 Task: Look for Airbnb properties in Qeshm, Iran from 3rd December, 2023 to 17th December, 2023 for 3 adults, 1 child.3 bedrooms having 4 beds and 2 bathrooms. Property type can be house. Amenities needed are: washing machine. Booking option can be shelf check-in. Look for 3 properties as per requirement.
Action: Mouse moved to (553, 169)
Screenshot: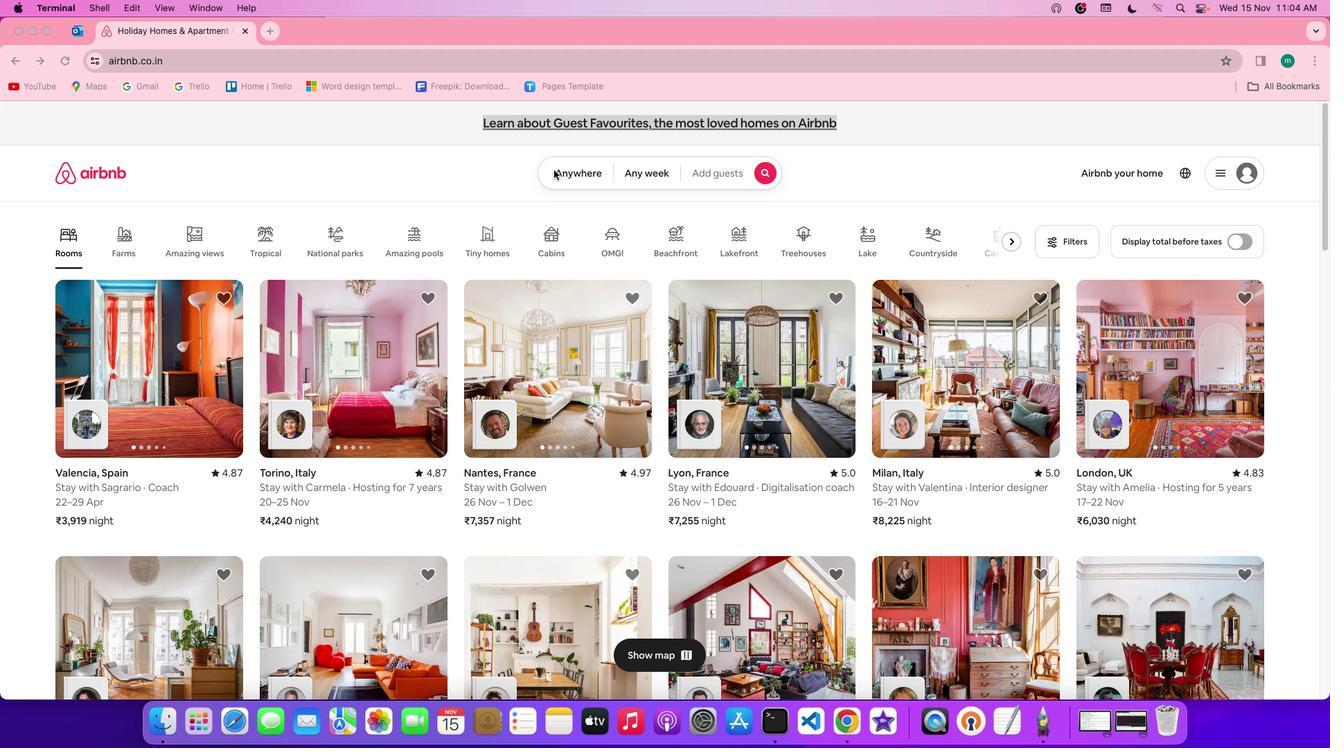 
Action: Mouse pressed left at (553, 169)
Screenshot: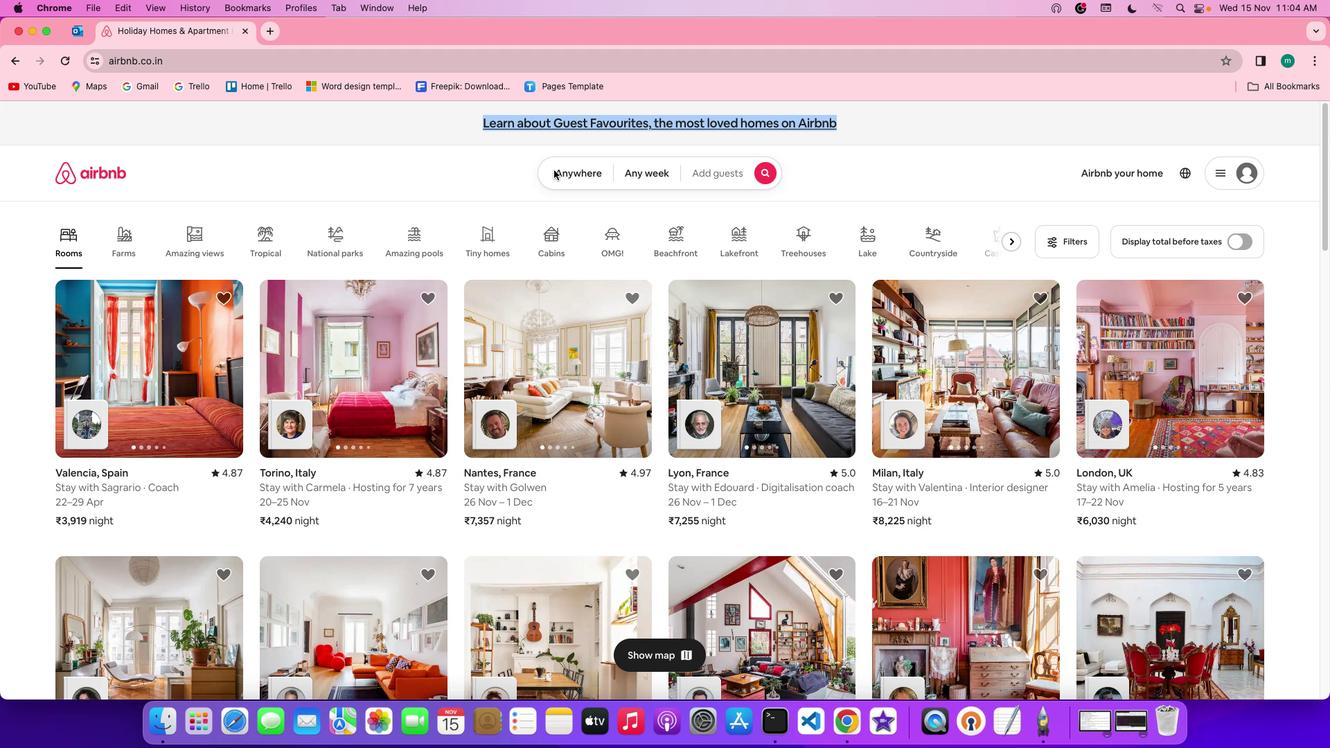 
Action: Mouse pressed left at (553, 169)
Screenshot: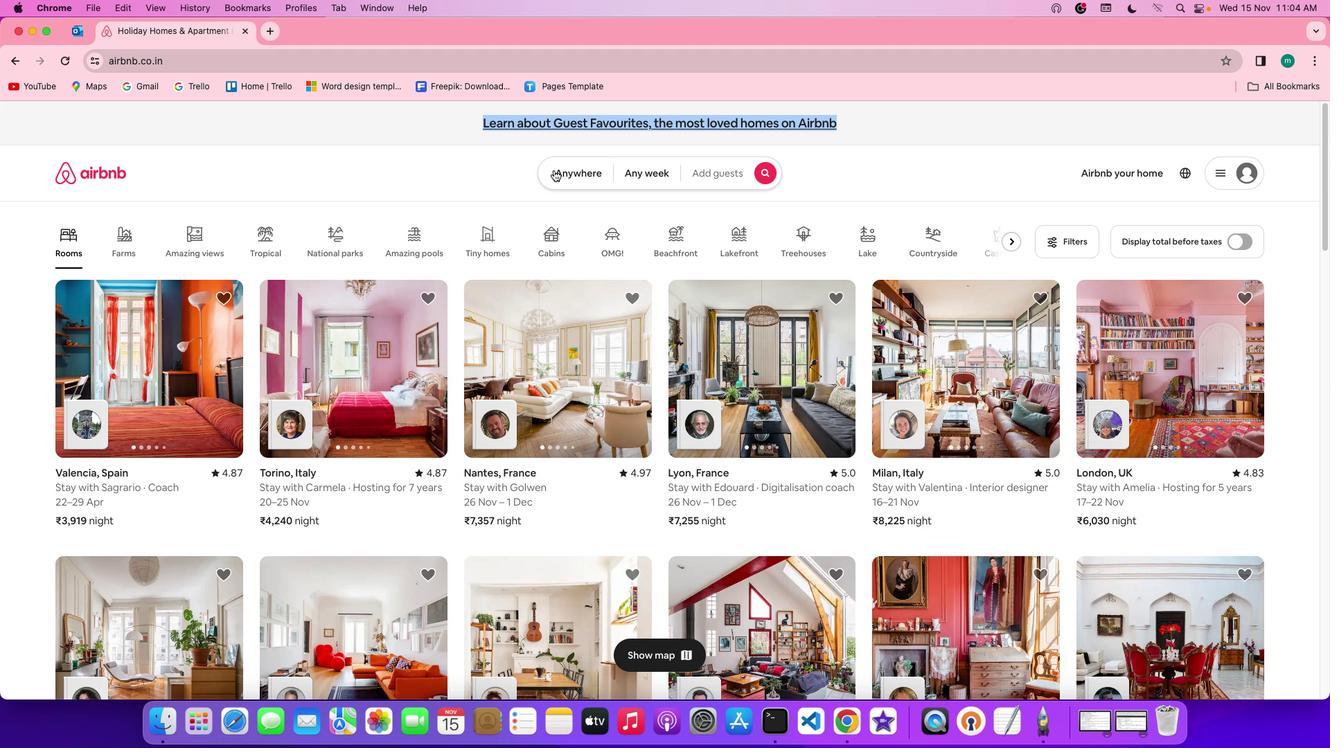 
Action: Mouse moved to (541, 220)
Screenshot: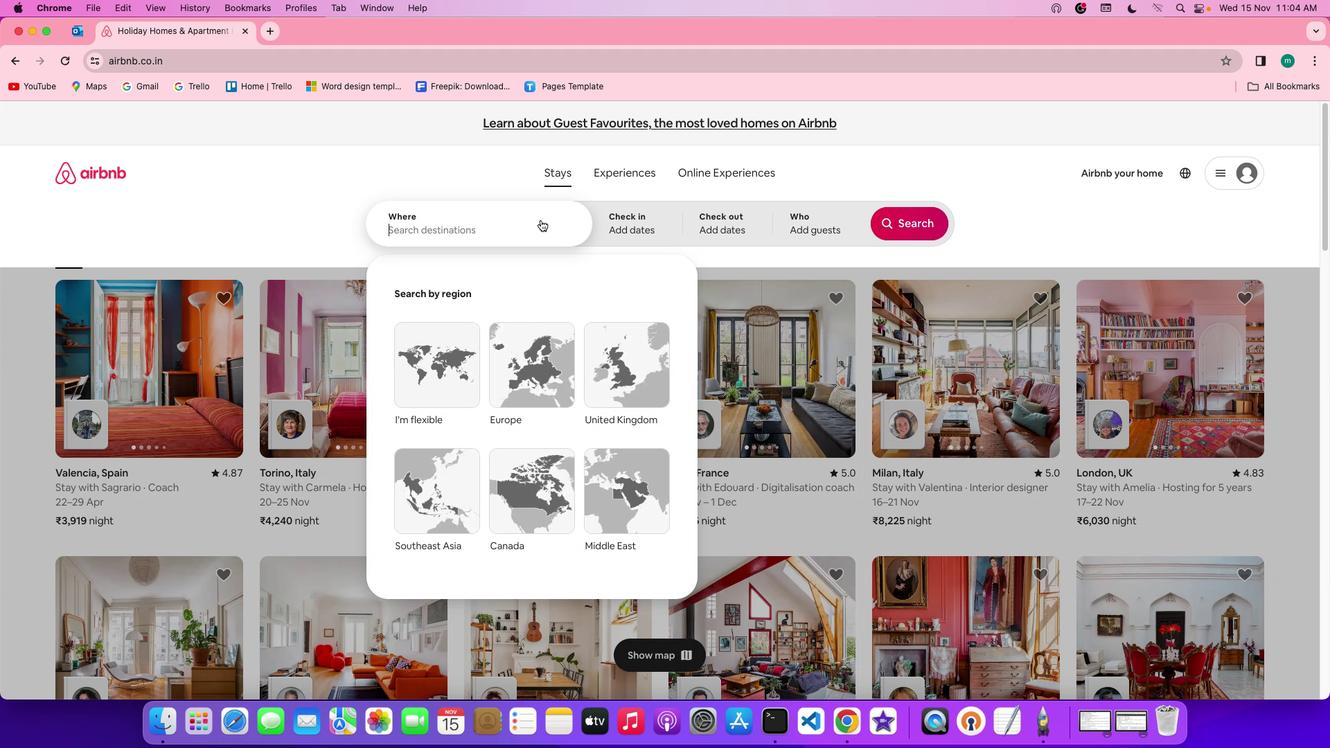 
Action: Mouse pressed left at (541, 220)
Screenshot: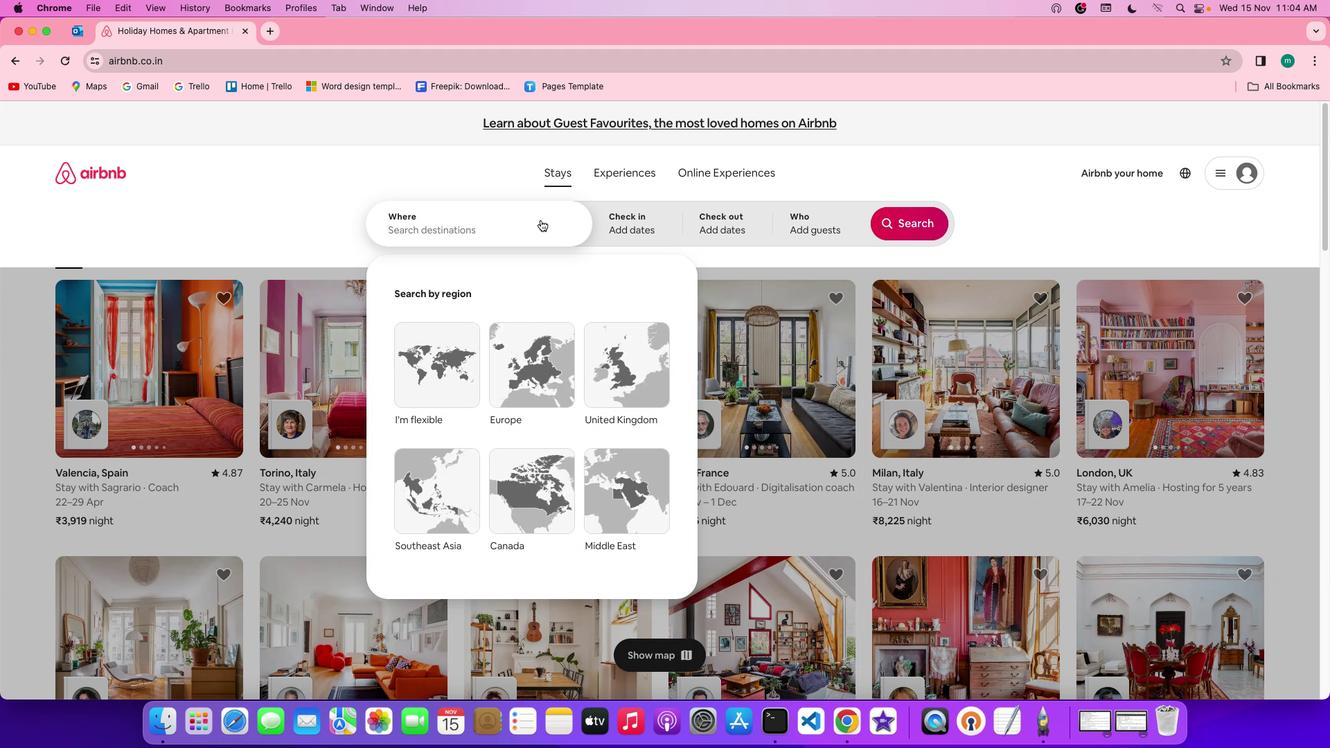 
Action: Mouse moved to (539, 220)
Screenshot: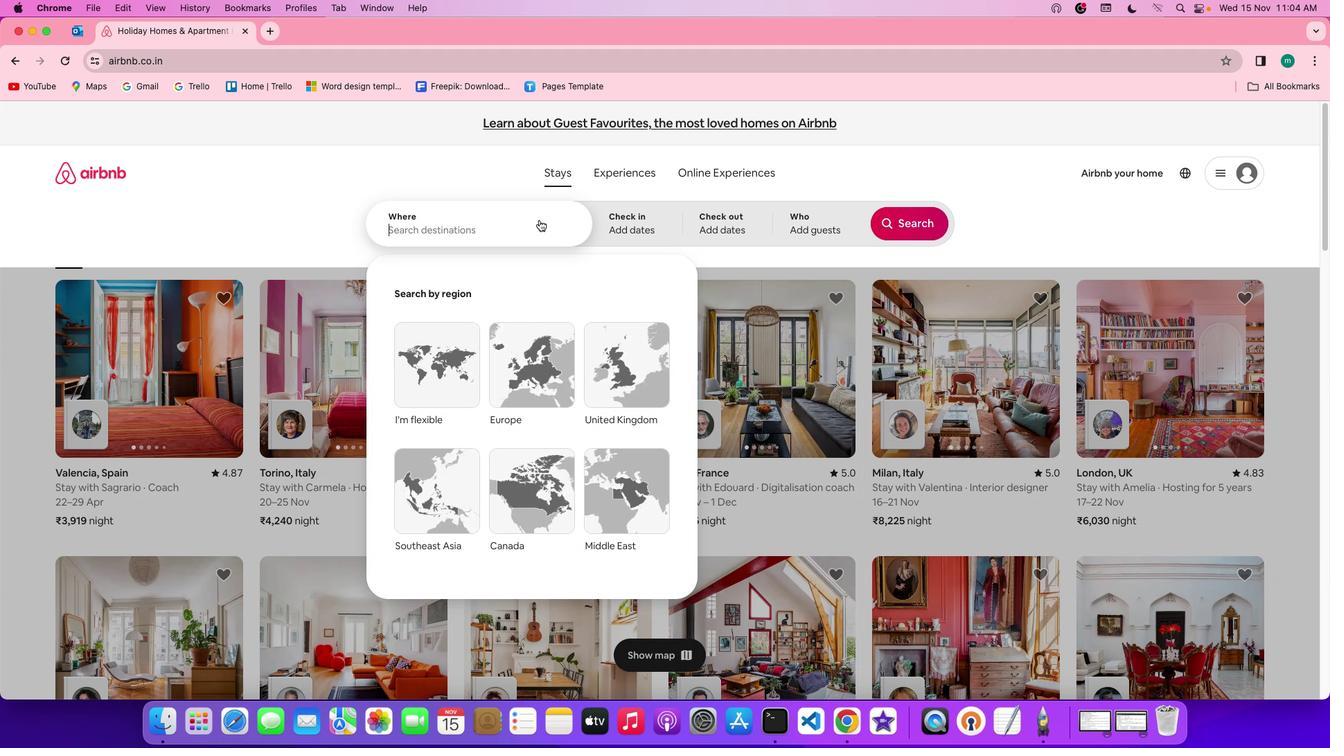 
Action: Key pressed Key.shift'Q''e''s''h''m'','Key.spaceKey.shift'i''r''a''n'
Screenshot: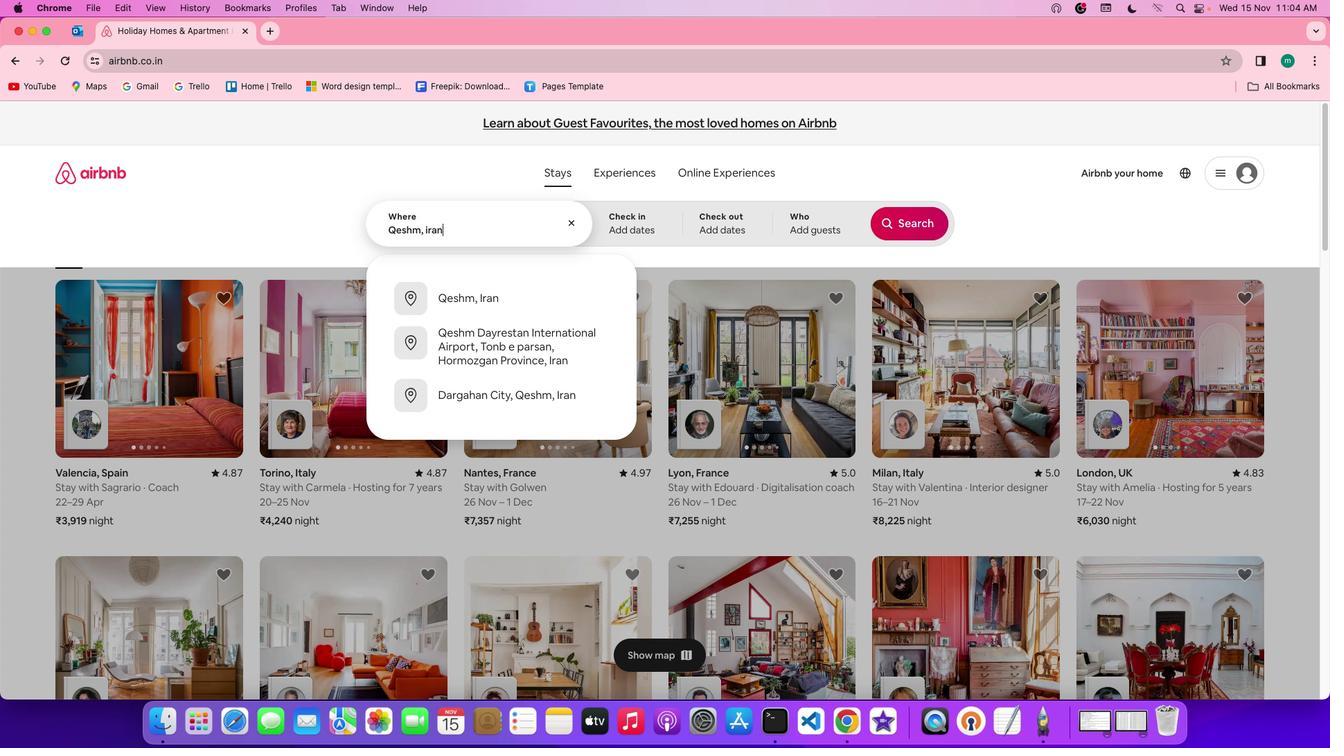 
Action: Mouse moved to (652, 217)
Screenshot: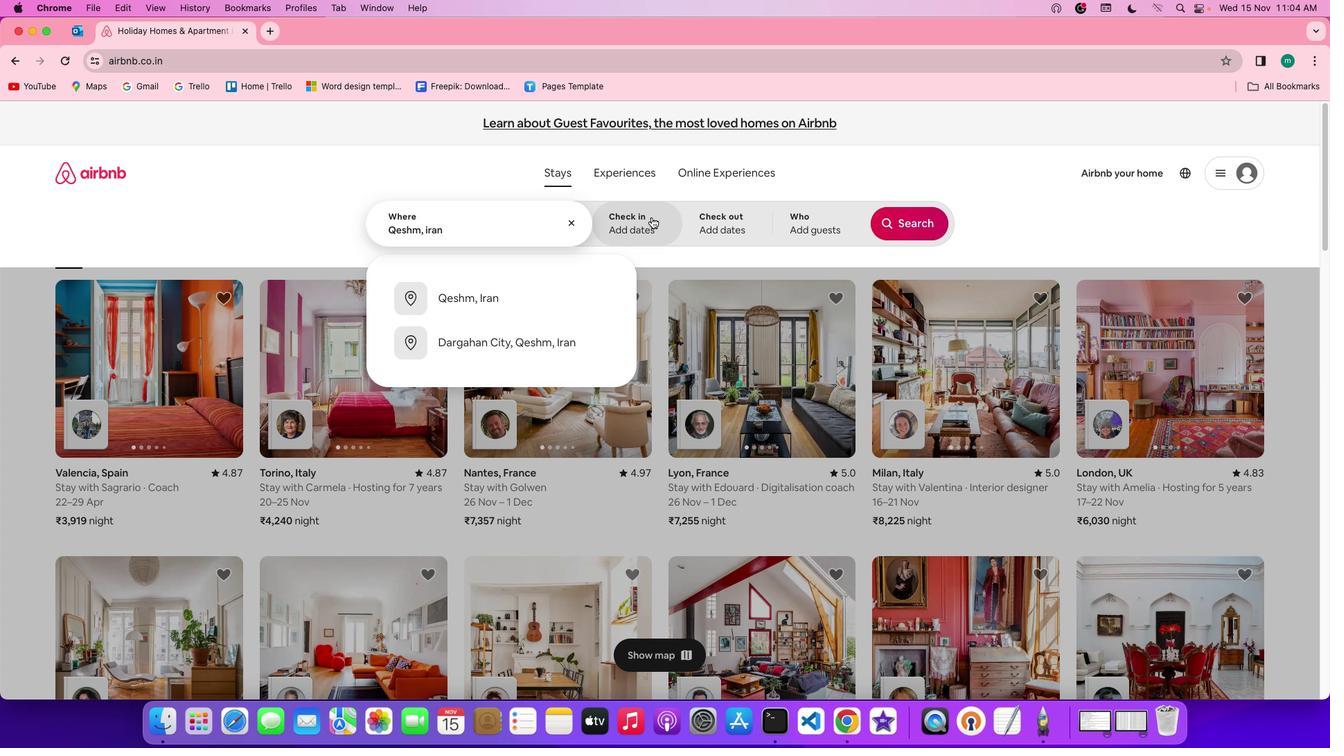 
Action: Mouse pressed left at (652, 217)
Screenshot: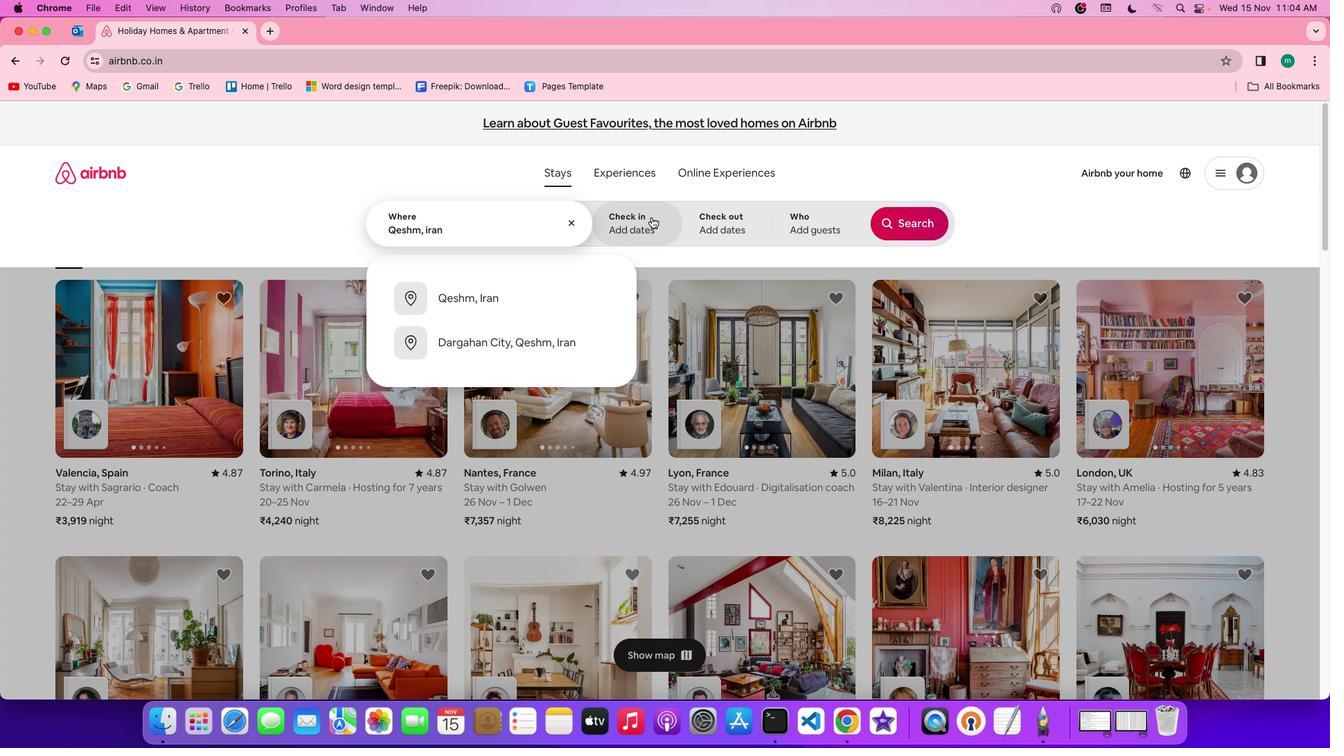 
Action: Mouse moved to (704, 428)
Screenshot: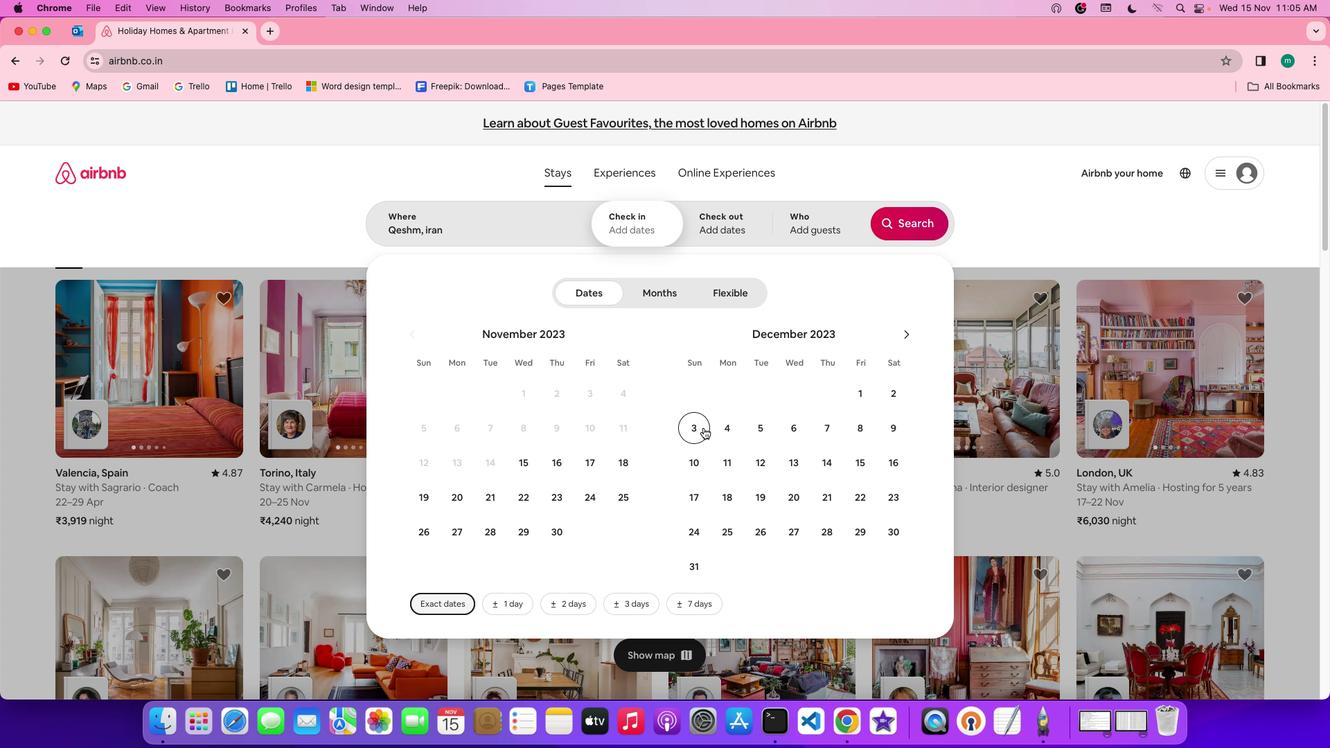 
Action: Mouse pressed left at (704, 428)
Screenshot: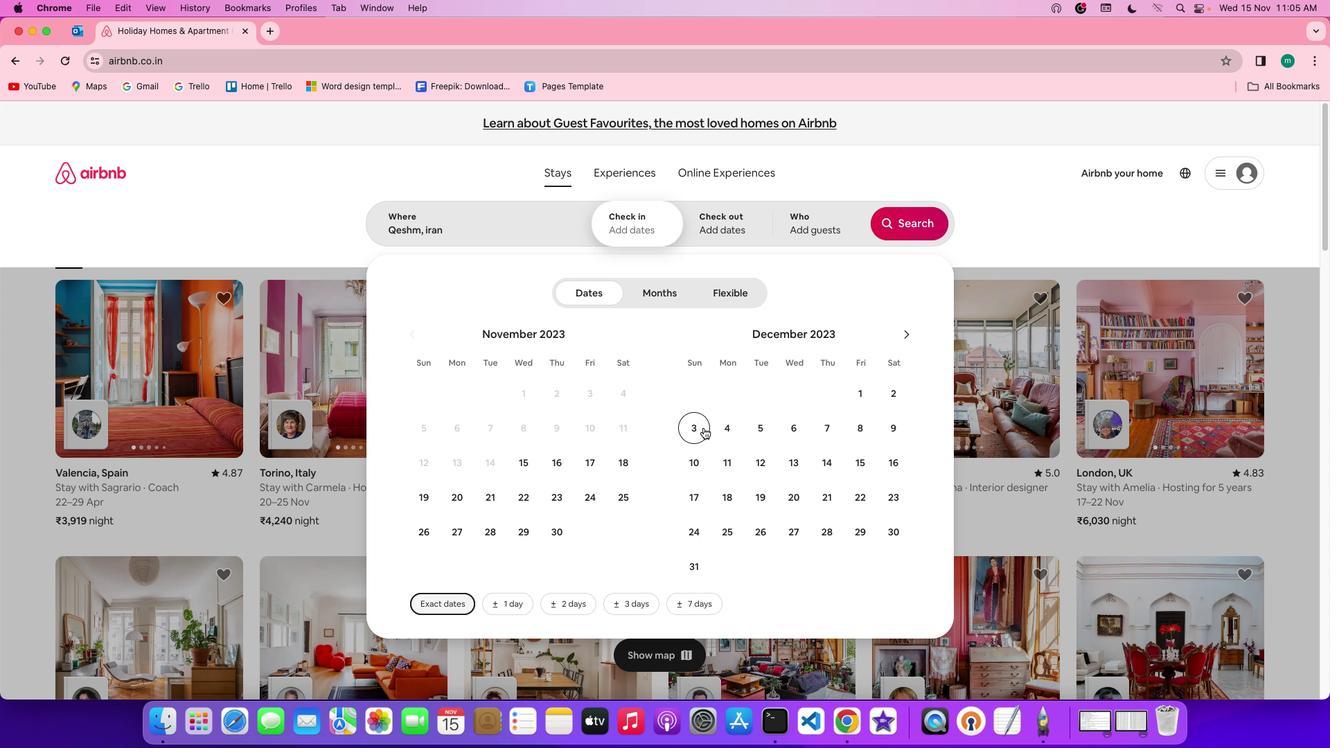 
Action: Mouse moved to (698, 490)
Screenshot: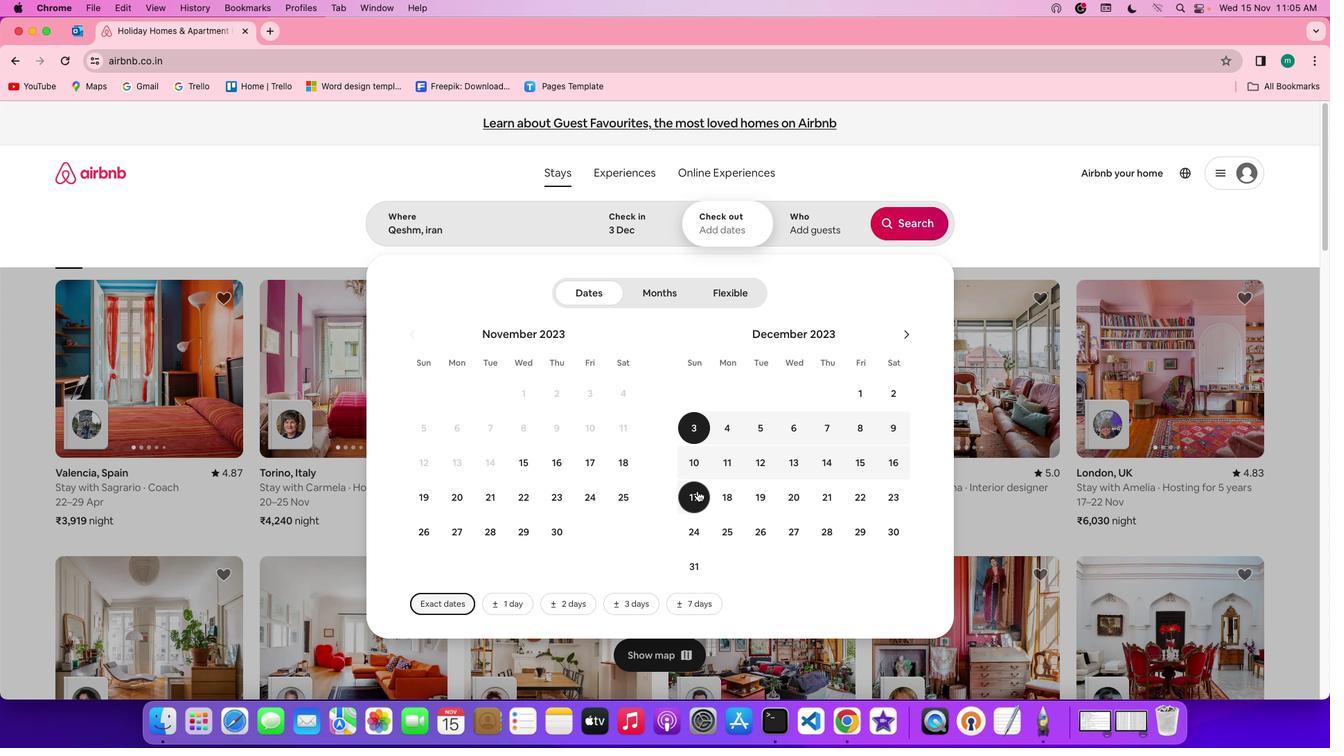
Action: Mouse pressed left at (698, 490)
Screenshot: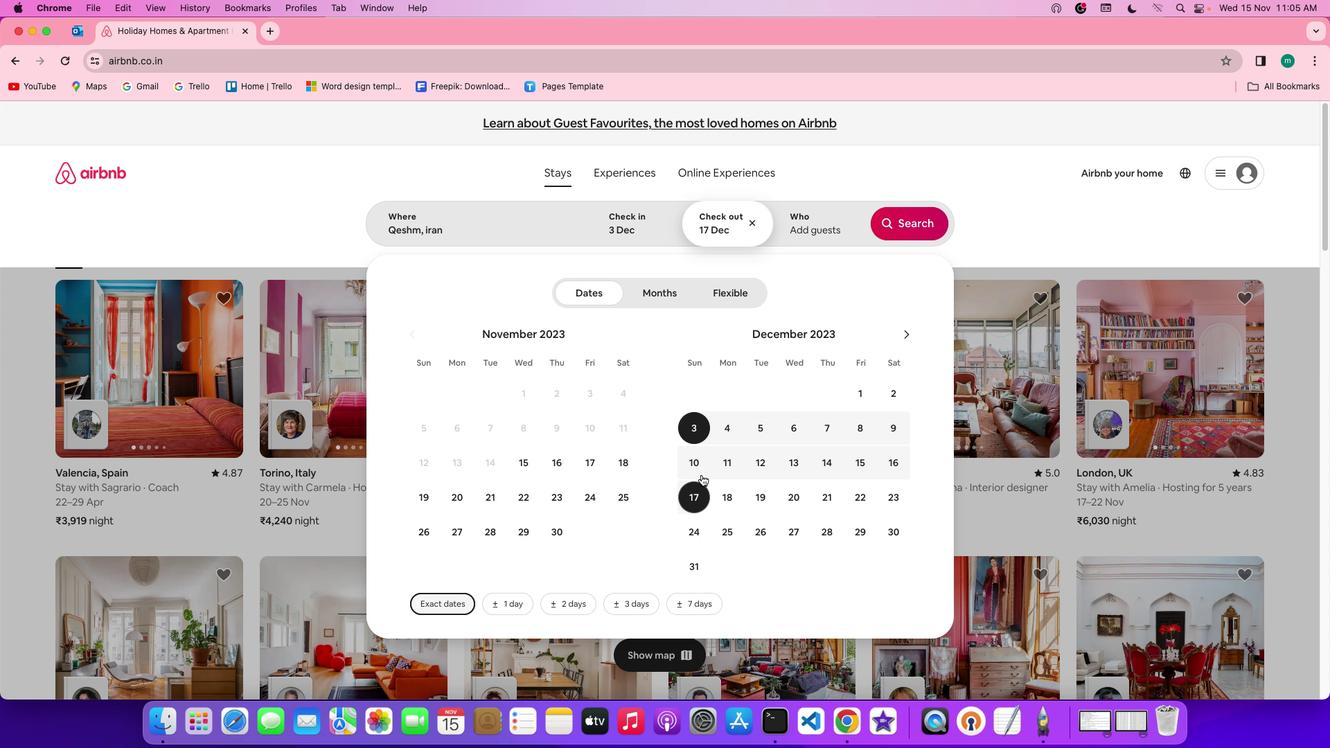 
Action: Mouse moved to (815, 219)
Screenshot: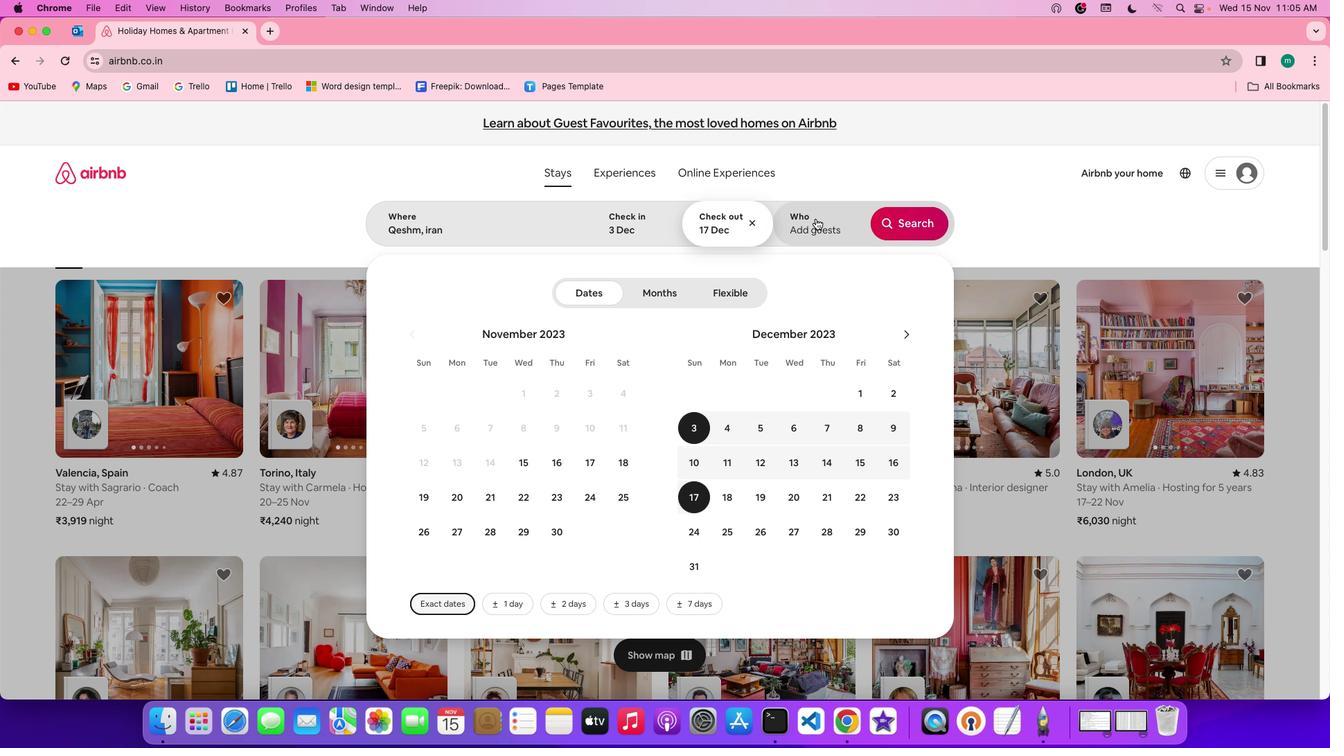 
Action: Mouse pressed left at (815, 219)
Screenshot: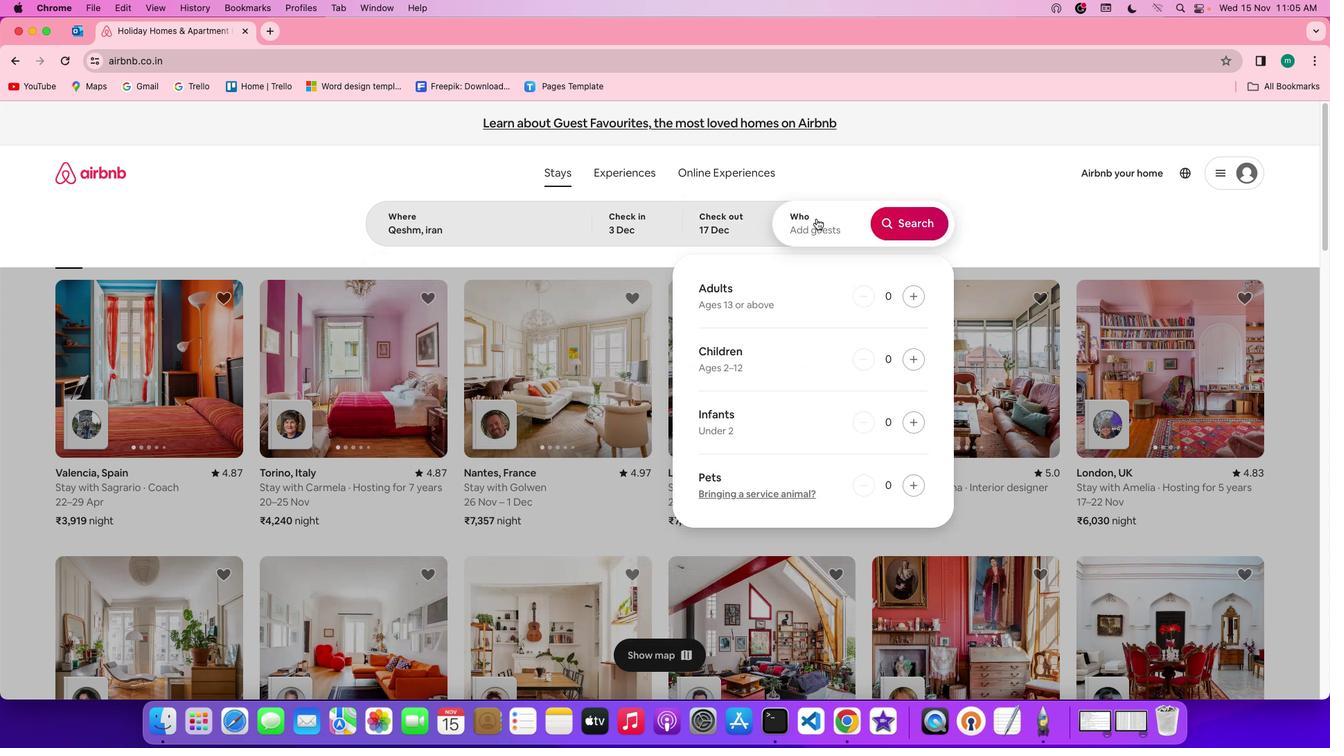 
Action: Mouse moved to (915, 299)
Screenshot: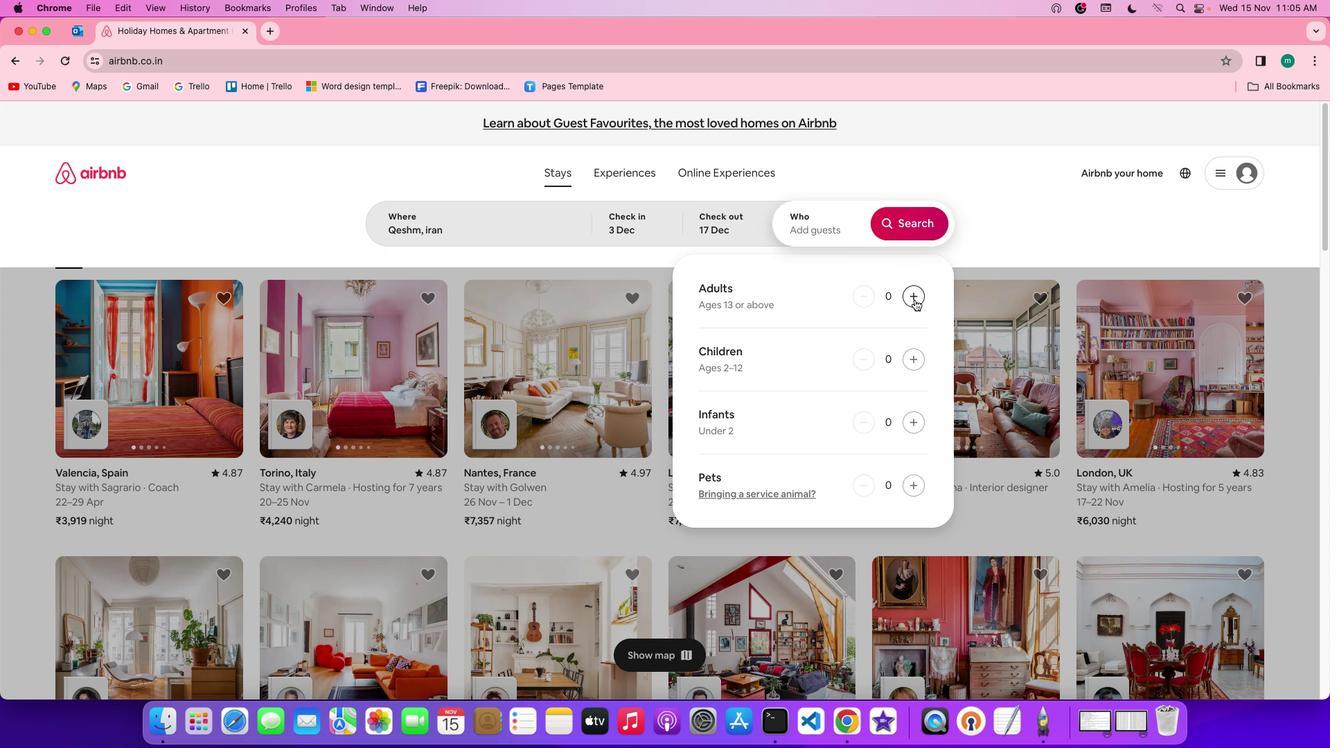 
Action: Mouse pressed left at (915, 299)
Screenshot: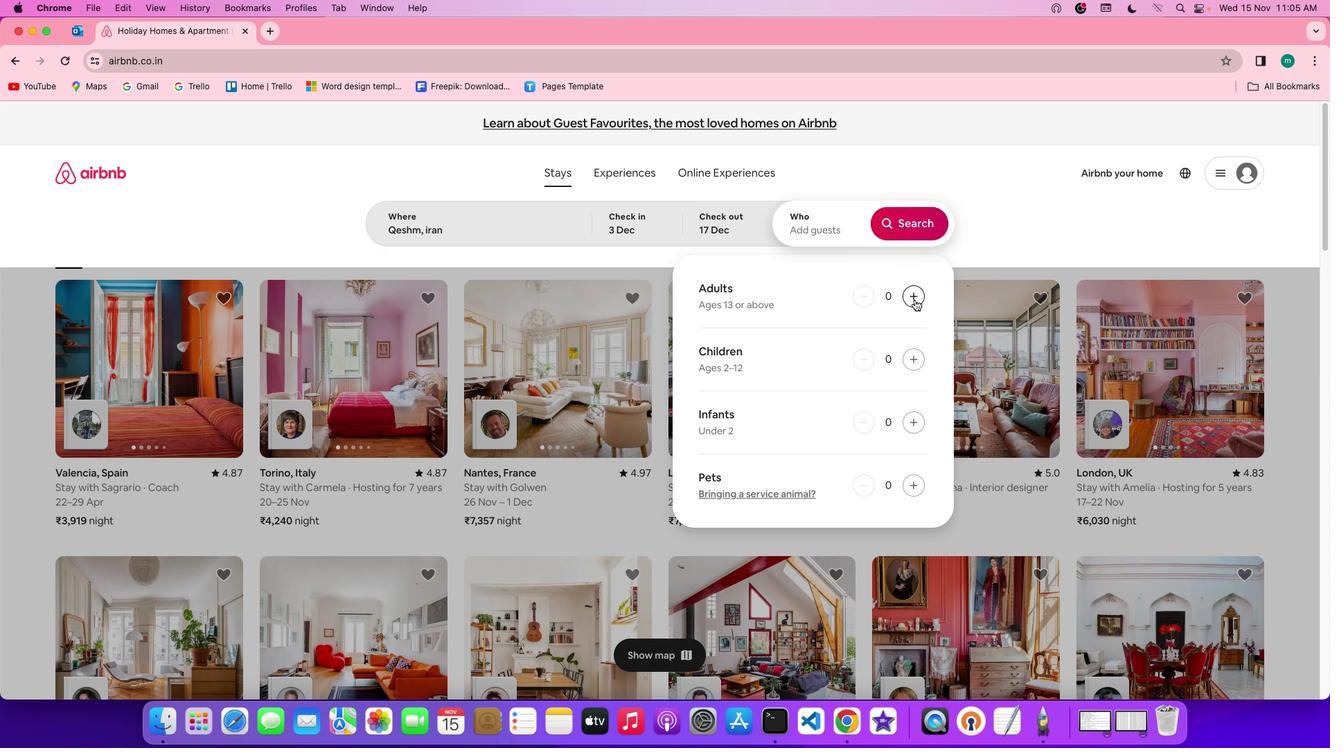 
Action: Mouse pressed left at (915, 299)
Screenshot: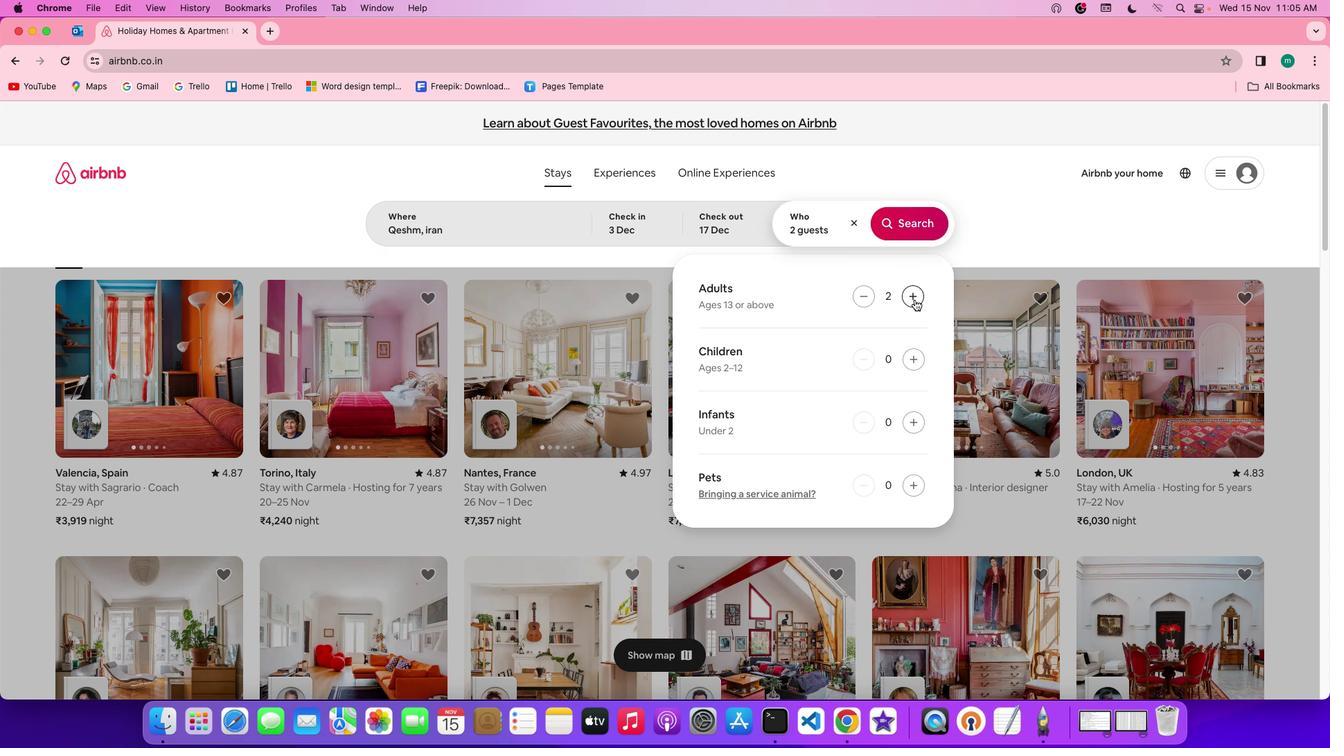 
Action: Mouse pressed left at (915, 299)
Screenshot: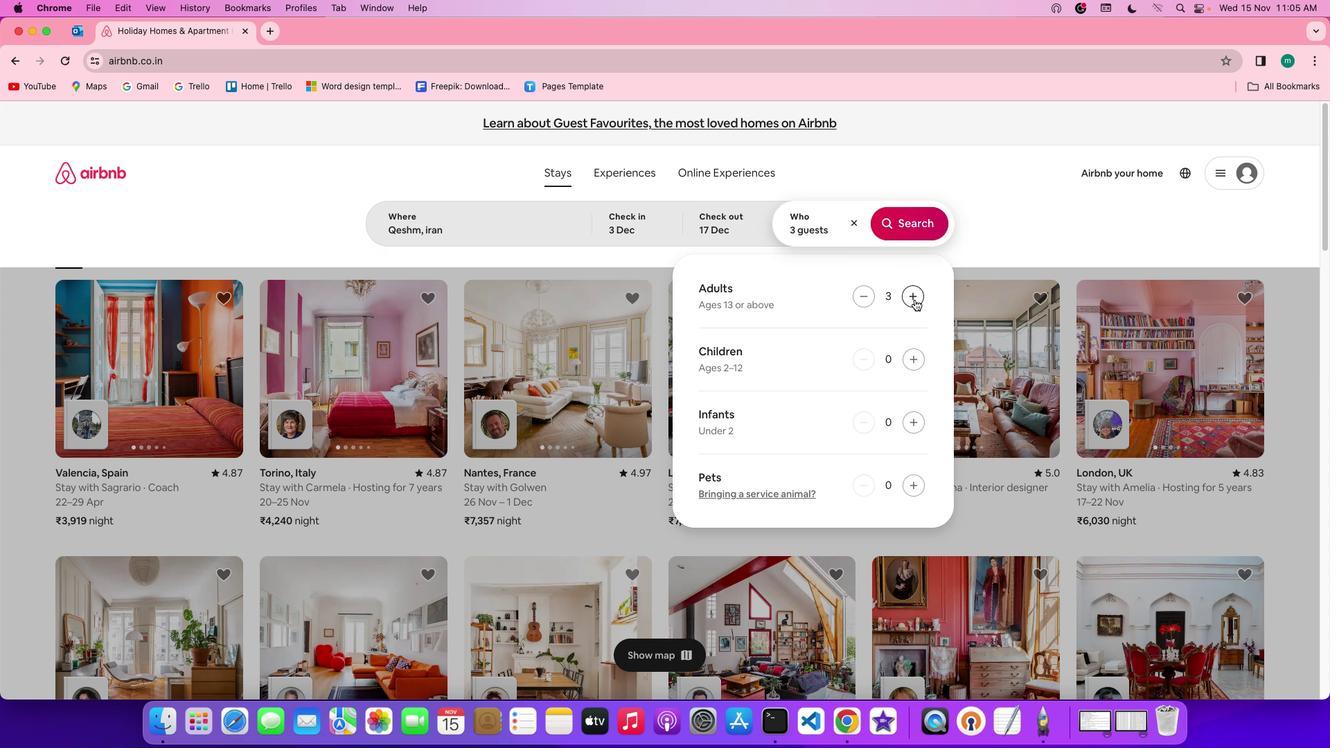 
Action: Mouse moved to (915, 354)
Screenshot: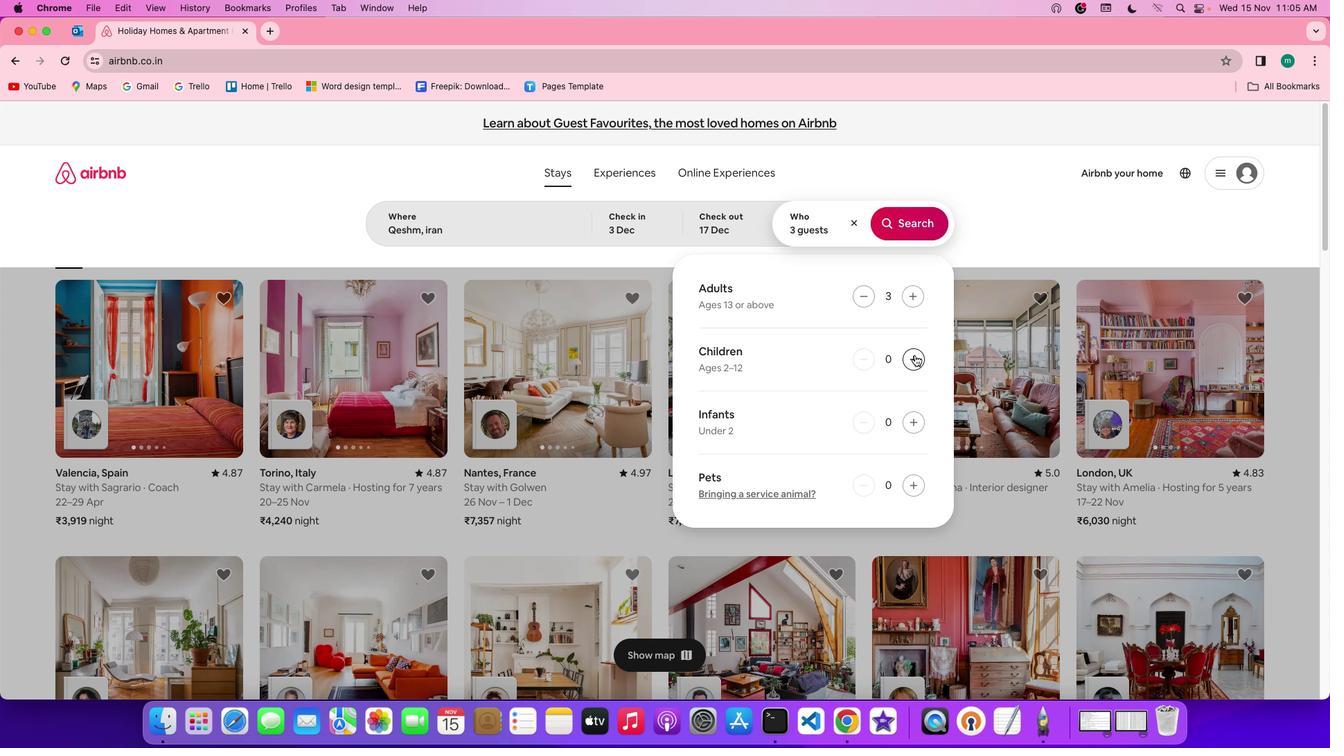 
Action: Mouse pressed left at (915, 354)
Screenshot: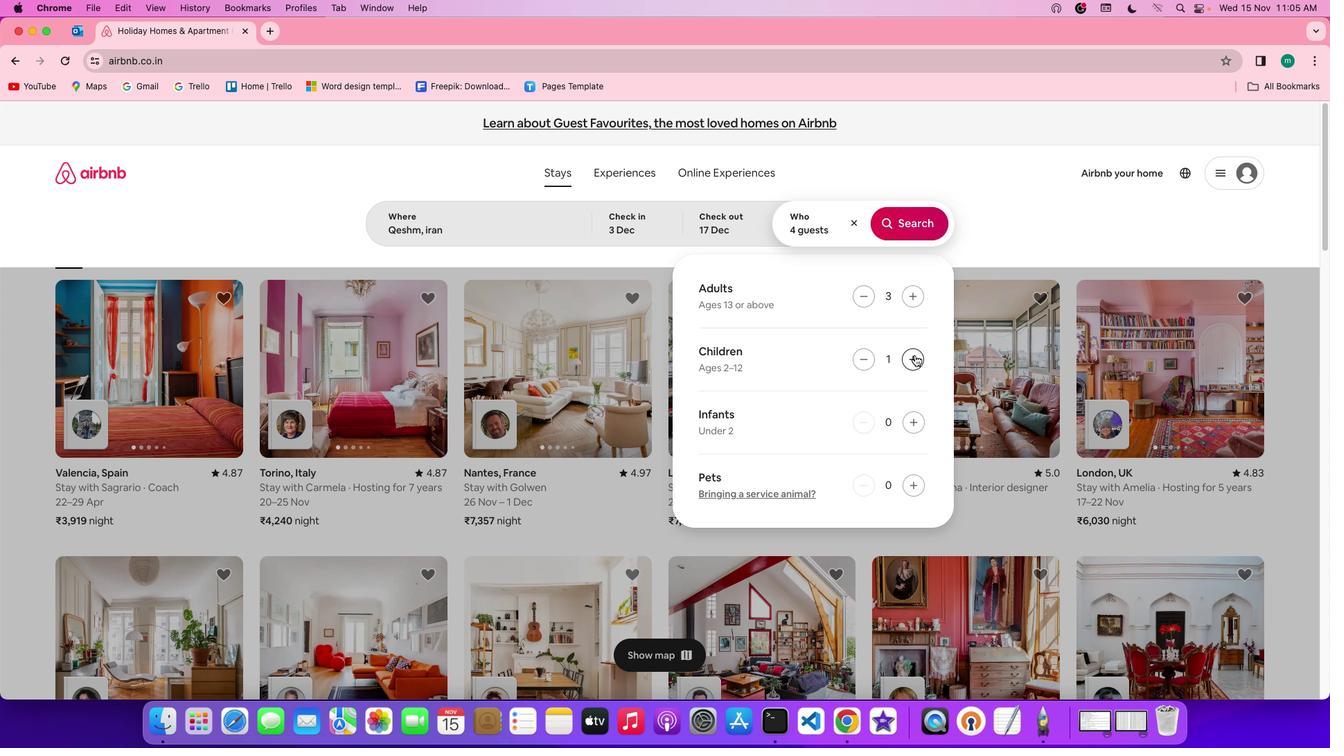 
Action: Mouse moved to (897, 215)
Screenshot: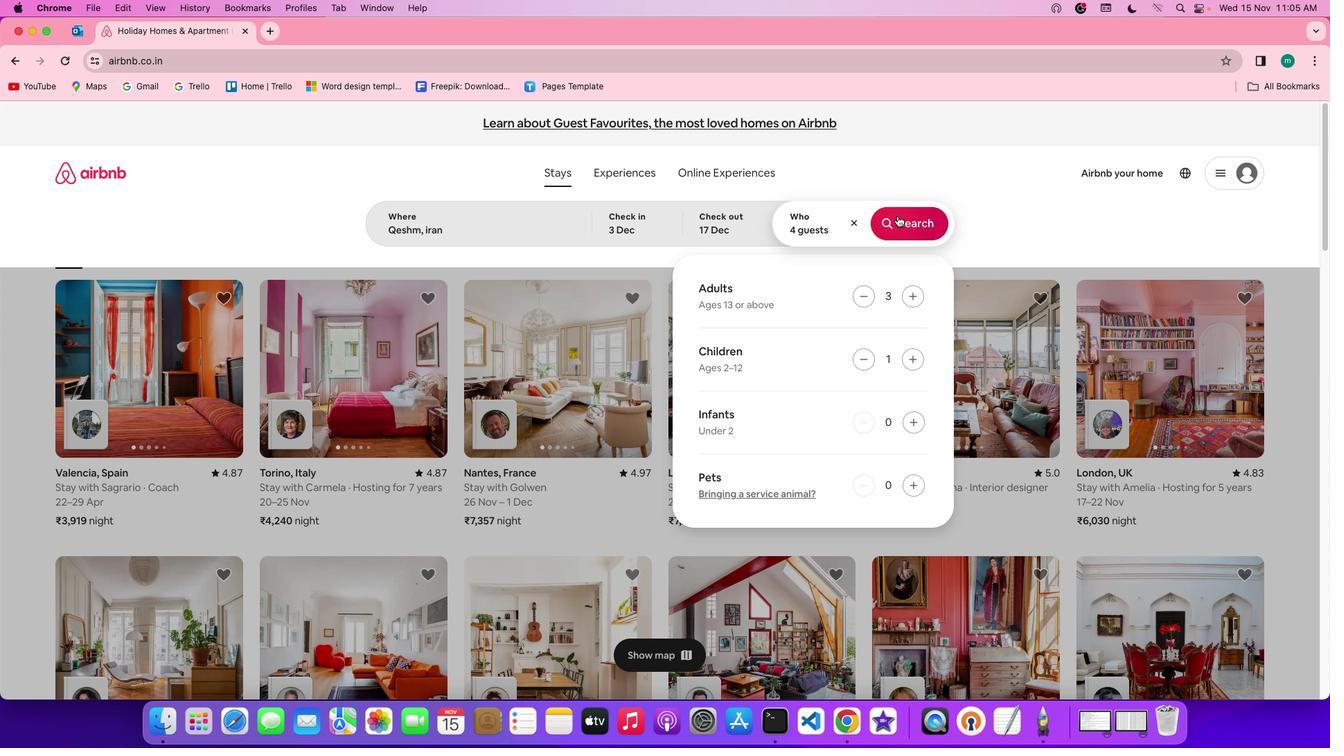 
Action: Mouse pressed left at (897, 215)
Screenshot: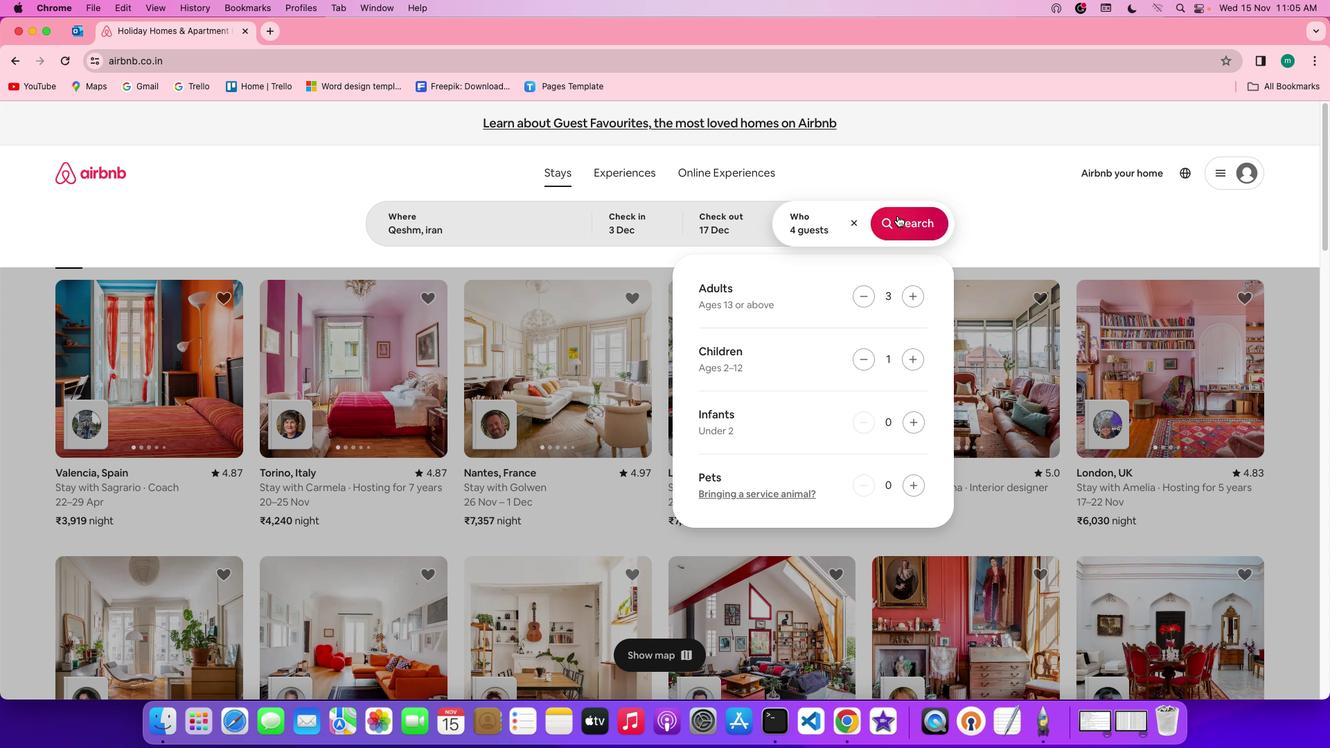 
Action: Mouse moved to (1110, 180)
Screenshot: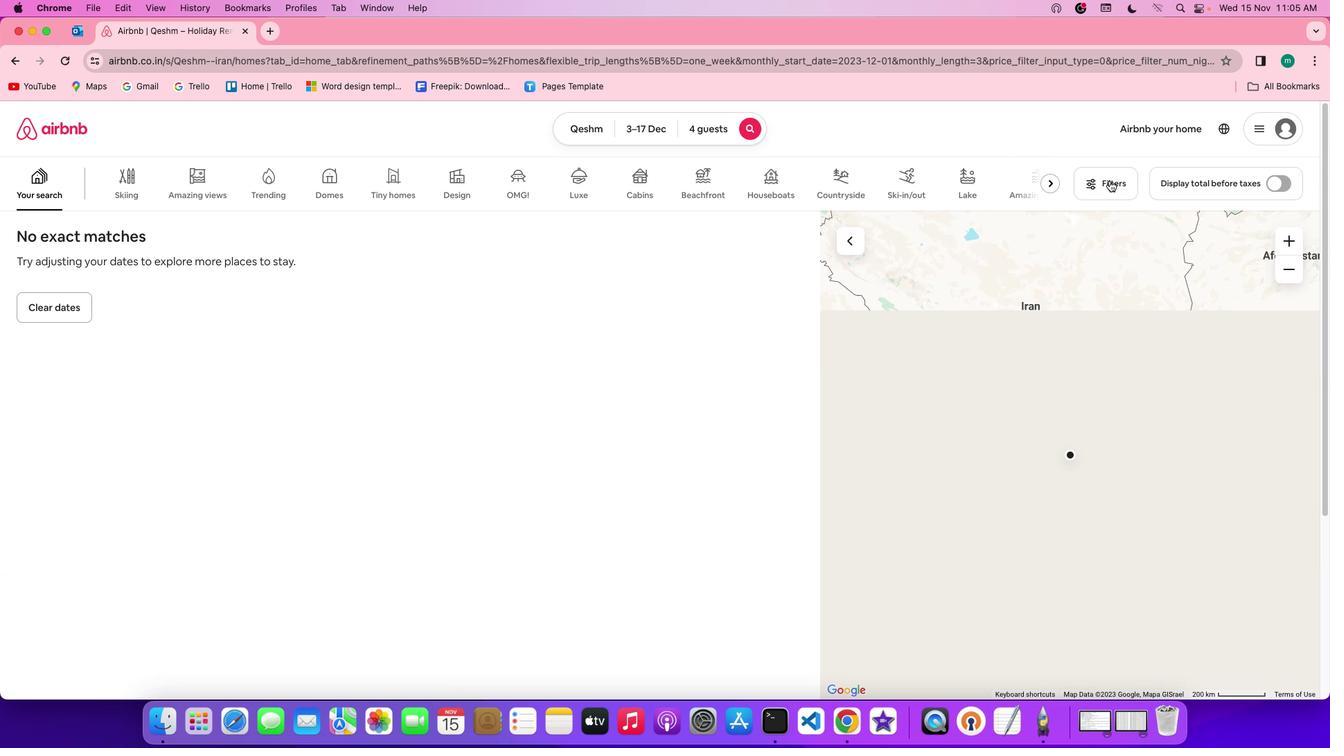 
Action: Mouse pressed left at (1110, 180)
Screenshot: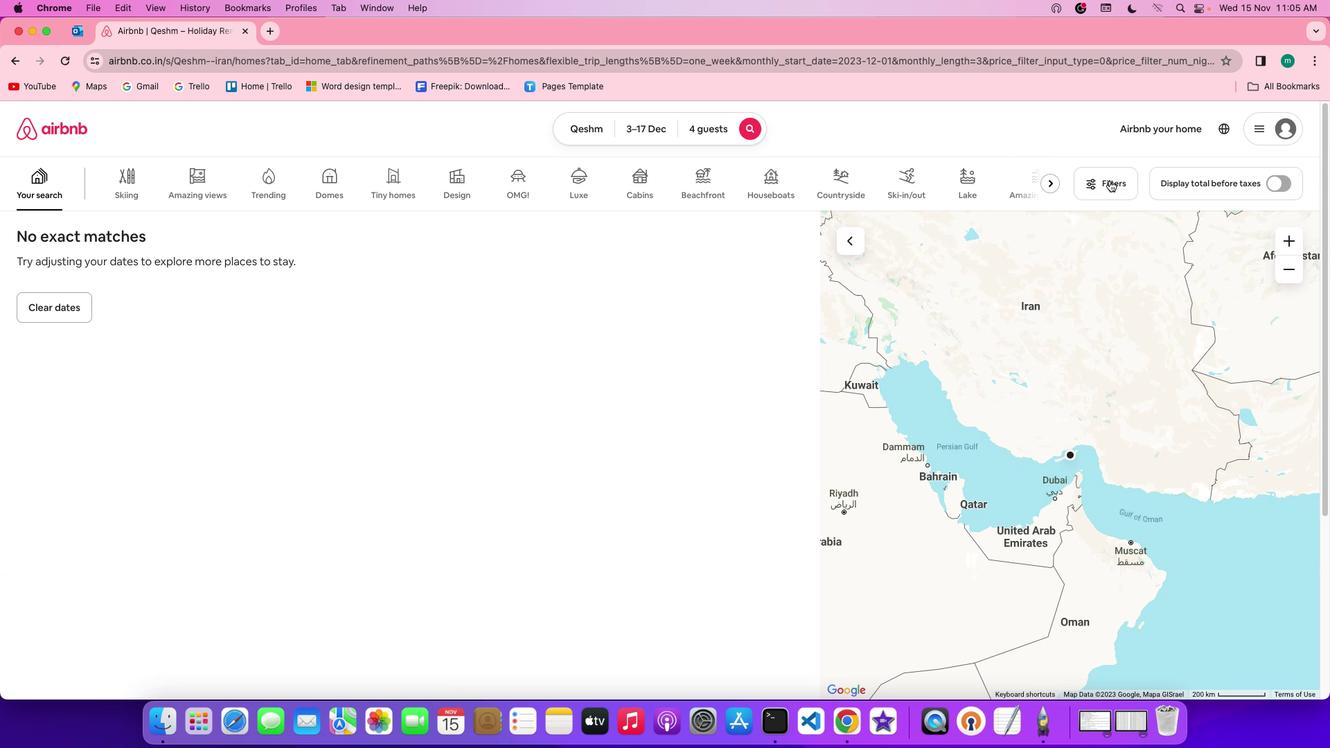 
Action: Mouse moved to (775, 284)
Screenshot: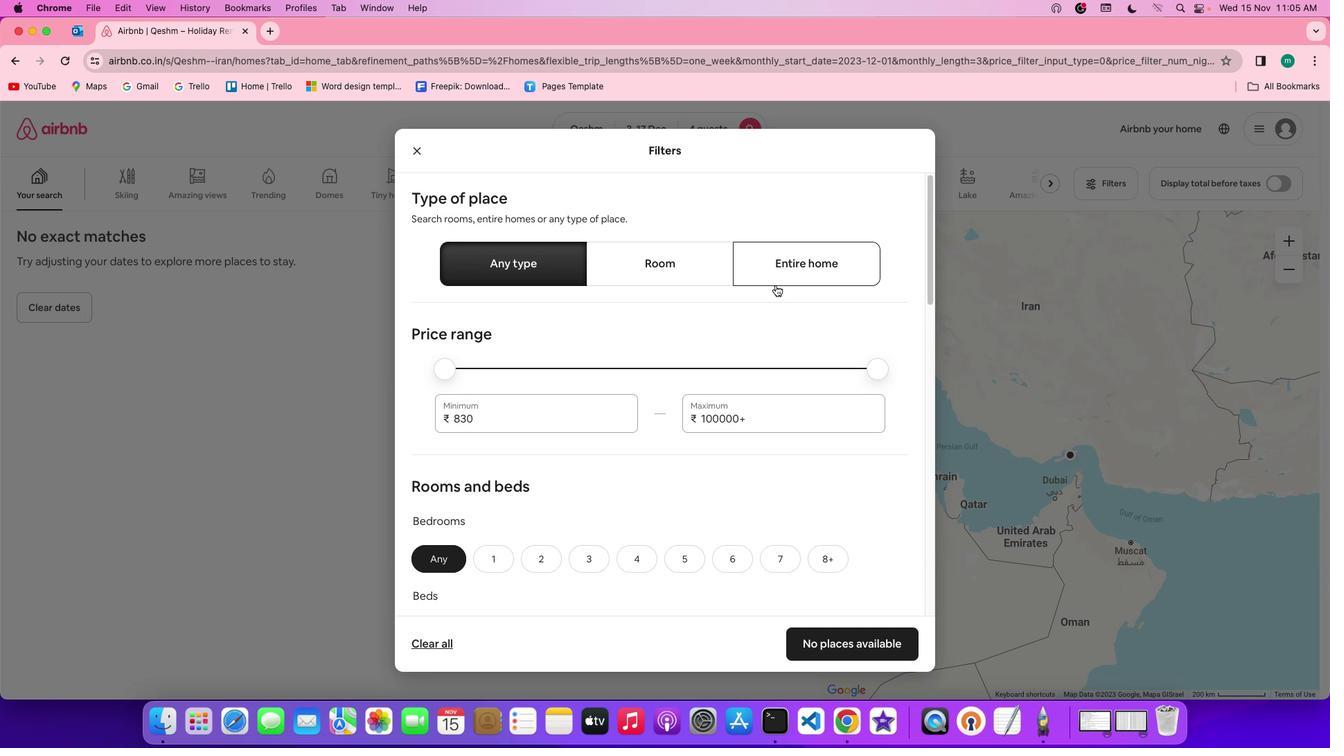 
Action: Mouse scrolled (775, 284) with delta (0, 0)
Screenshot: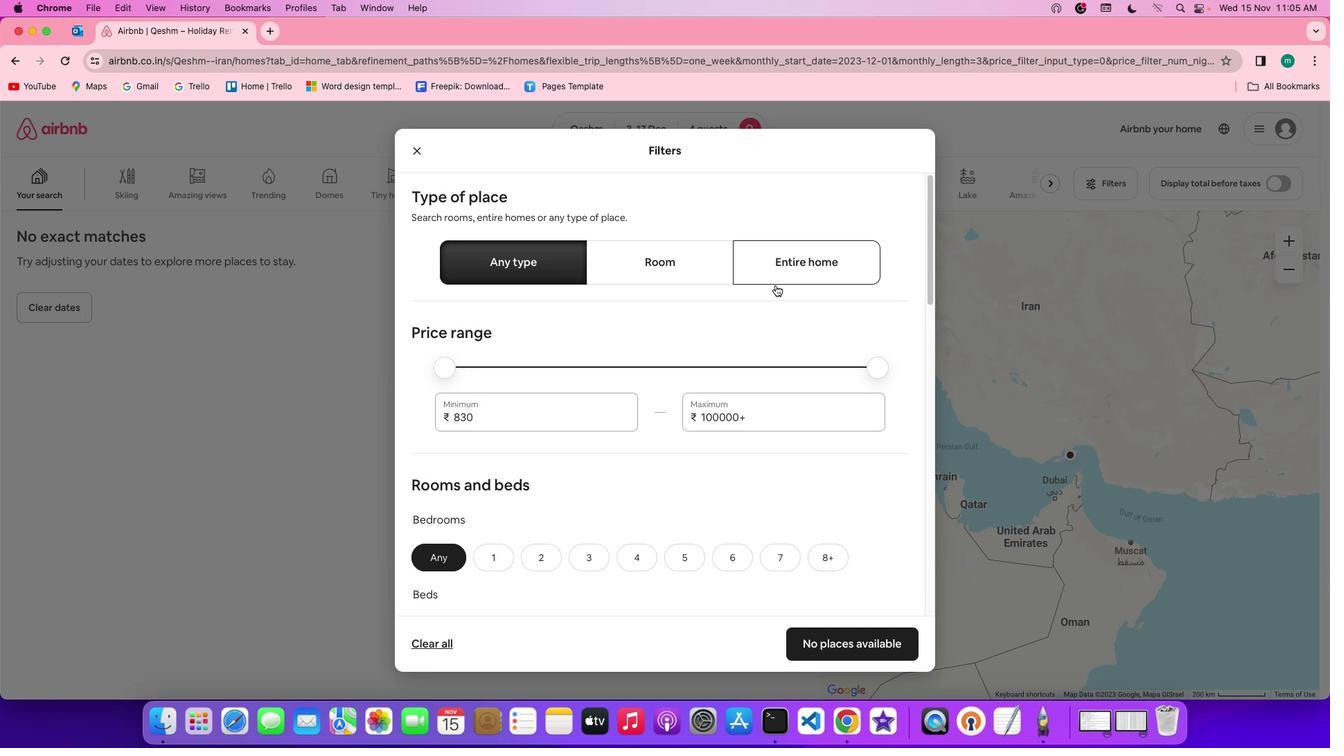 
Action: Mouse scrolled (775, 284) with delta (0, 0)
Screenshot: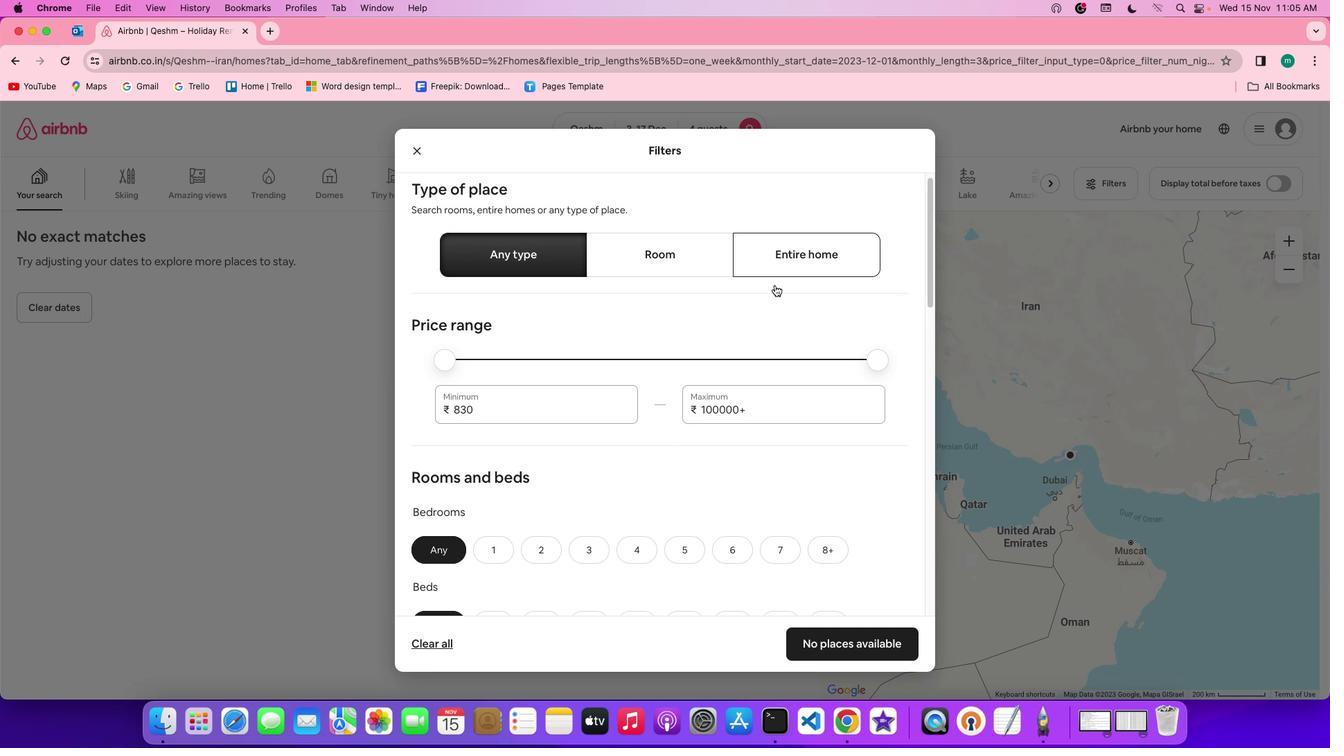 
Action: Mouse scrolled (775, 284) with delta (0, 0)
Screenshot: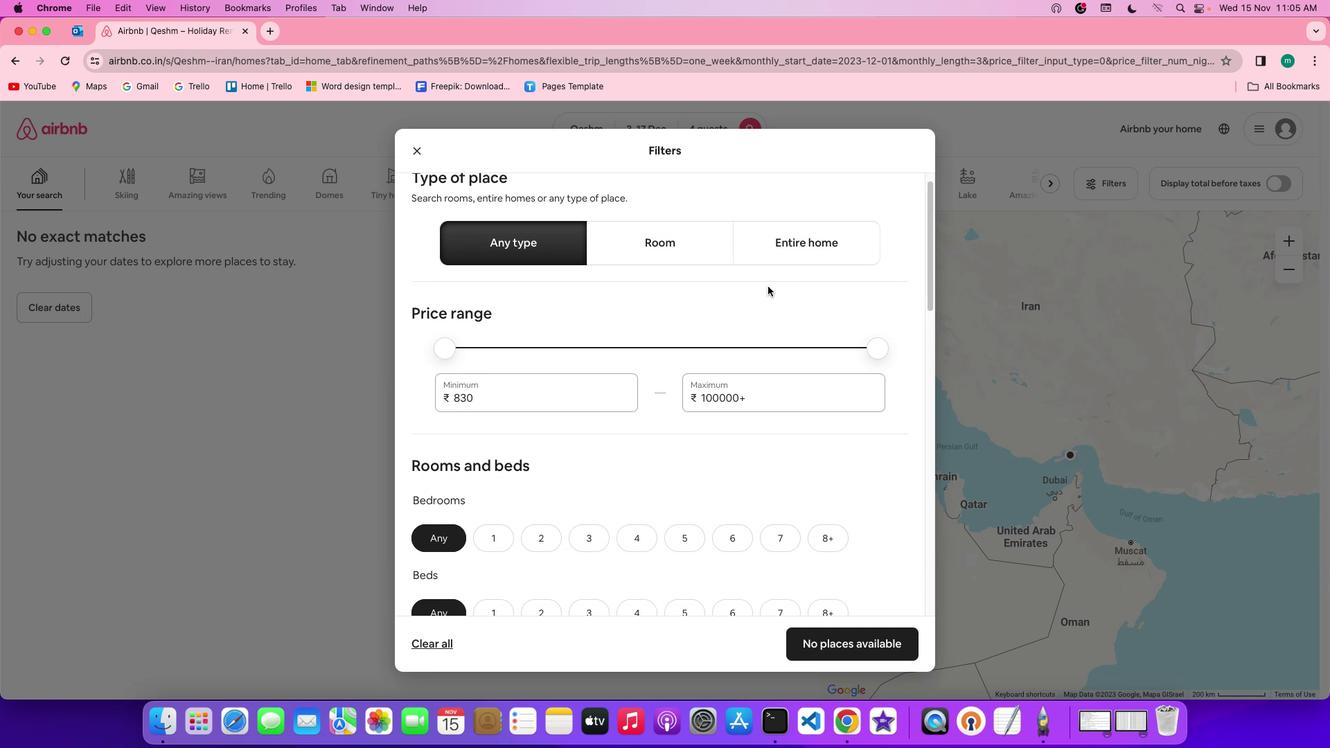 
Action: Mouse moved to (768, 286)
Screenshot: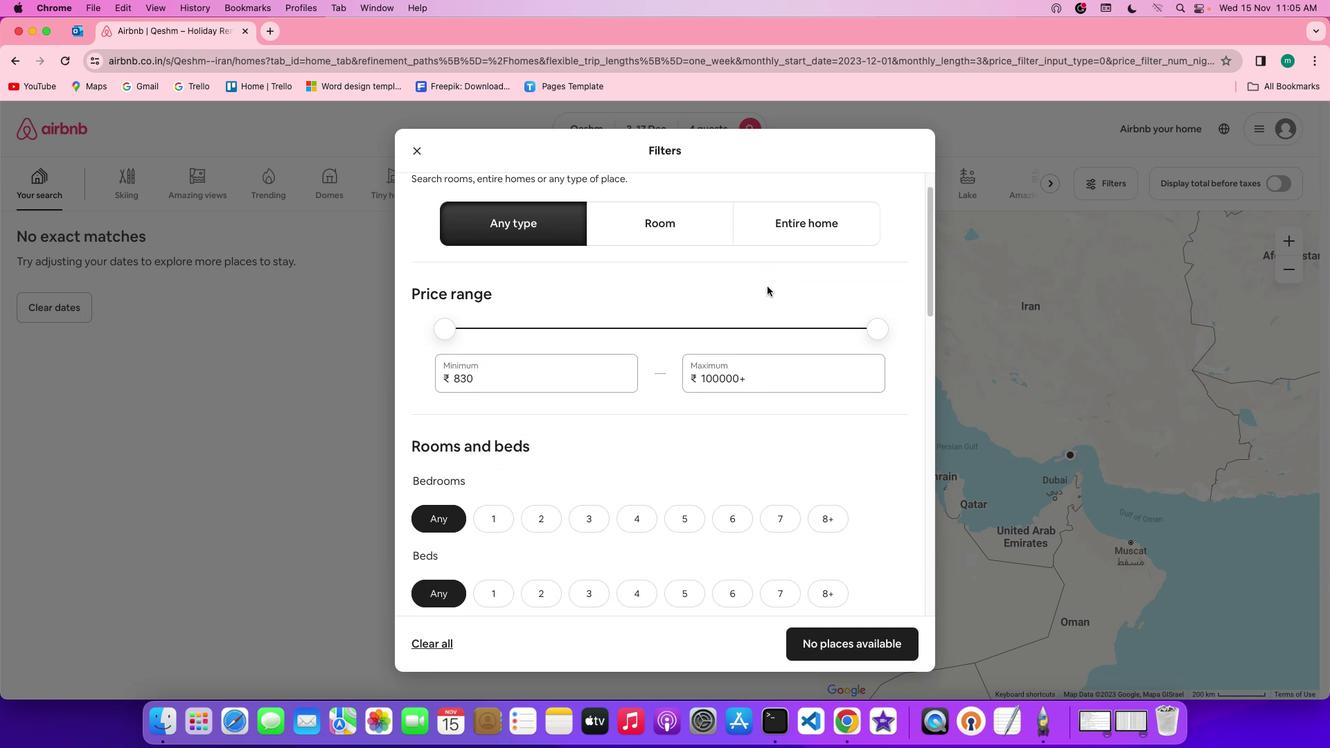 
Action: Mouse scrolled (768, 286) with delta (0, 0)
Screenshot: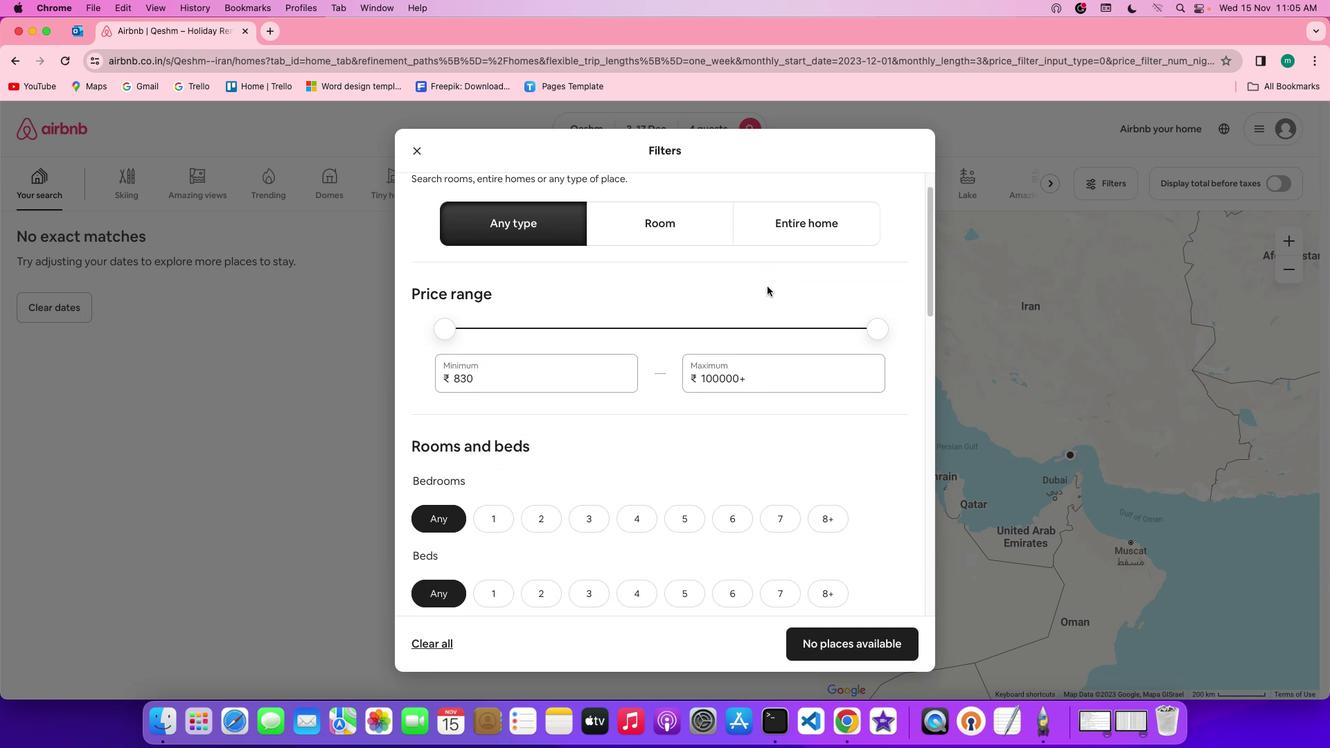 
Action: Mouse scrolled (768, 286) with delta (0, 0)
Screenshot: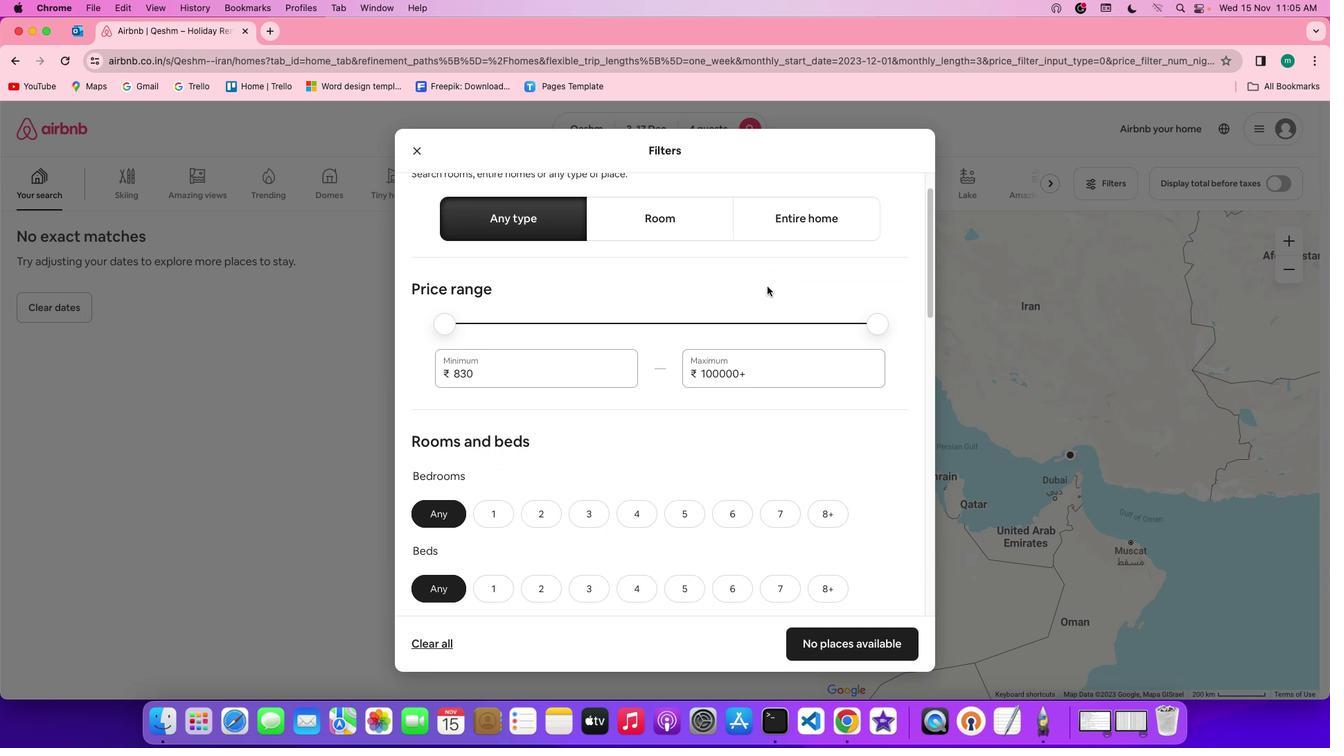 
Action: Mouse scrolled (768, 286) with delta (0, 0)
Screenshot: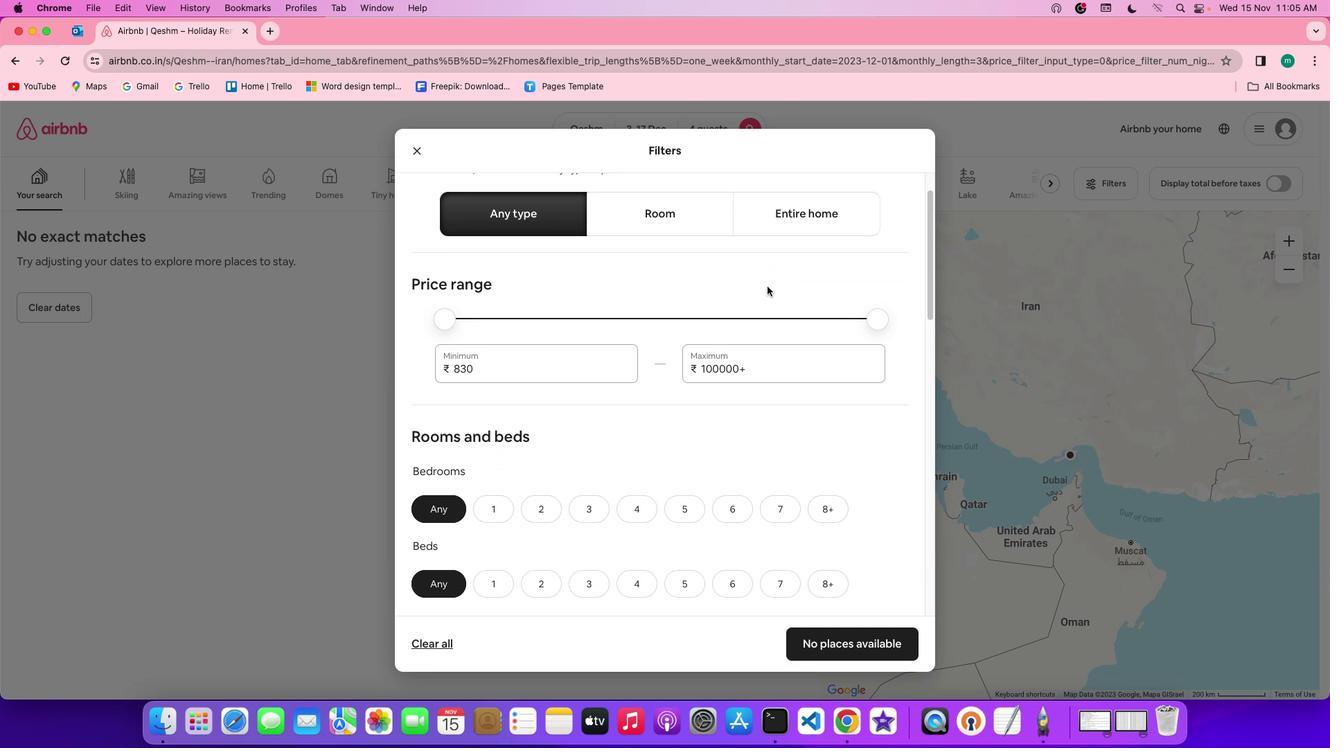 
Action: Mouse scrolled (768, 286) with delta (0, 0)
Screenshot: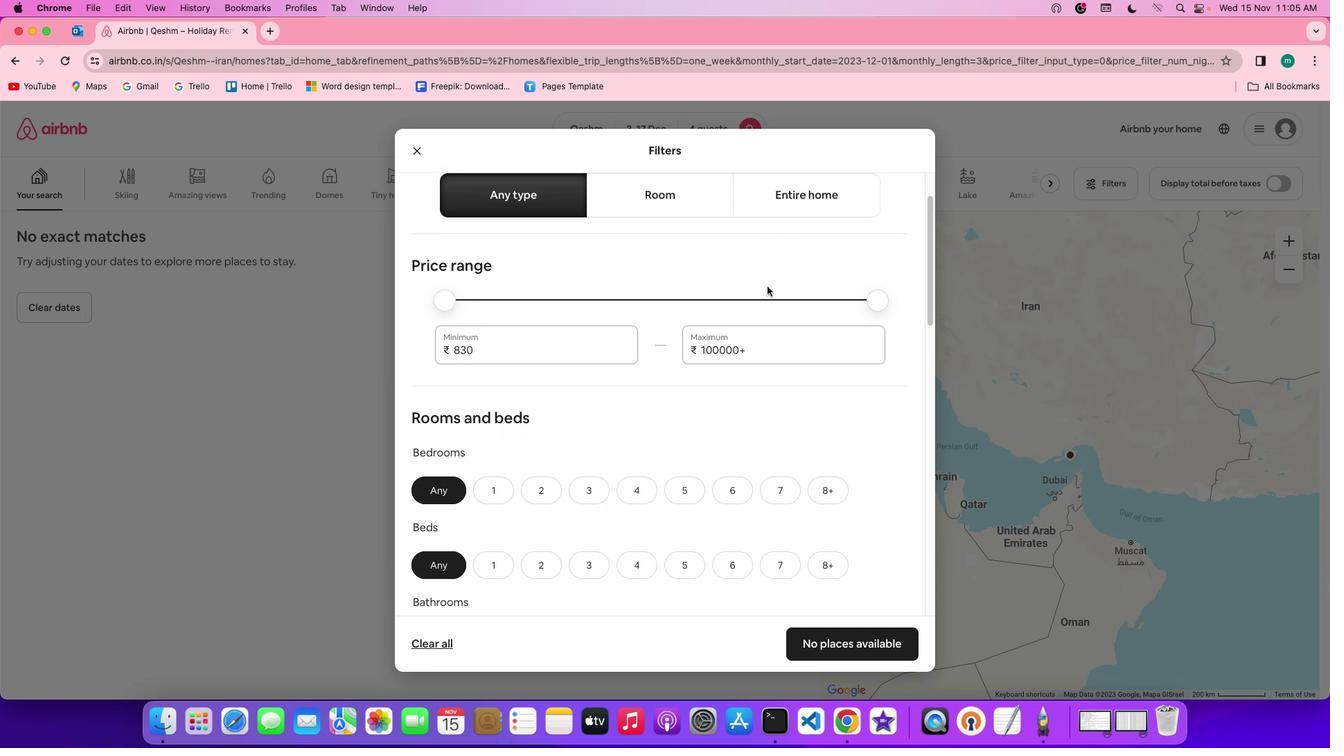 
Action: Mouse scrolled (768, 286) with delta (0, 0)
Screenshot: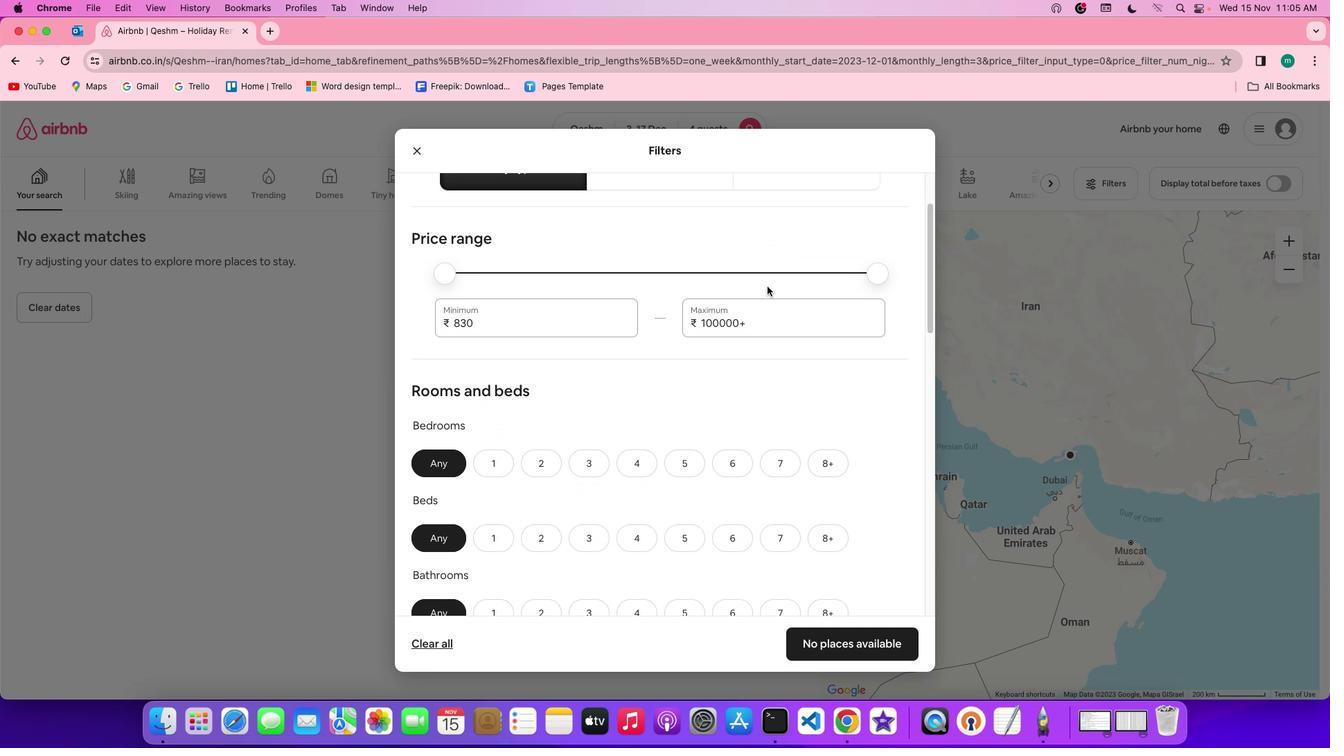 
Action: Mouse scrolled (768, 286) with delta (0, 0)
Screenshot: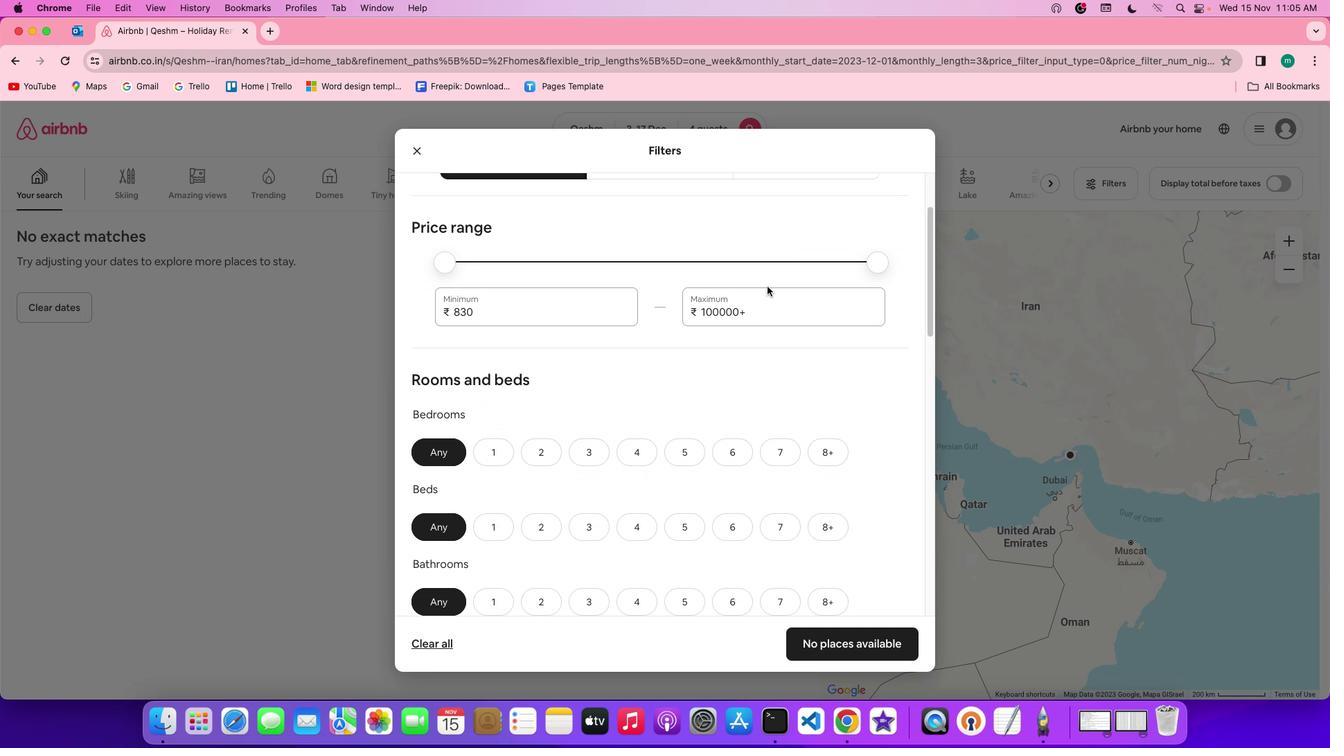 
Action: Mouse scrolled (768, 286) with delta (0, 0)
Screenshot: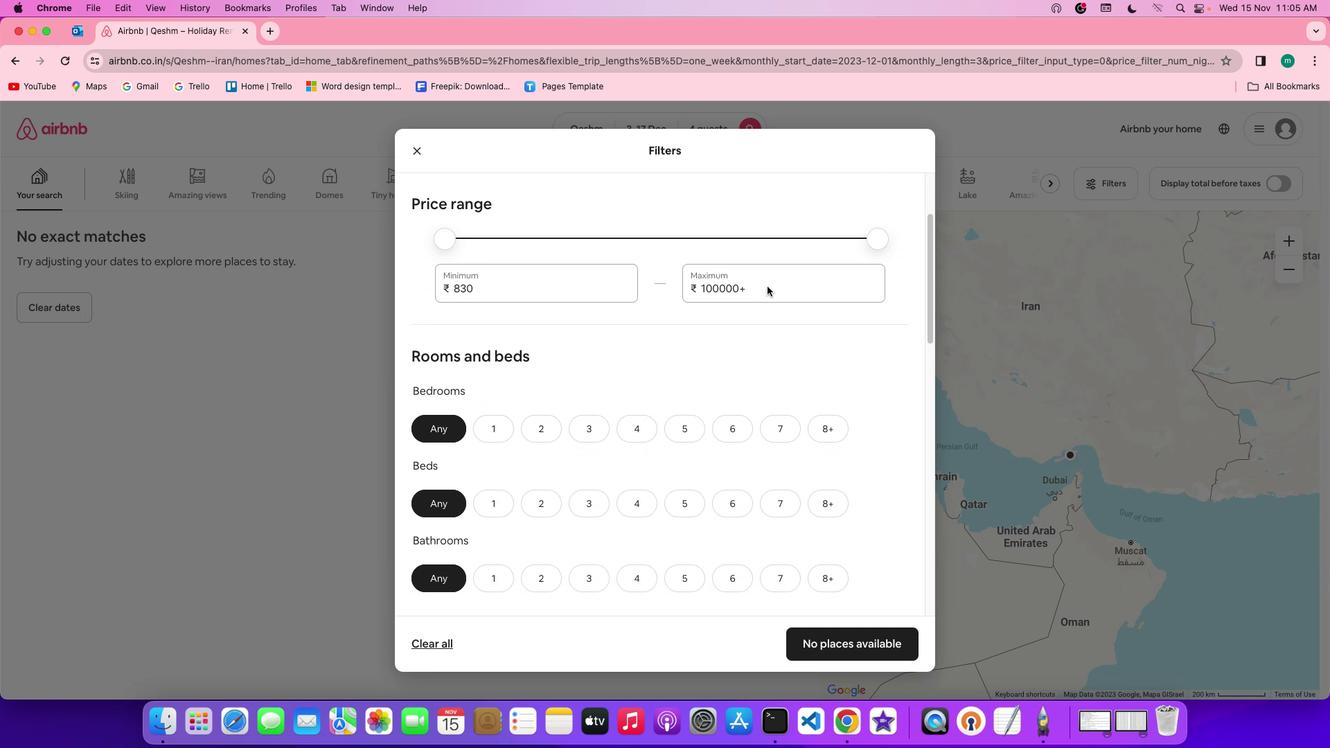 
Action: Mouse scrolled (768, 286) with delta (0, 0)
Screenshot: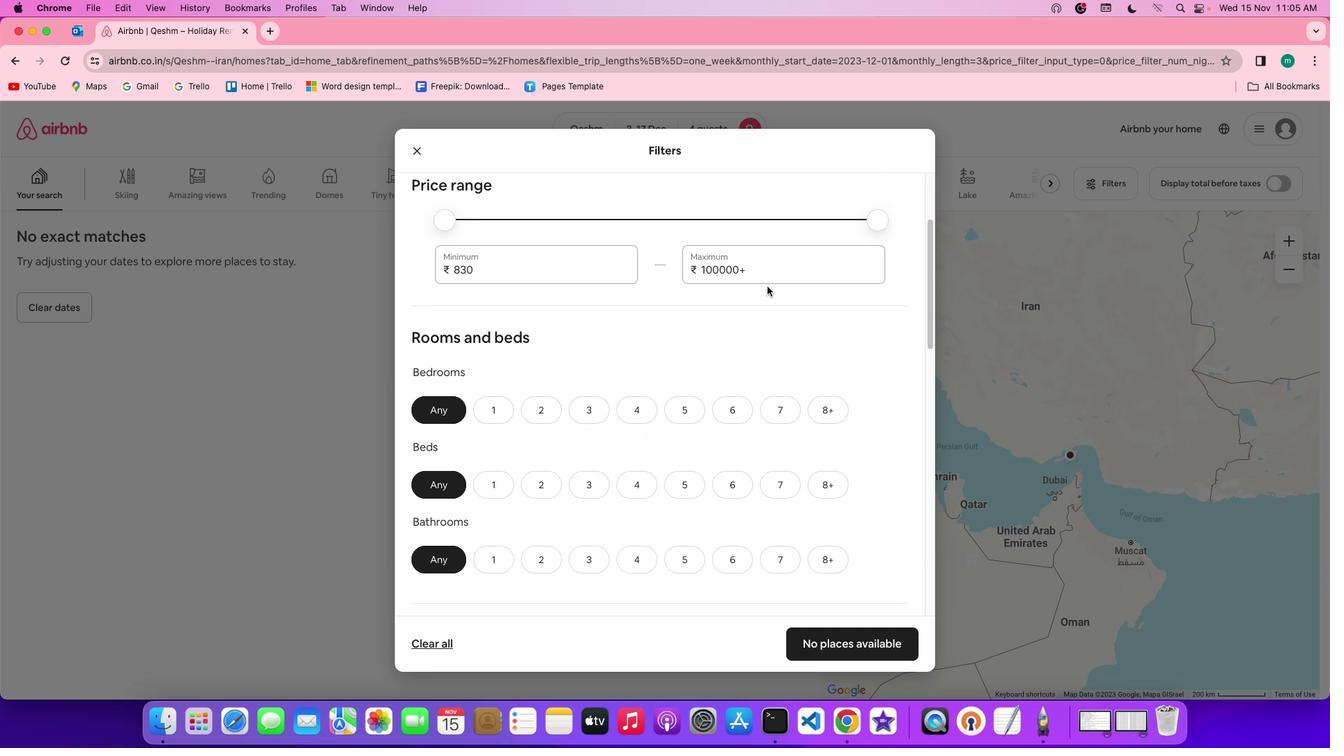 
Action: Mouse scrolled (768, 286) with delta (0, 0)
Screenshot: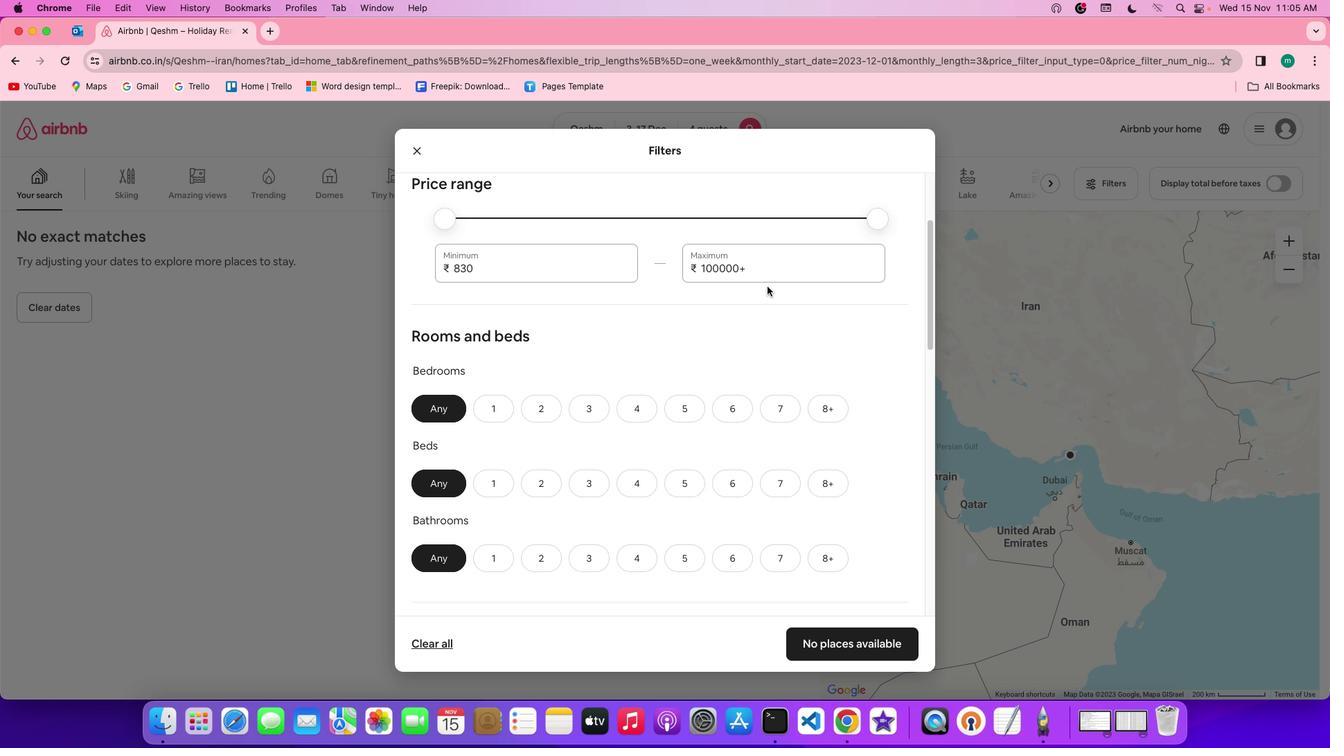 
Action: Mouse scrolled (768, 286) with delta (0, 0)
Screenshot: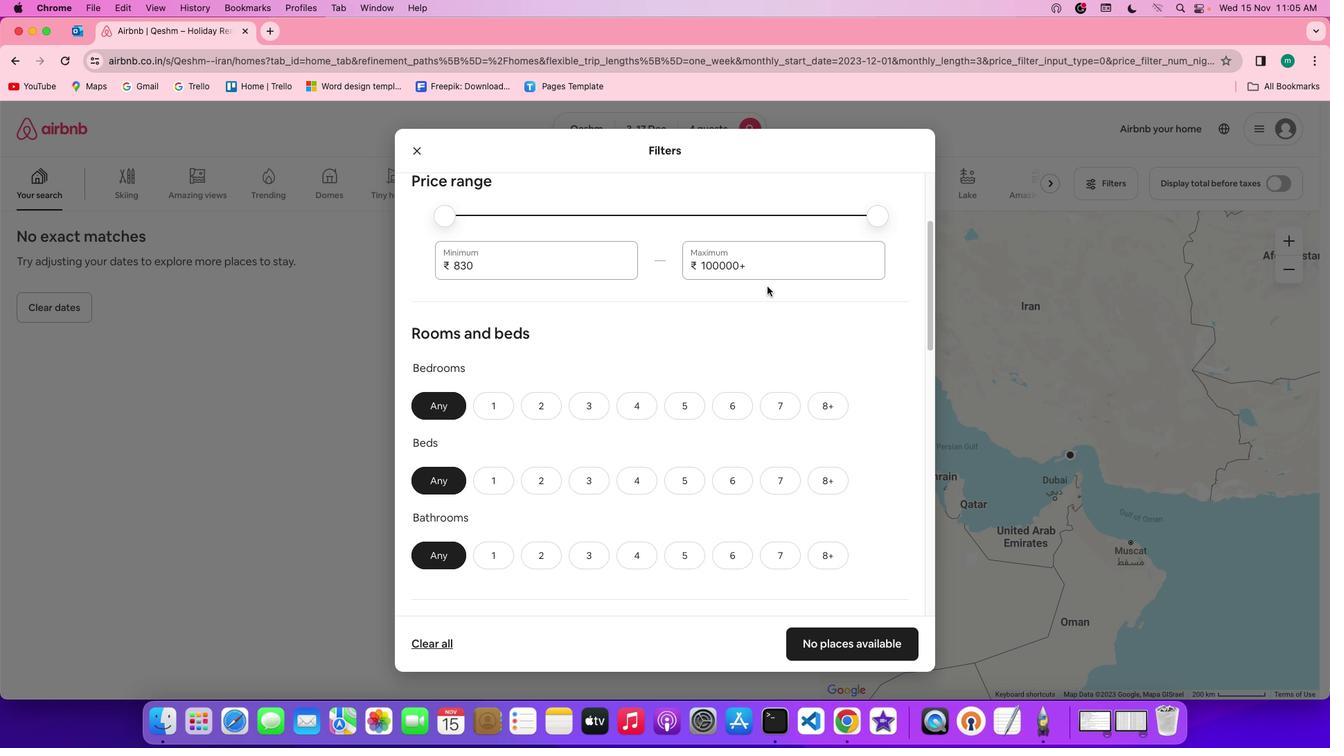 
Action: Mouse scrolled (768, 286) with delta (0, 0)
Screenshot: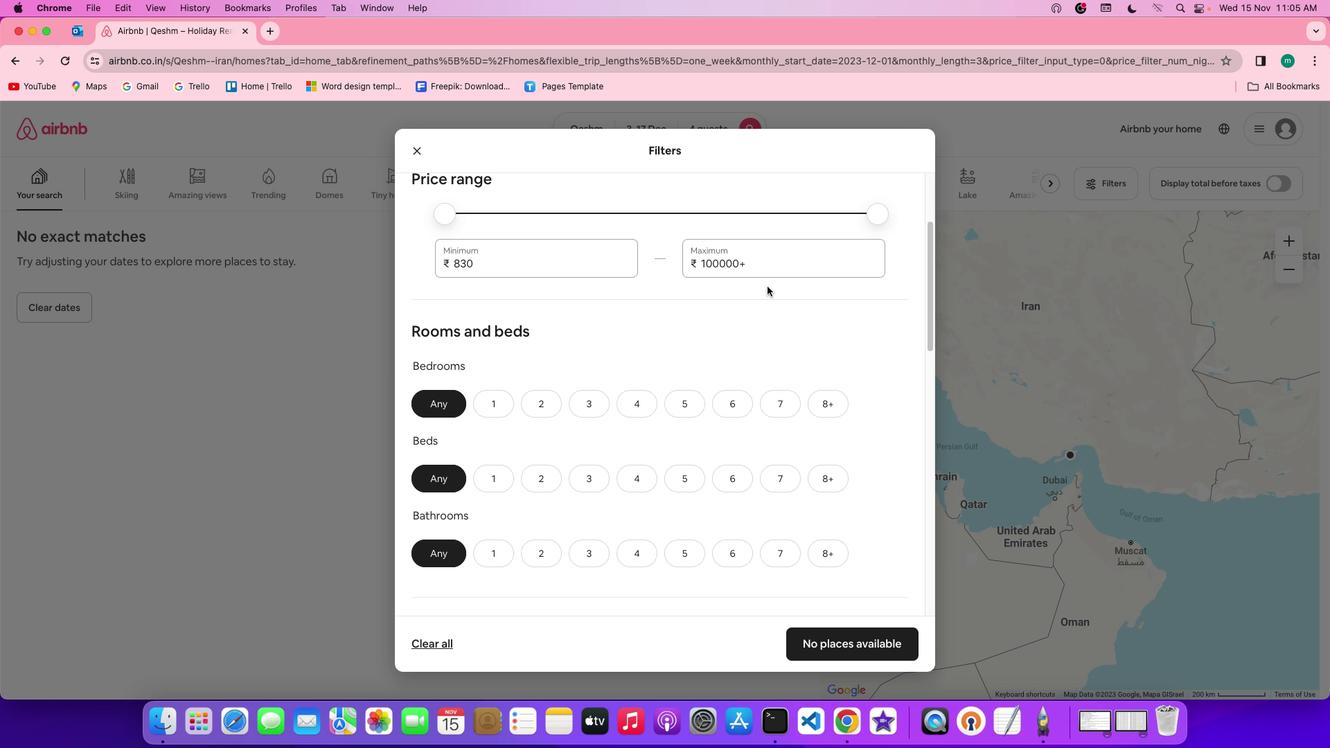 
Action: Mouse scrolled (768, 286) with delta (0, 0)
Screenshot: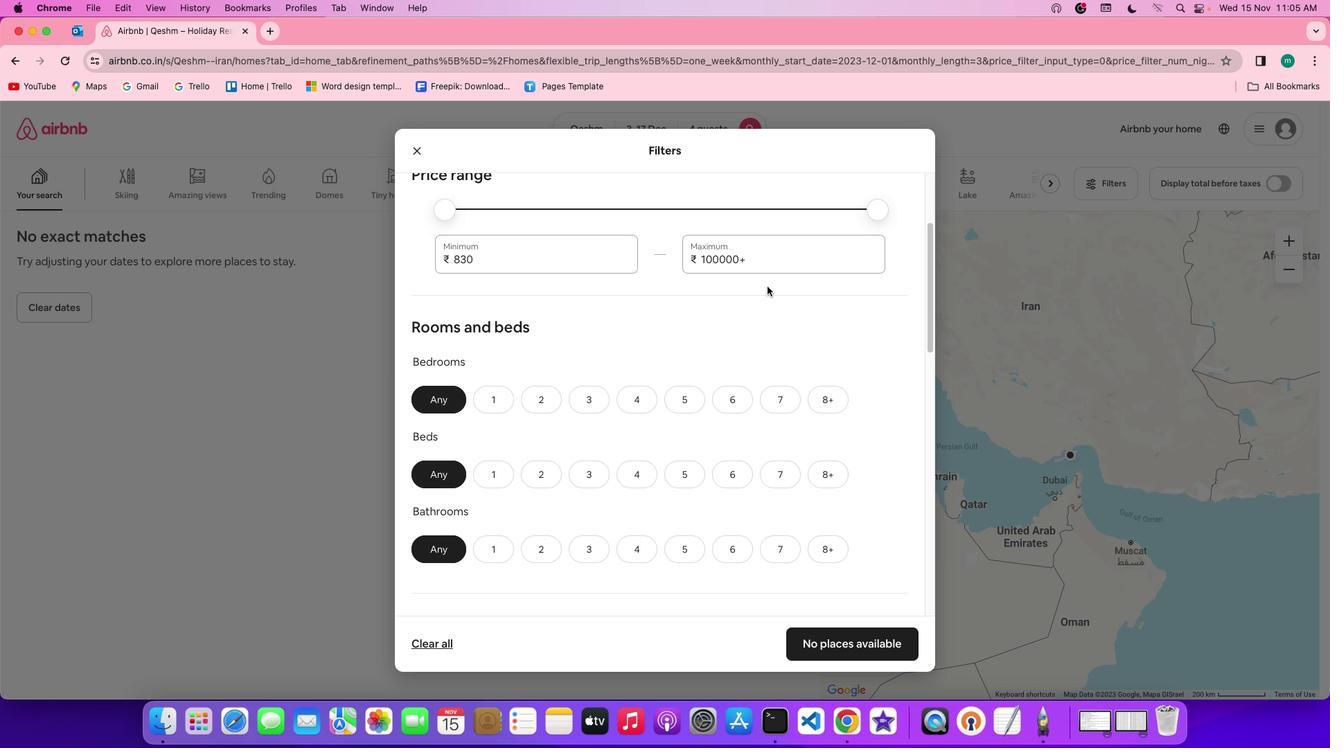 
Action: Mouse scrolled (768, 286) with delta (0, 0)
Screenshot: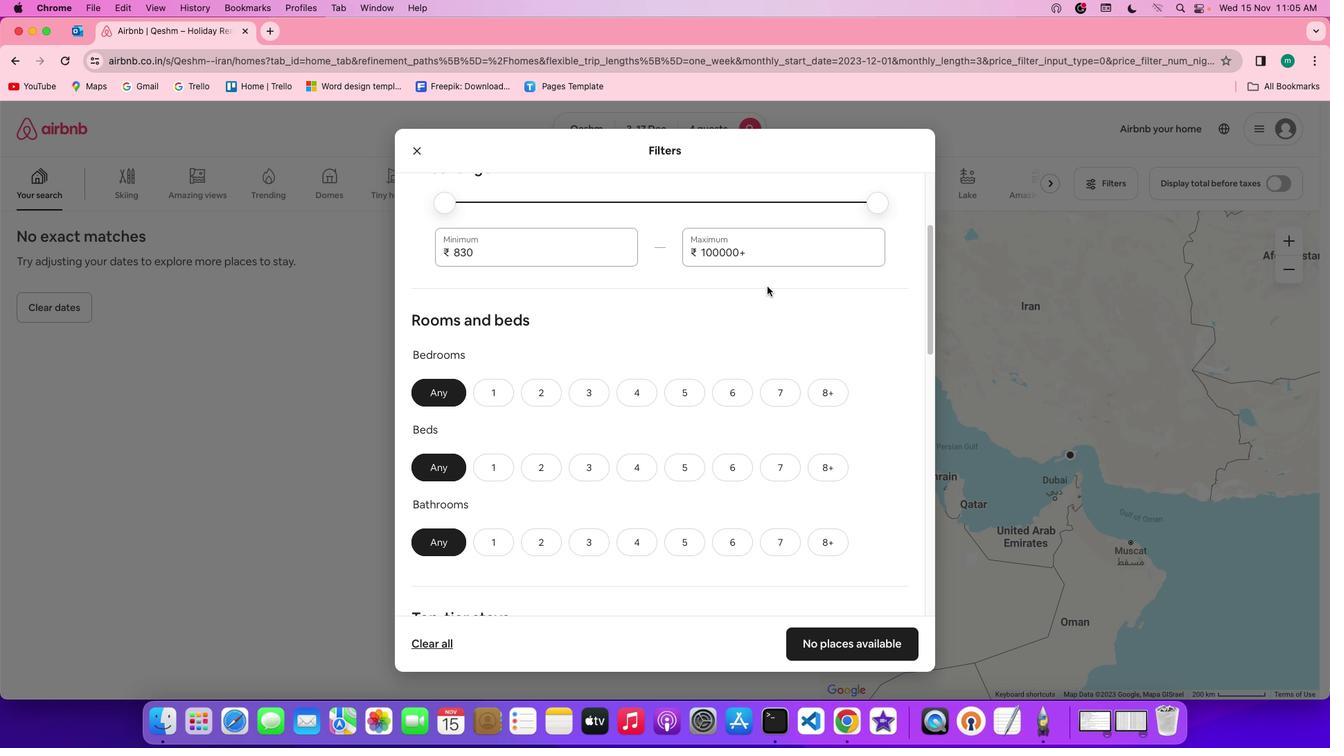 
Action: Mouse scrolled (768, 286) with delta (0, 0)
Screenshot: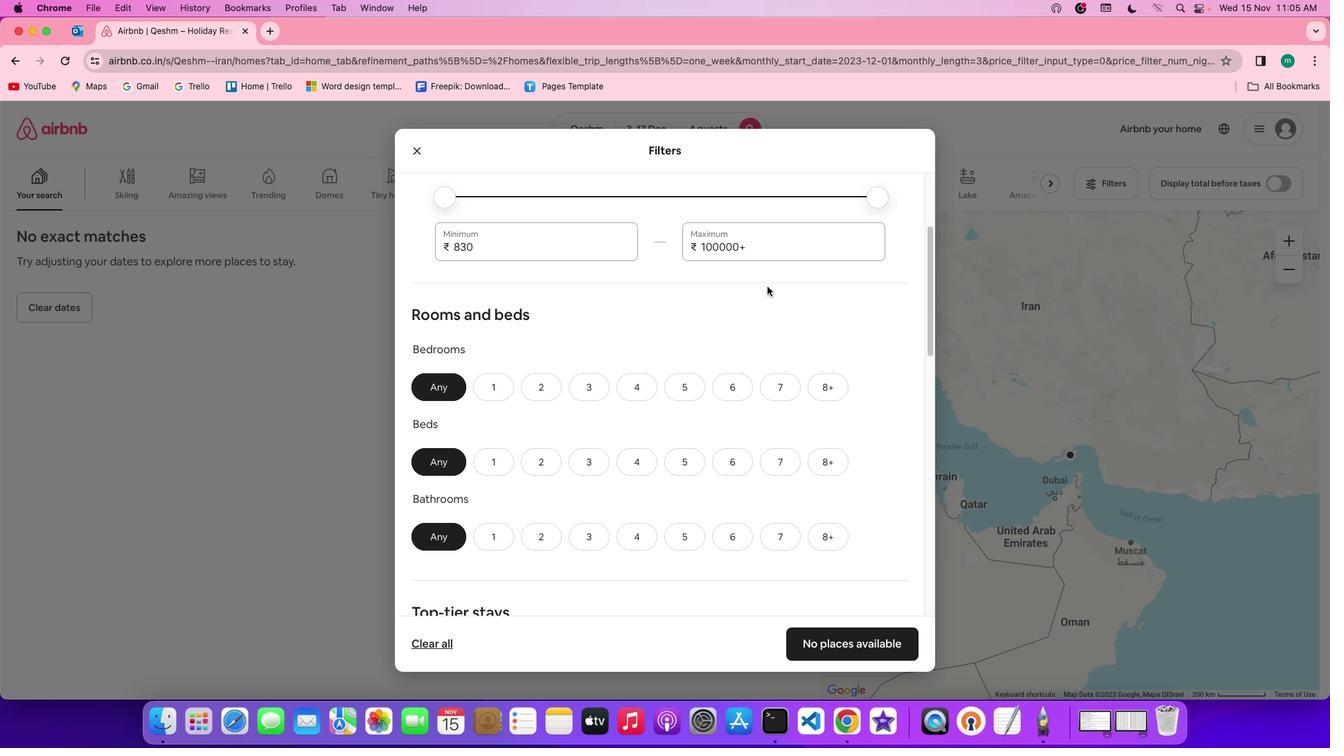 
Action: Mouse scrolled (768, 286) with delta (0, 0)
Screenshot: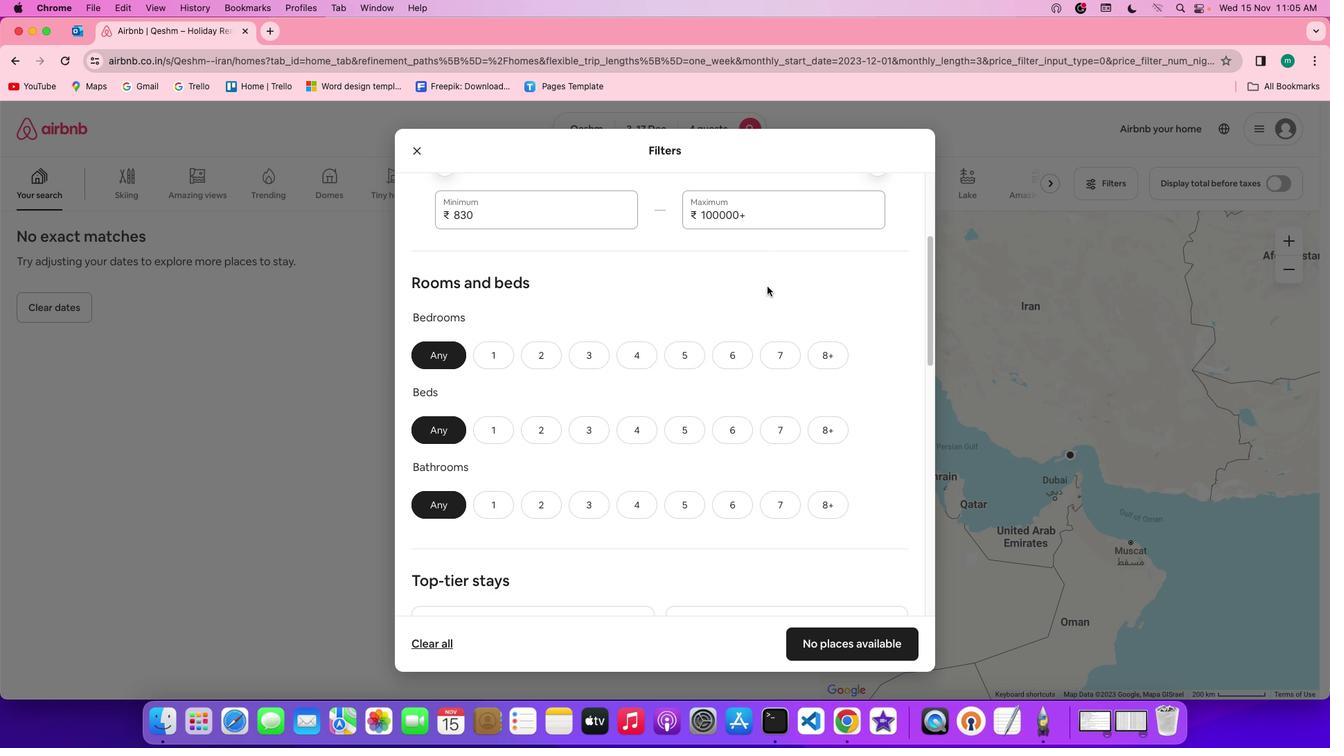 
Action: Mouse scrolled (768, 286) with delta (0, 0)
Screenshot: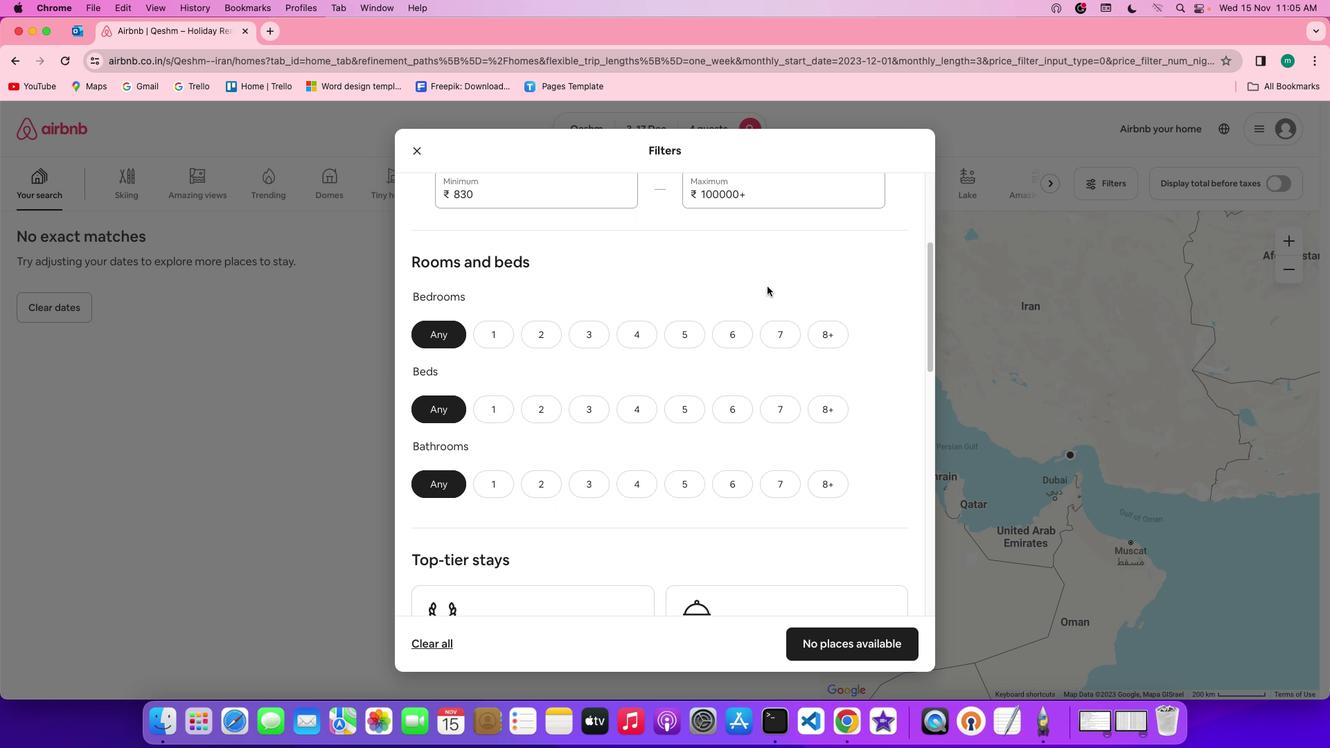 
Action: Mouse scrolled (768, 286) with delta (0, 0)
Screenshot: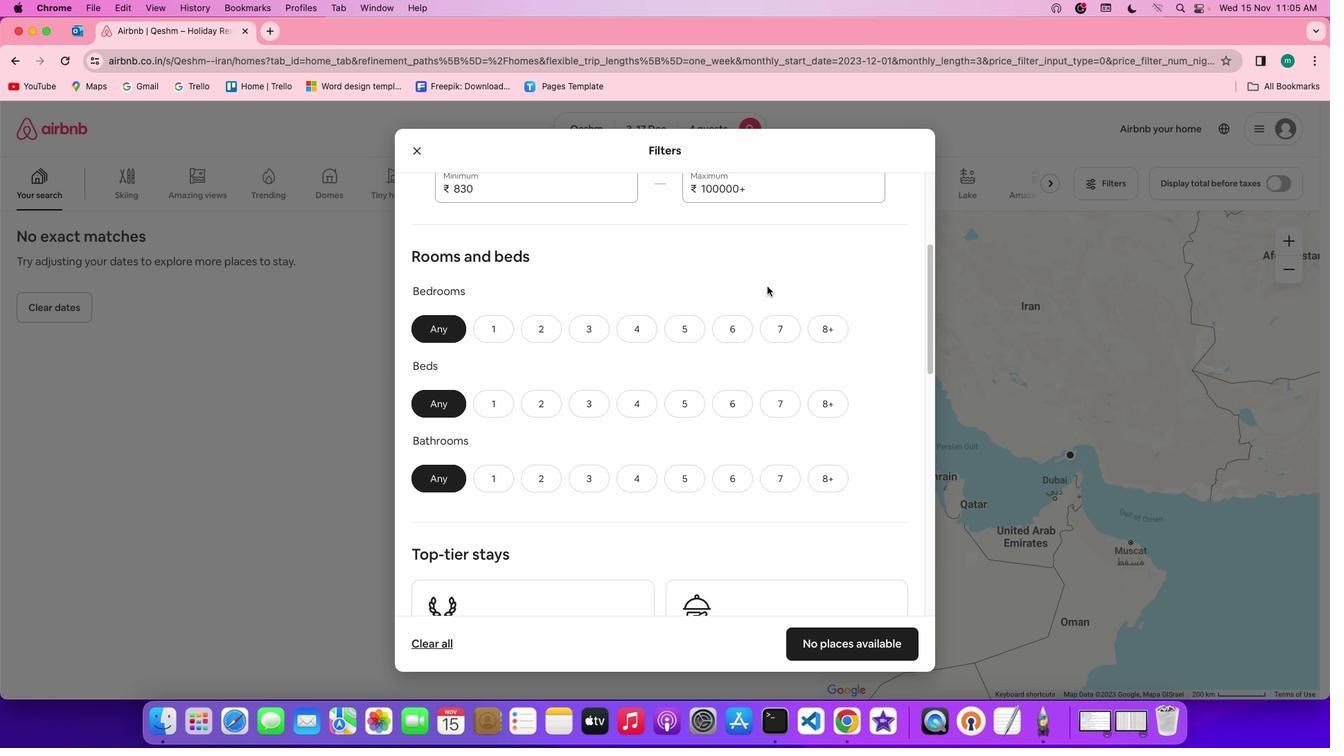 
Action: Mouse moved to (596, 320)
Screenshot: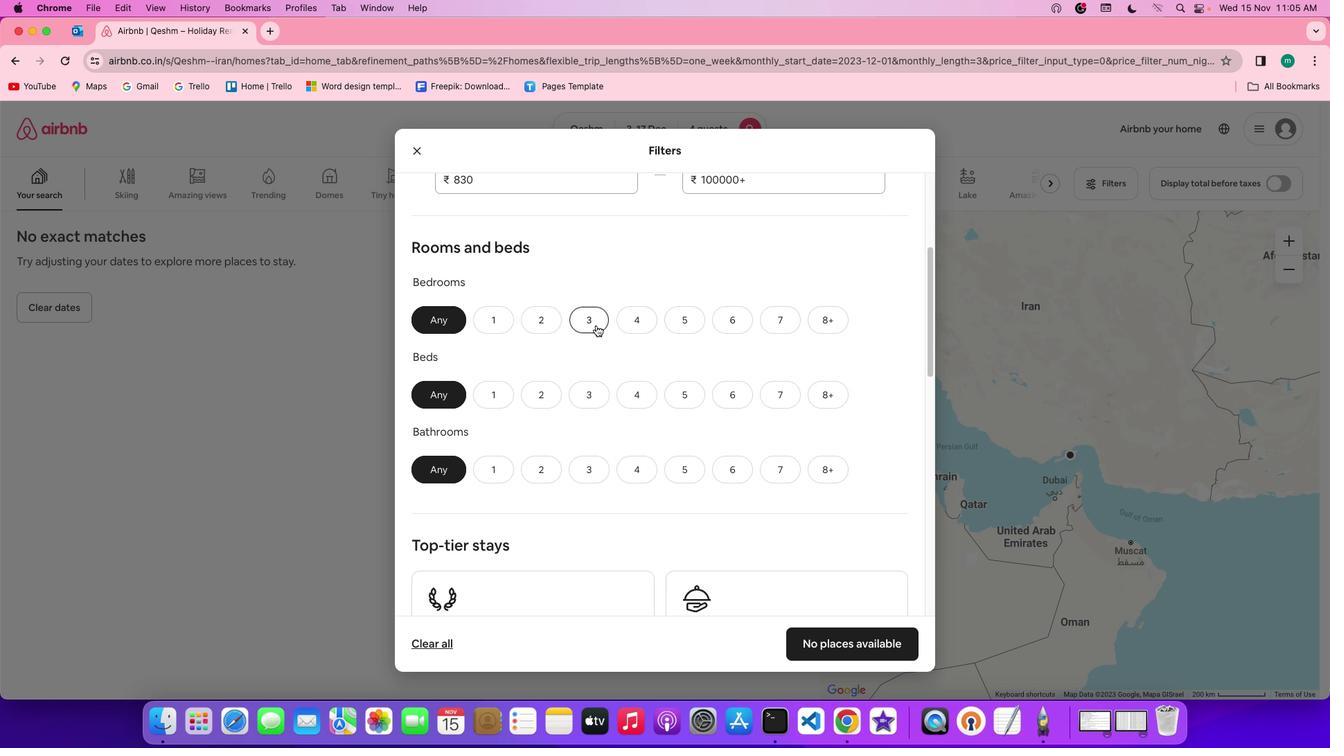 
Action: Mouse pressed left at (596, 320)
Screenshot: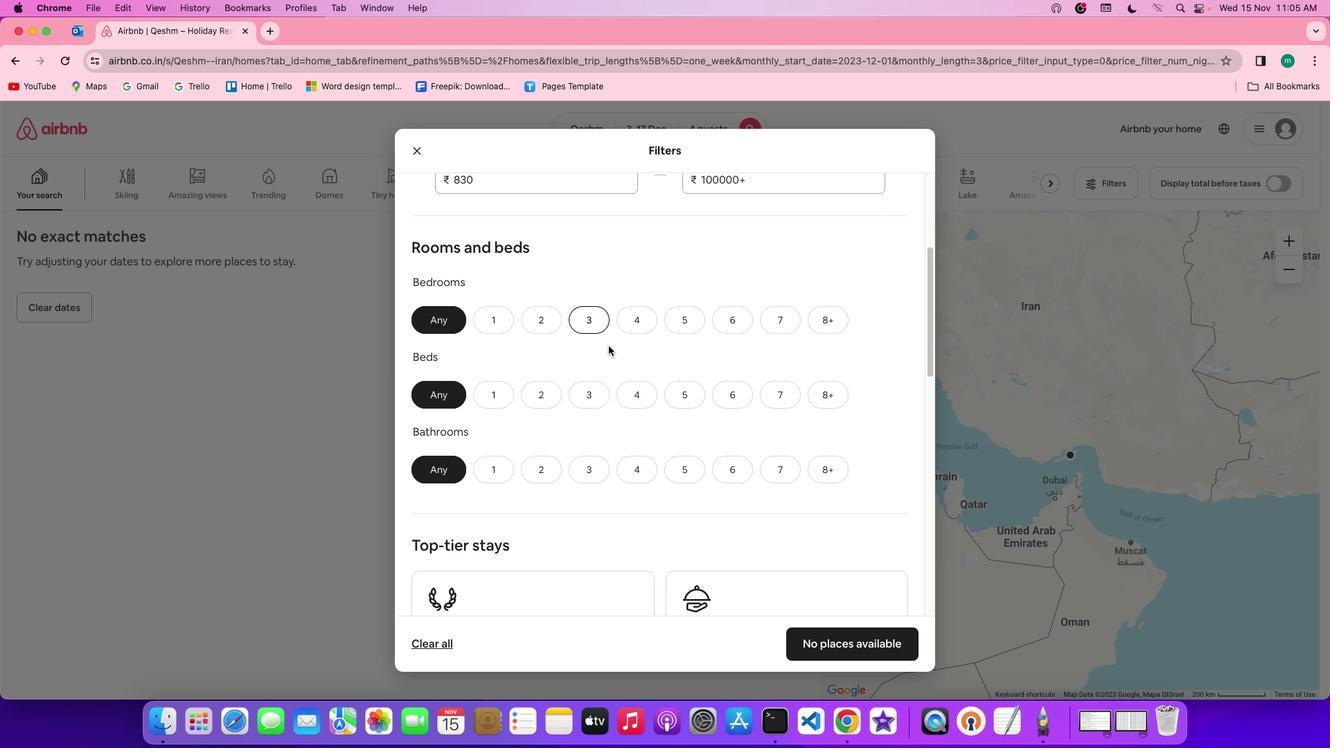 
Action: Mouse moved to (632, 390)
Screenshot: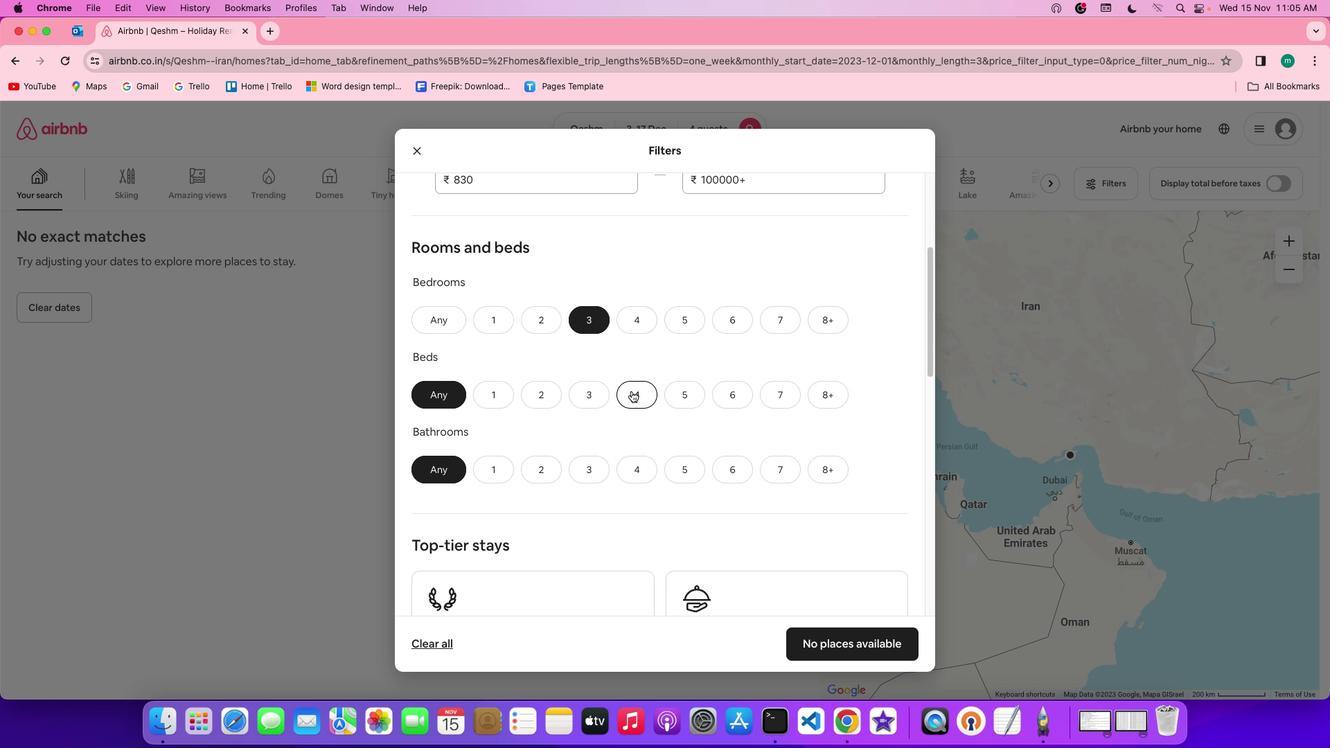 
Action: Mouse pressed left at (632, 390)
Screenshot: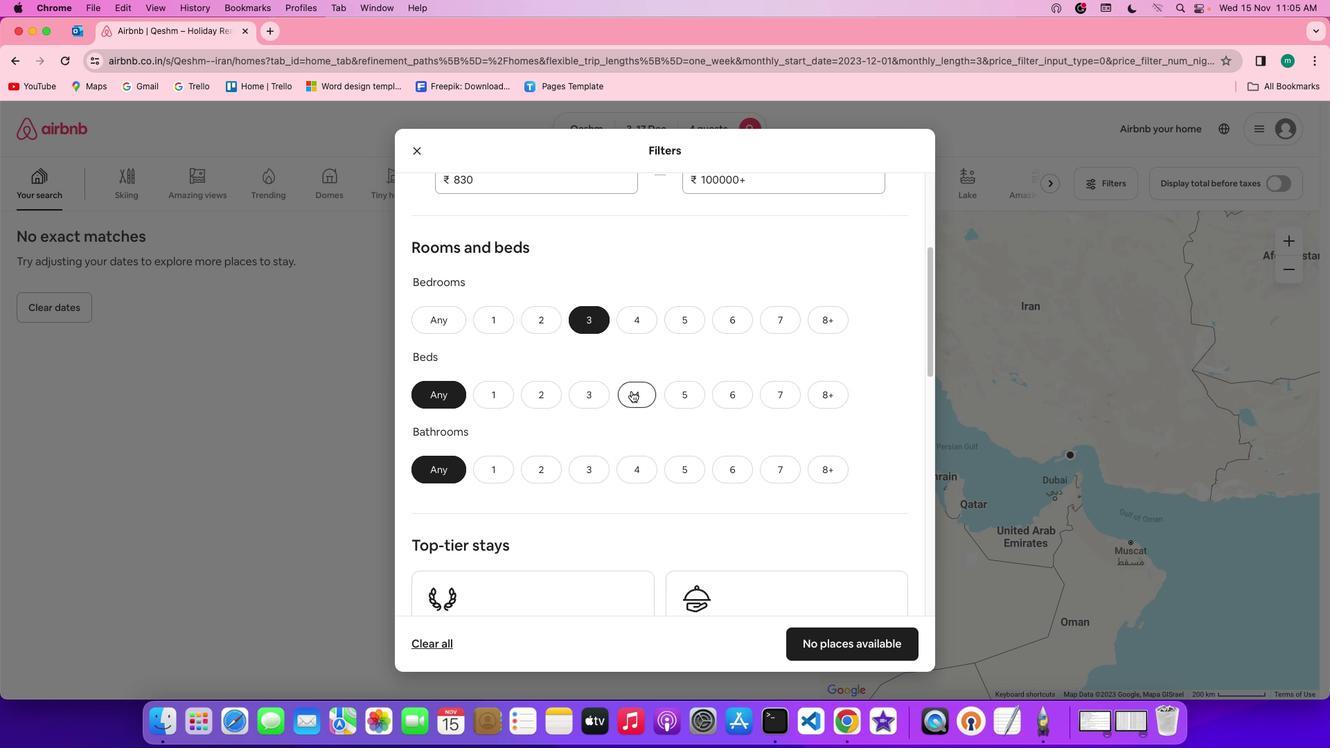 
Action: Mouse moved to (542, 464)
Screenshot: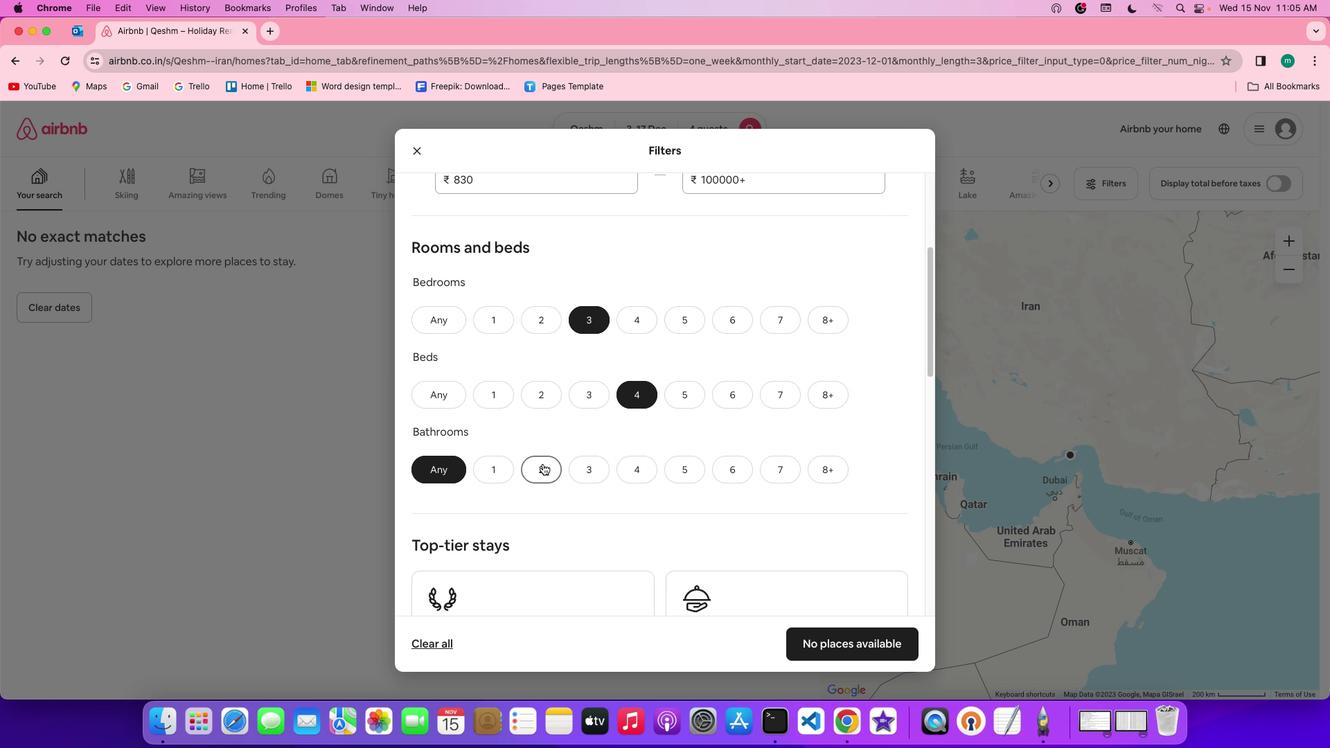 
Action: Mouse pressed left at (542, 464)
Screenshot: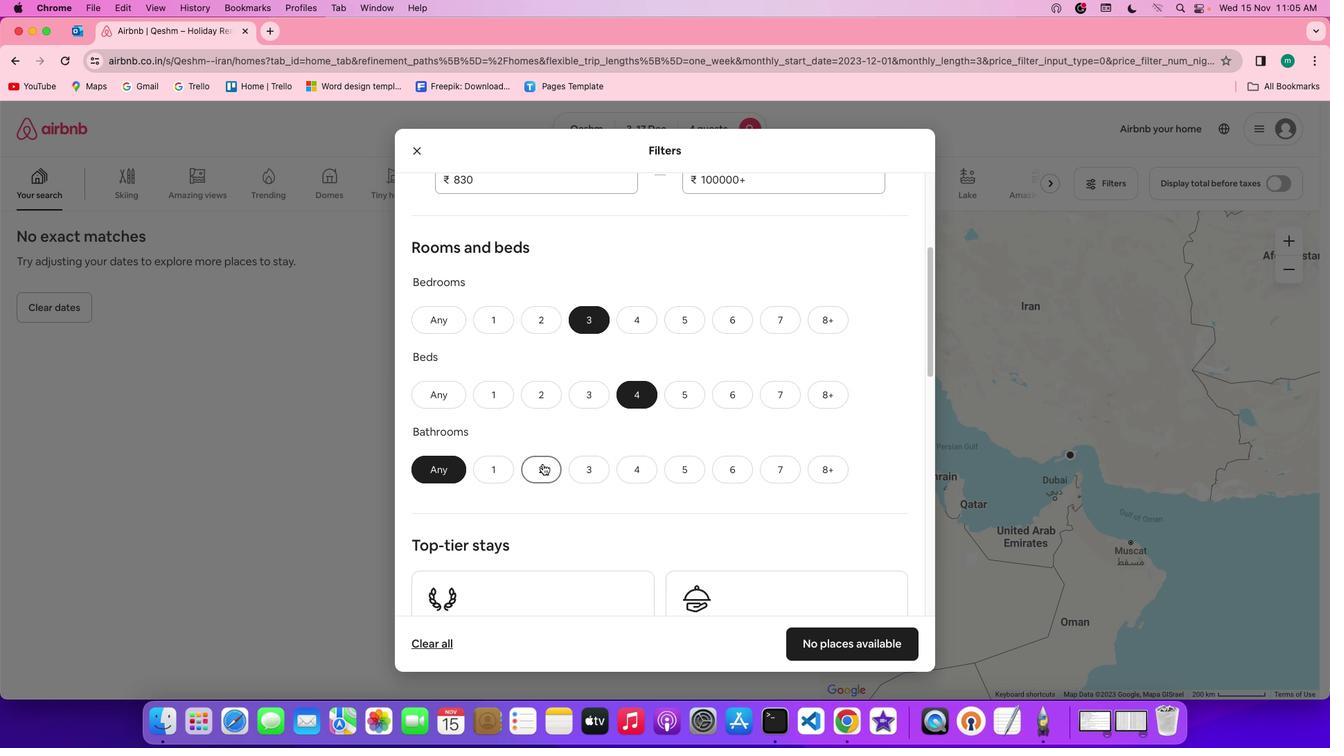 
Action: Mouse moved to (754, 453)
Screenshot: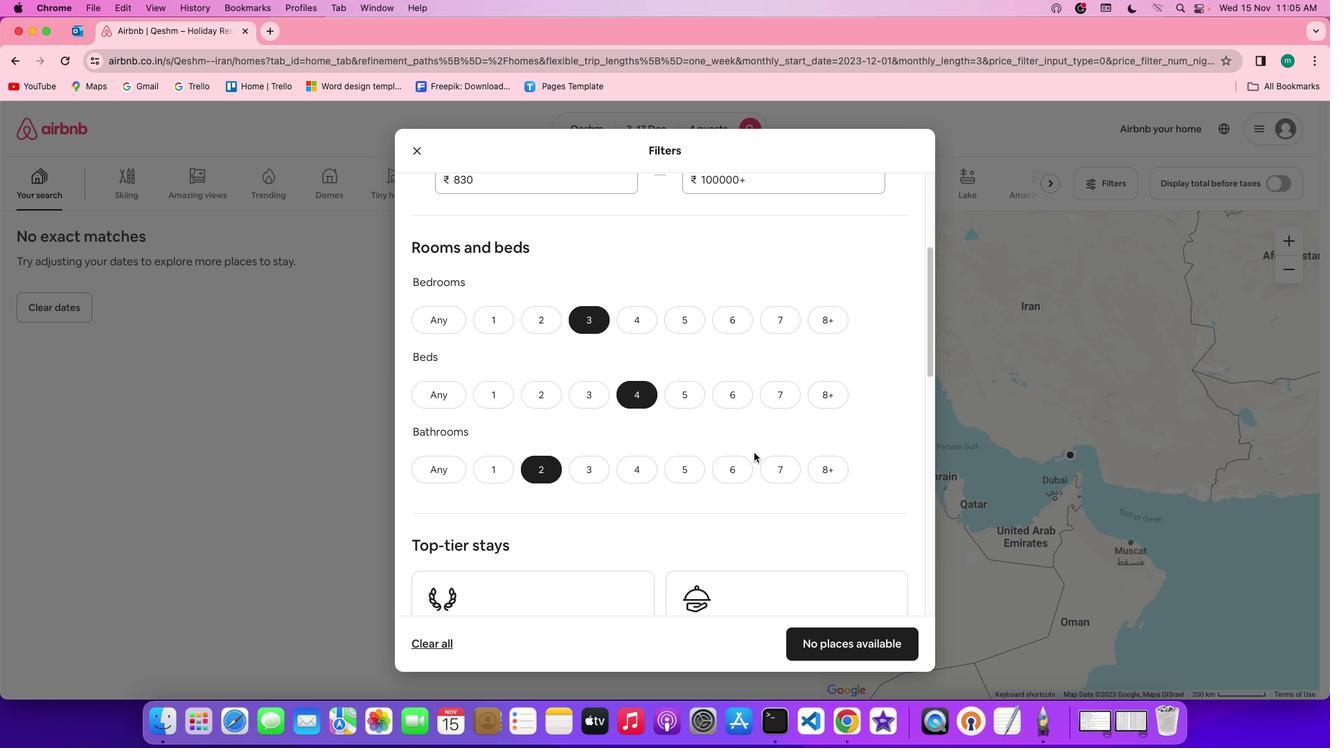 
Action: Mouse scrolled (754, 453) with delta (0, 0)
Screenshot: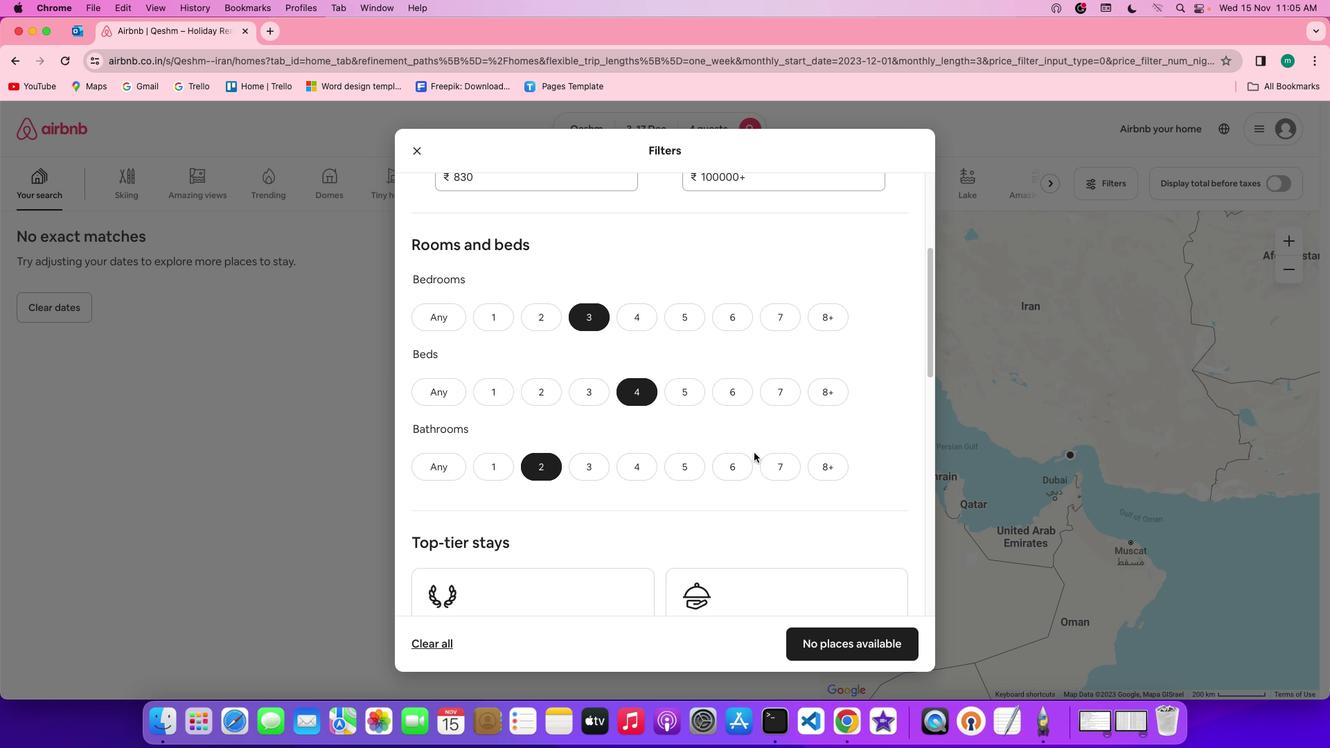 
Action: Mouse scrolled (754, 453) with delta (0, 0)
Screenshot: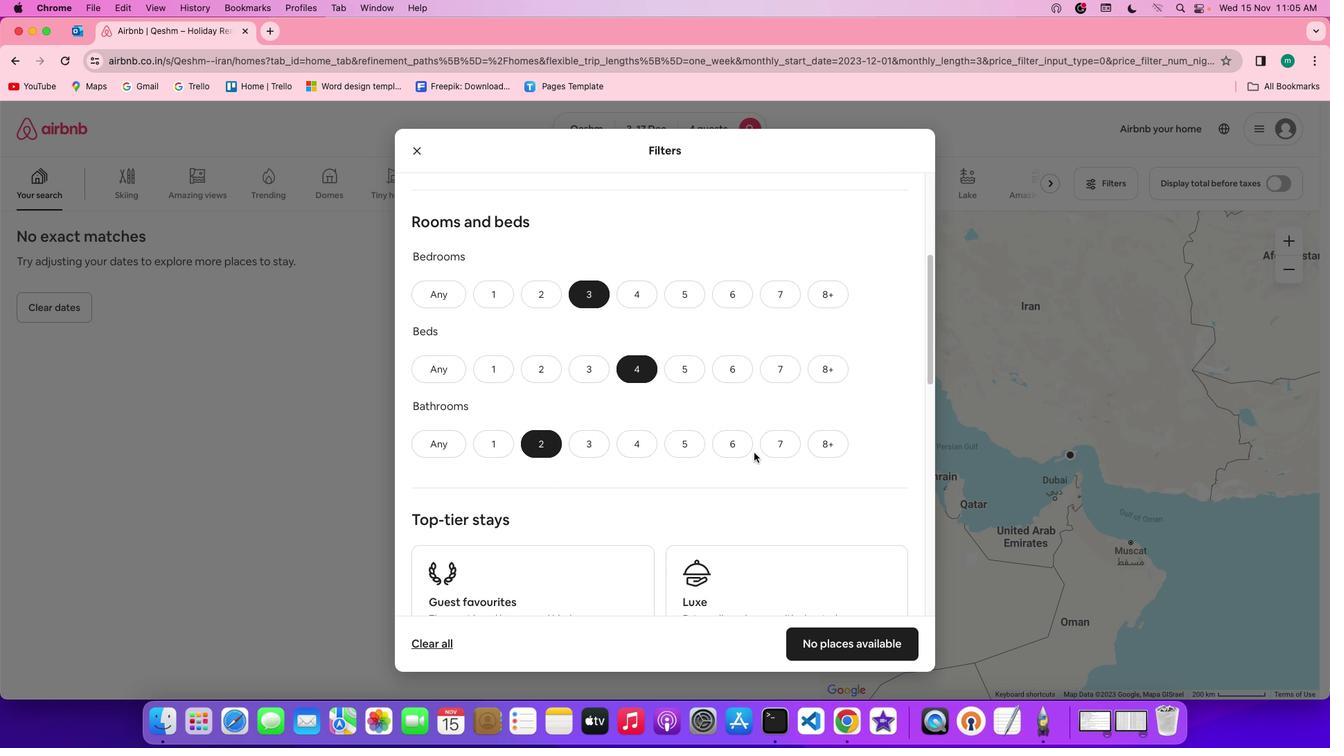 
Action: Mouse scrolled (754, 453) with delta (0, -1)
Screenshot: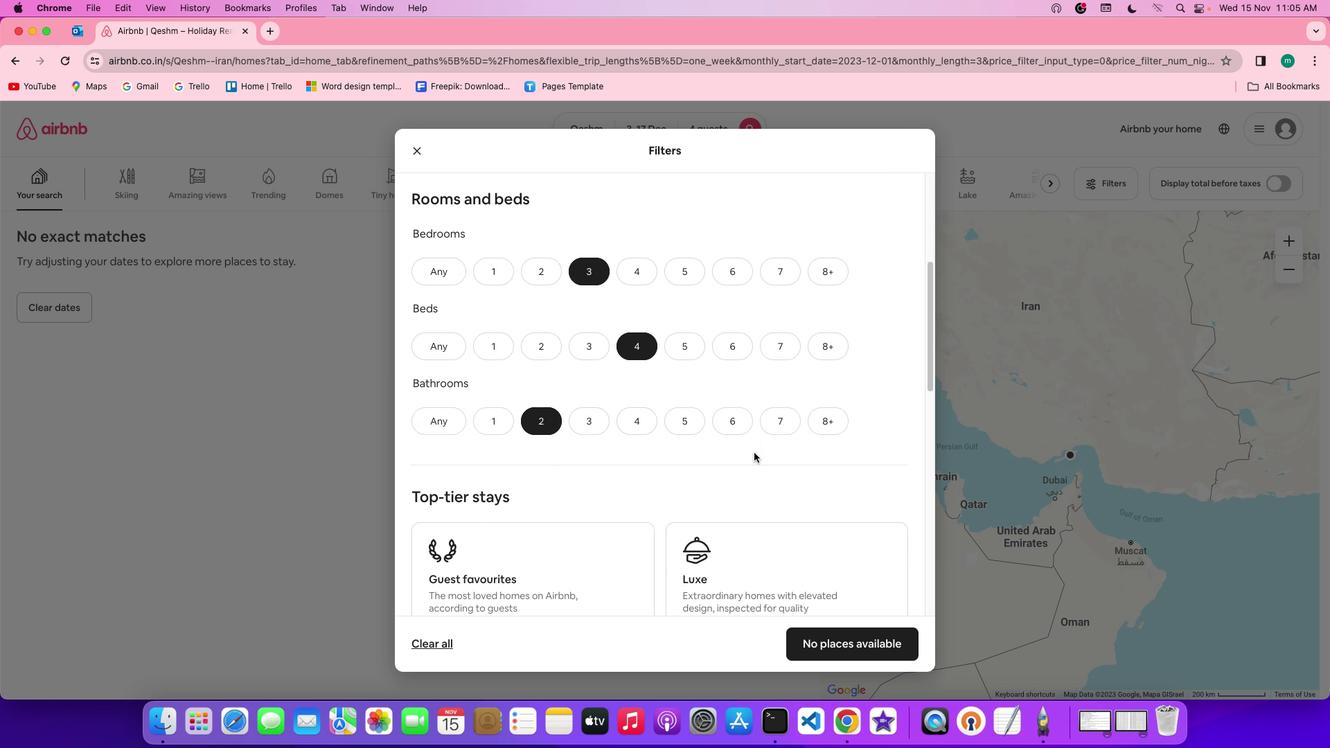 
Action: Mouse scrolled (754, 453) with delta (0, 0)
Screenshot: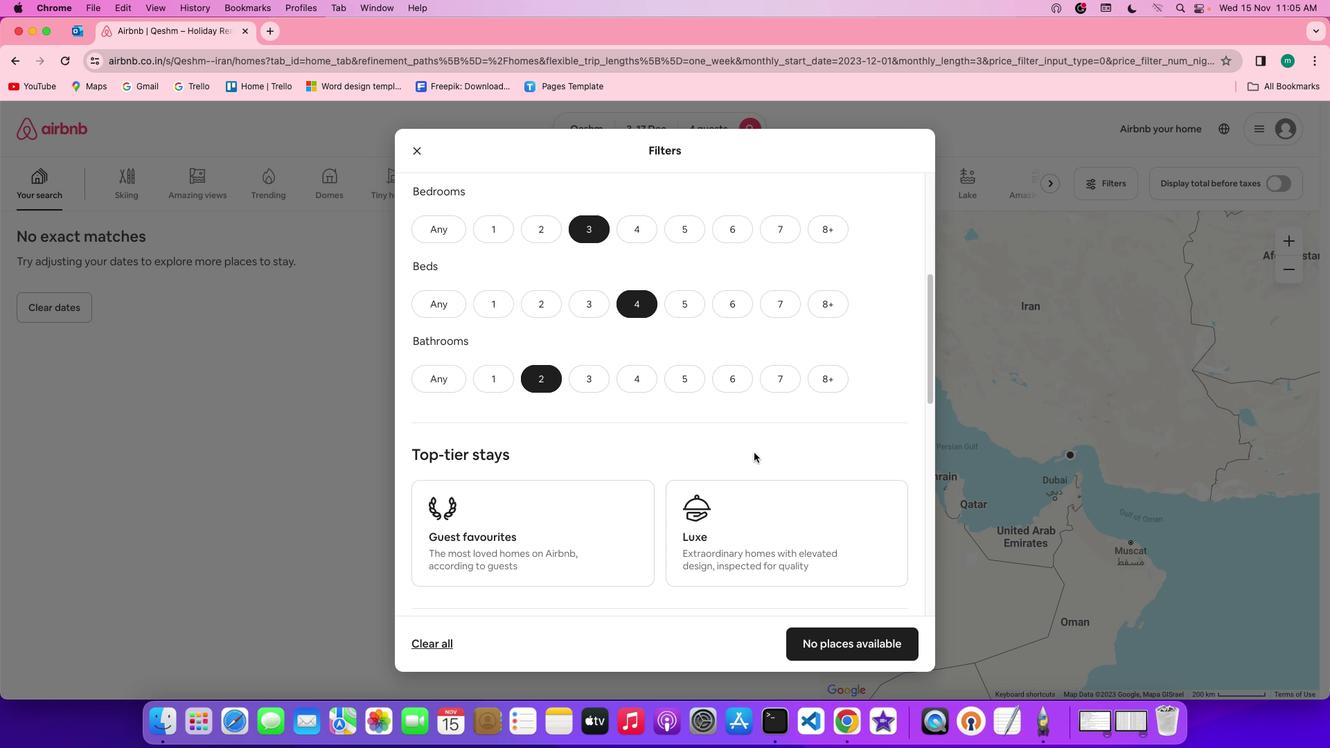 
Action: Mouse scrolled (754, 453) with delta (0, 0)
Screenshot: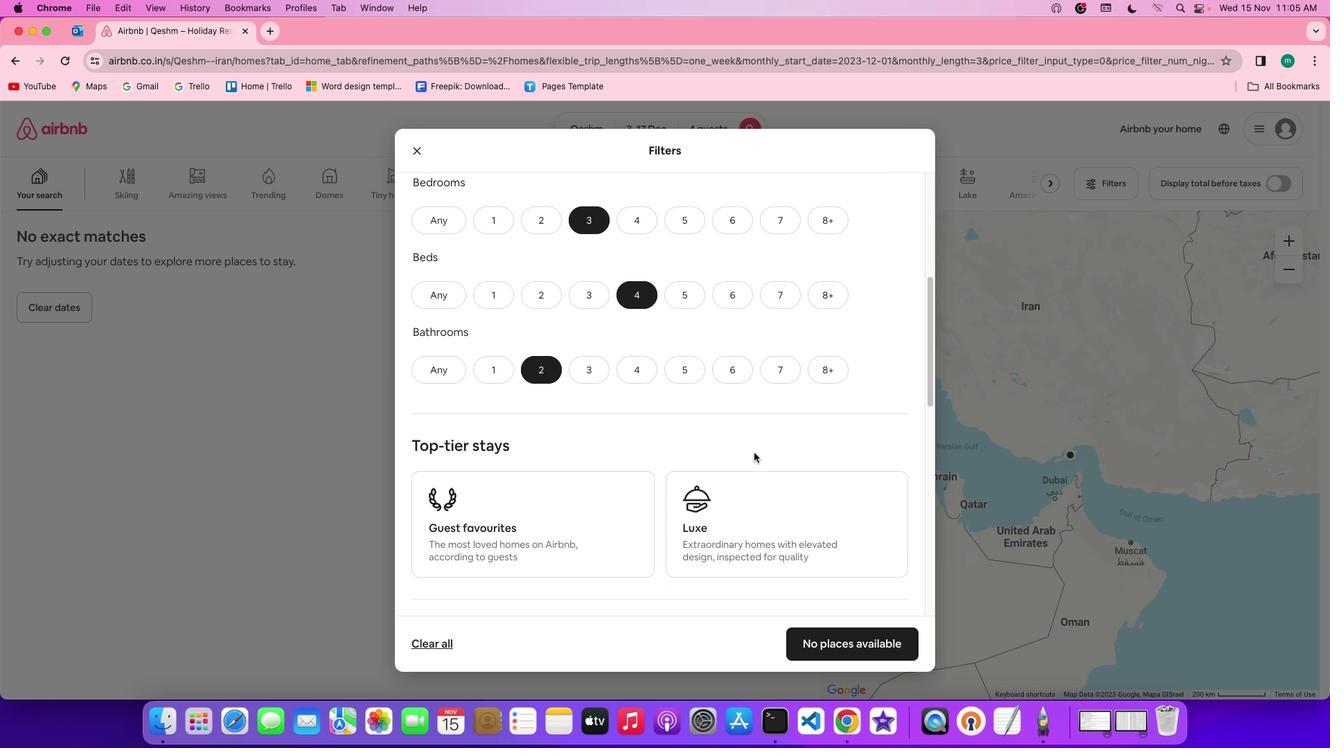 
Action: Mouse scrolled (754, 453) with delta (0, 0)
Screenshot: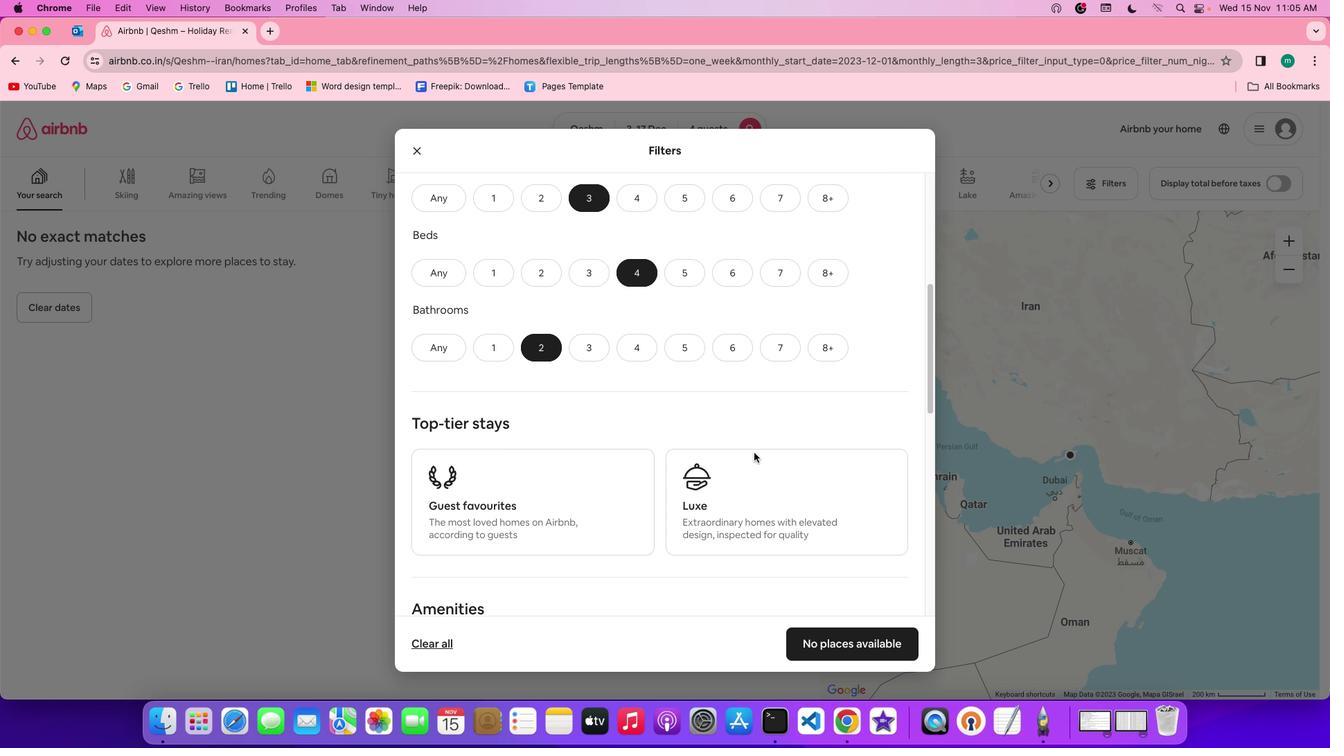 
Action: Mouse scrolled (754, 453) with delta (0, 0)
Screenshot: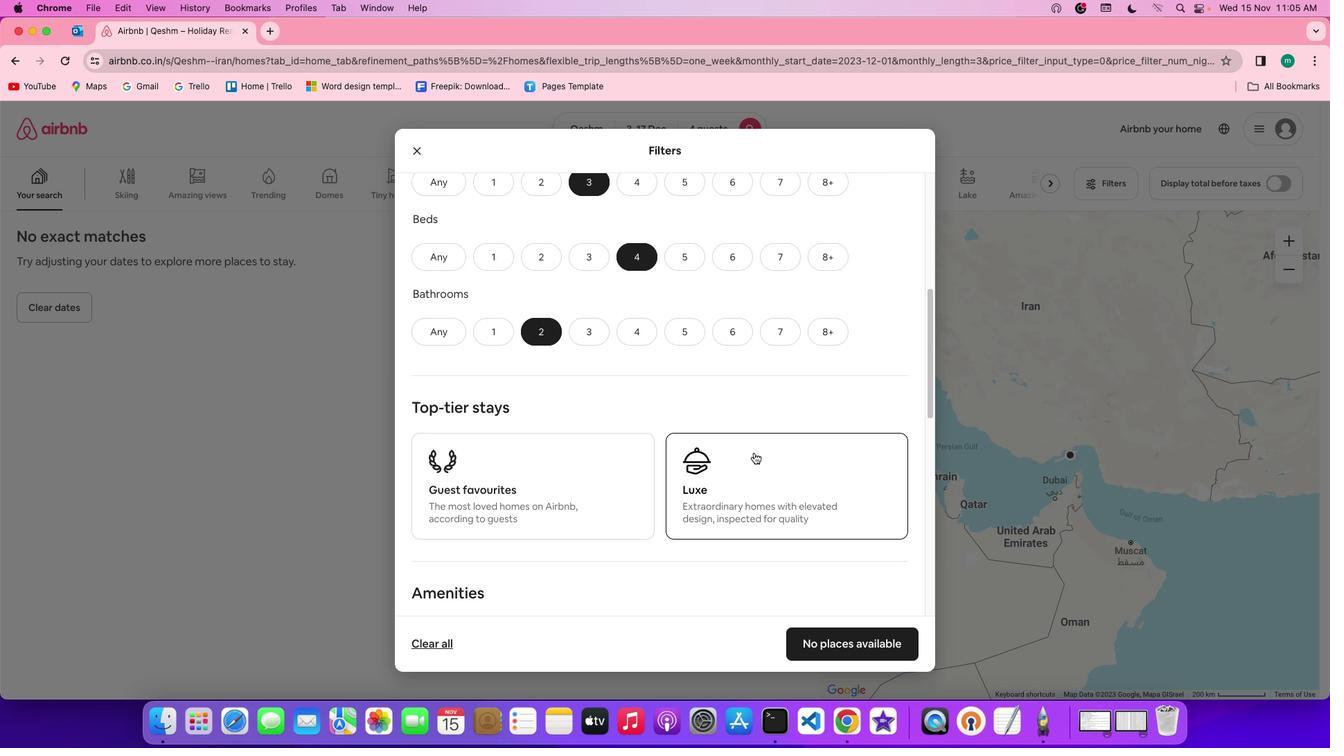 
Action: Mouse scrolled (754, 453) with delta (0, 0)
Screenshot: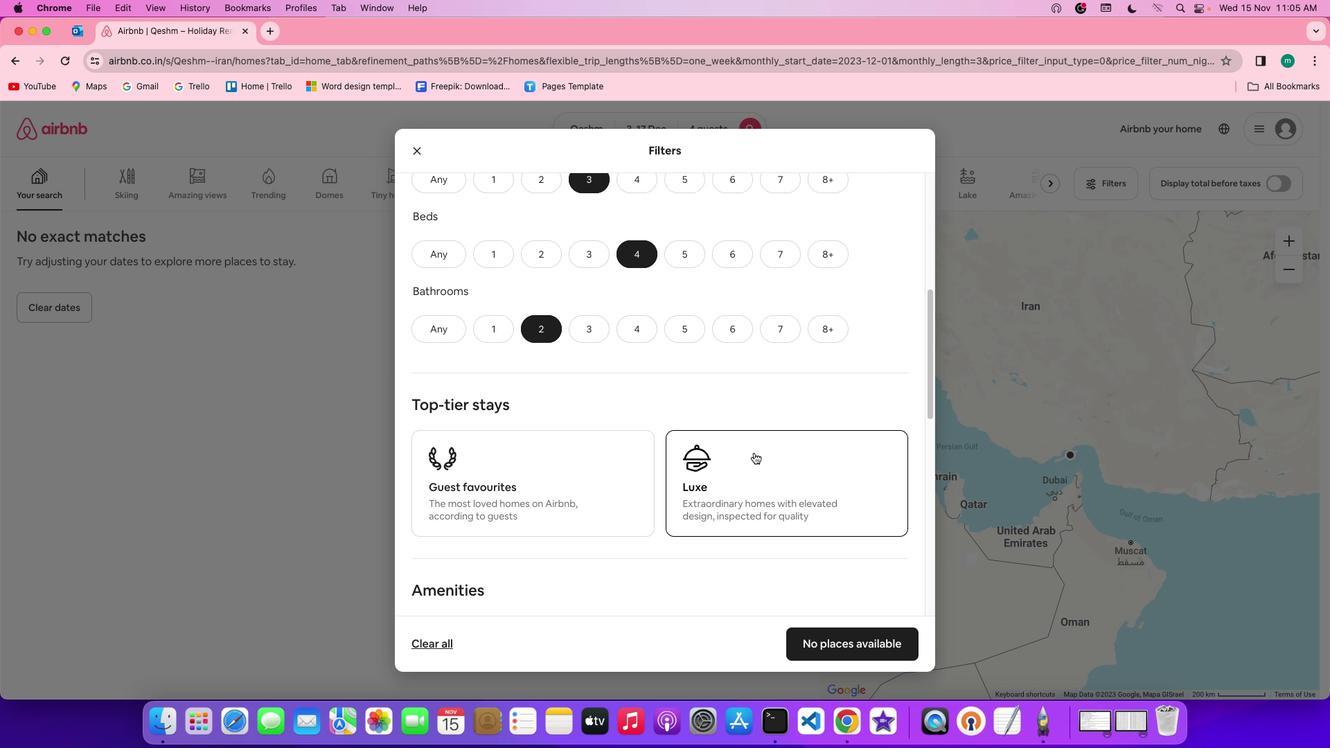 
Action: Mouse scrolled (754, 453) with delta (0, 0)
Screenshot: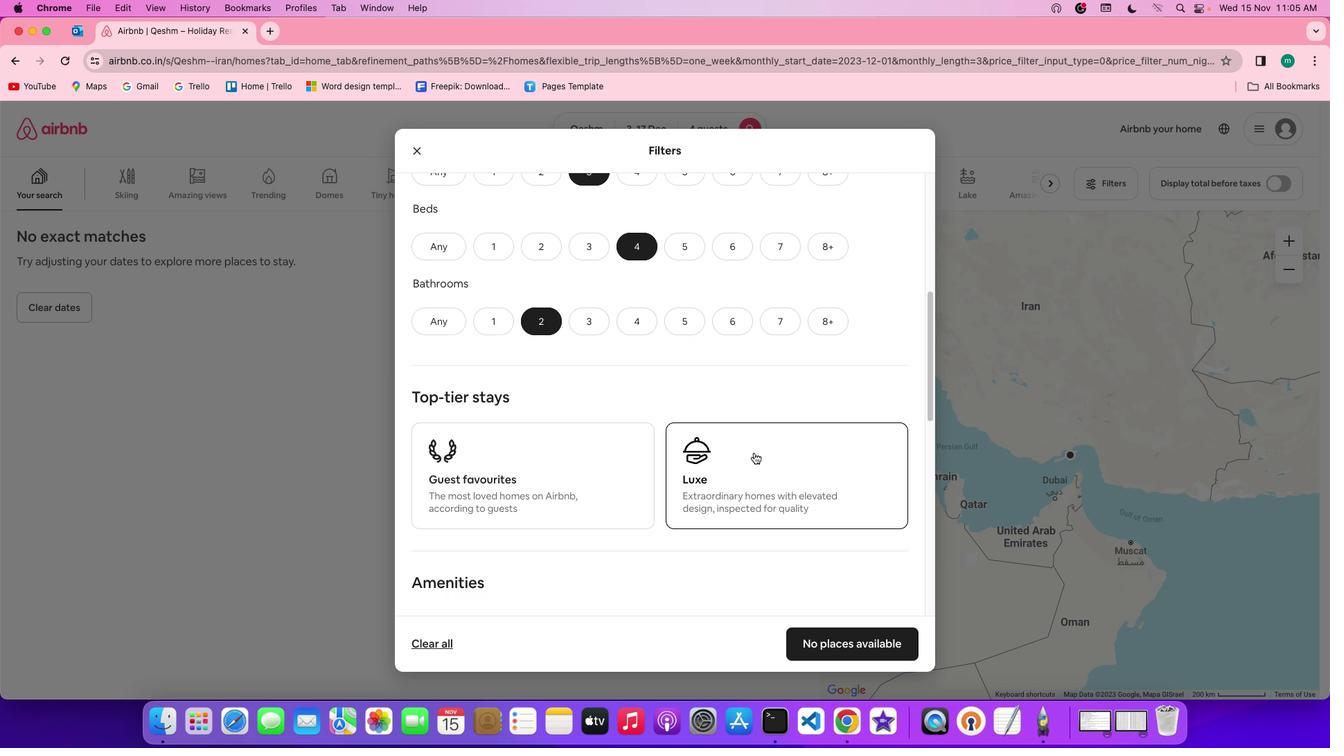 
Action: Mouse scrolled (754, 453) with delta (0, 0)
Screenshot: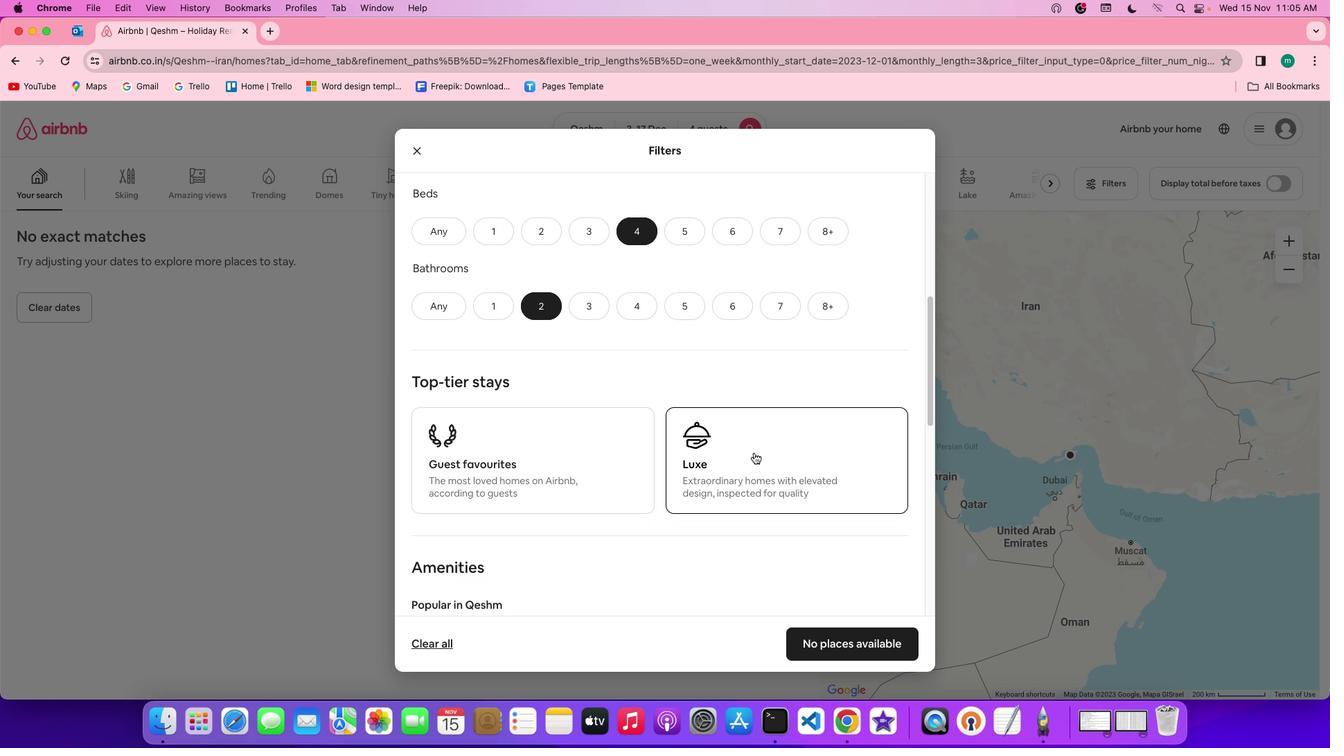 
Action: Mouse scrolled (754, 453) with delta (0, 0)
Screenshot: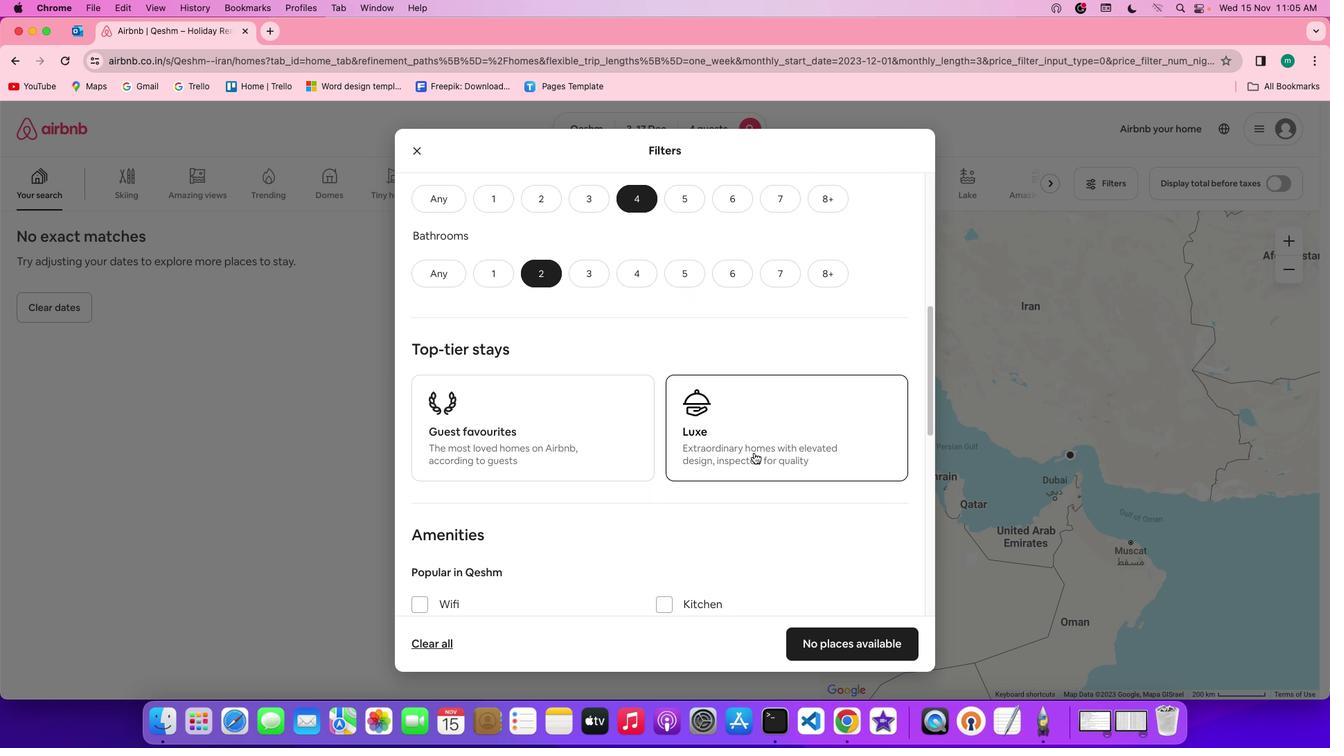 
Action: Mouse scrolled (754, 453) with delta (0, 0)
Screenshot: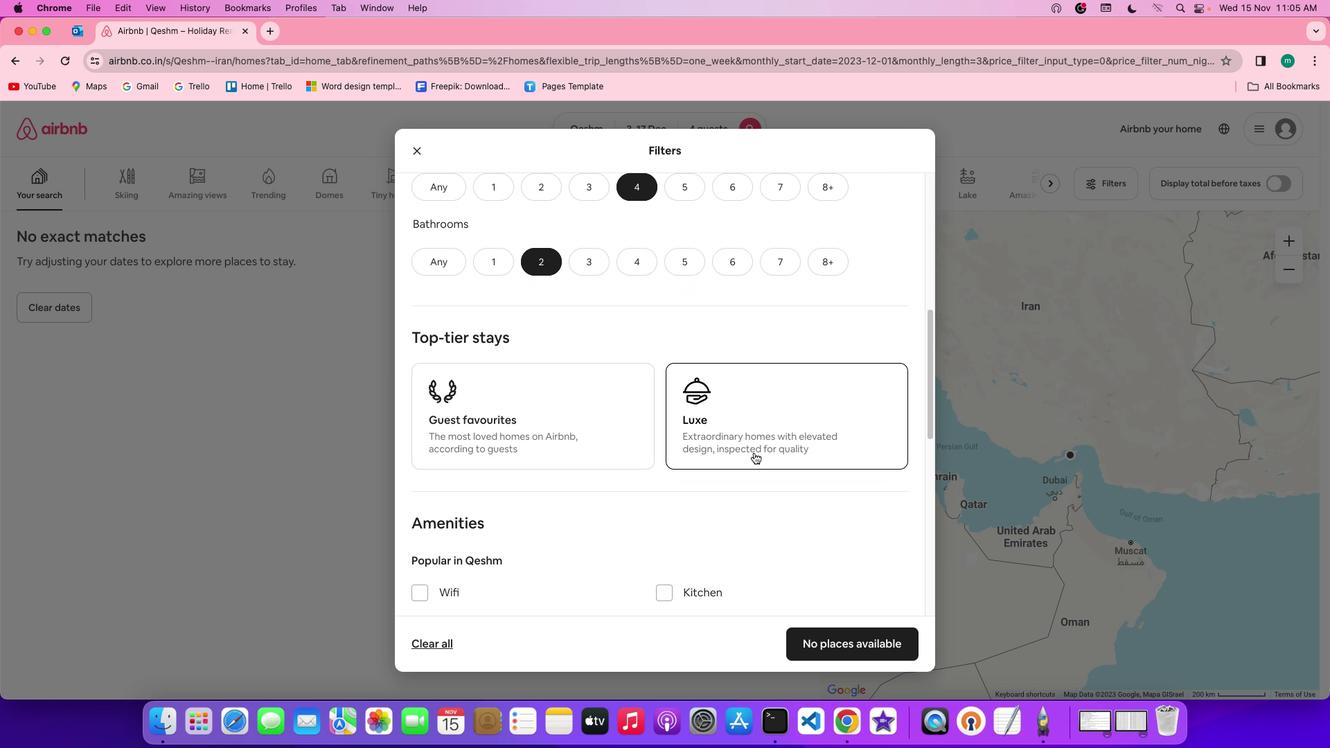 
Action: Mouse scrolled (754, 453) with delta (0, 0)
Screenshot: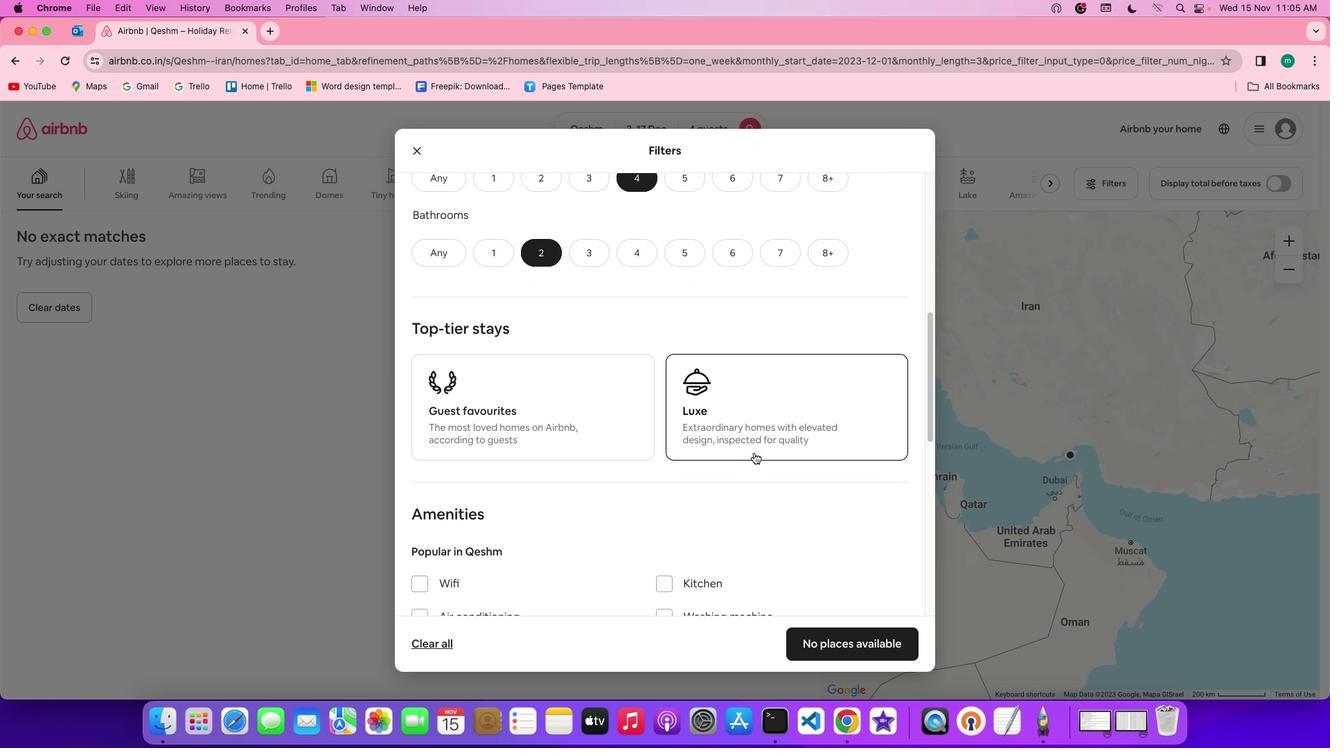 
Action: Mouse scrolled (754, 453) with delta (0, 0)
Screenshot: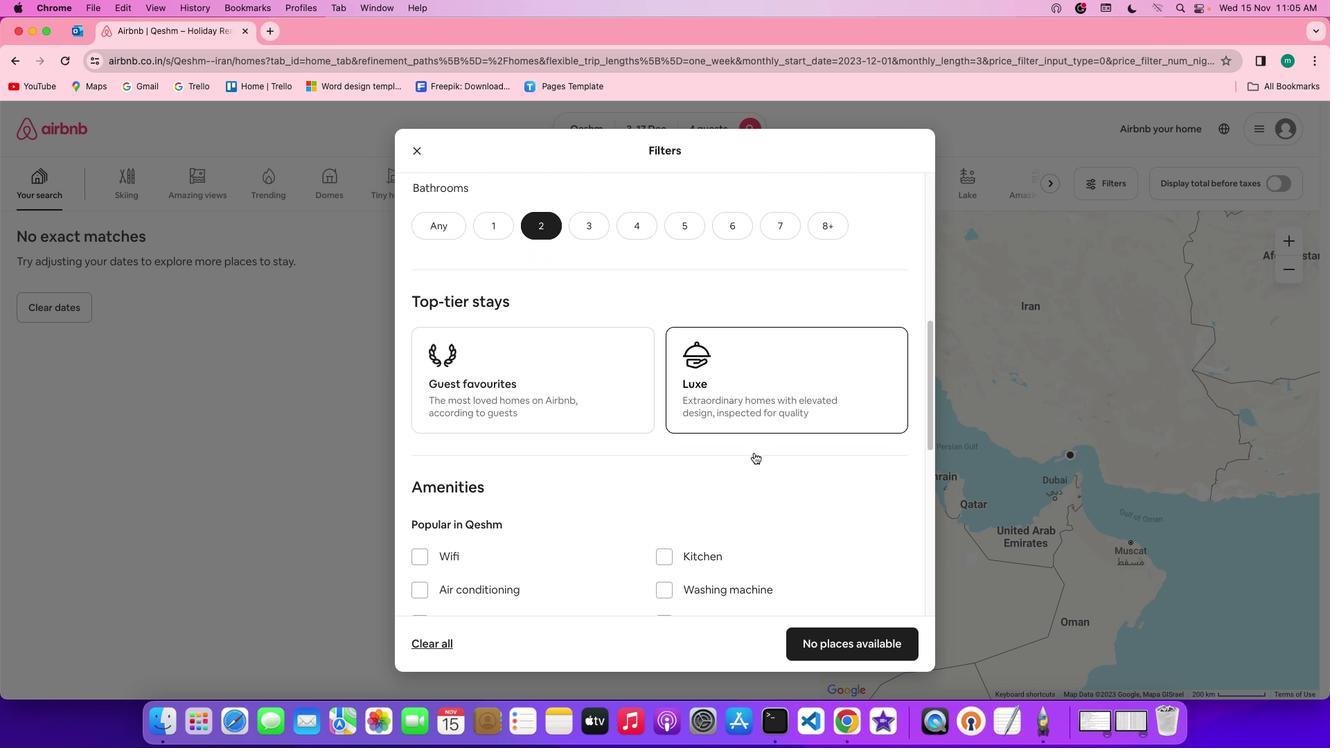 
Action: Mouse scrolled (754, 453) with delta (0, 0)
Screenshot: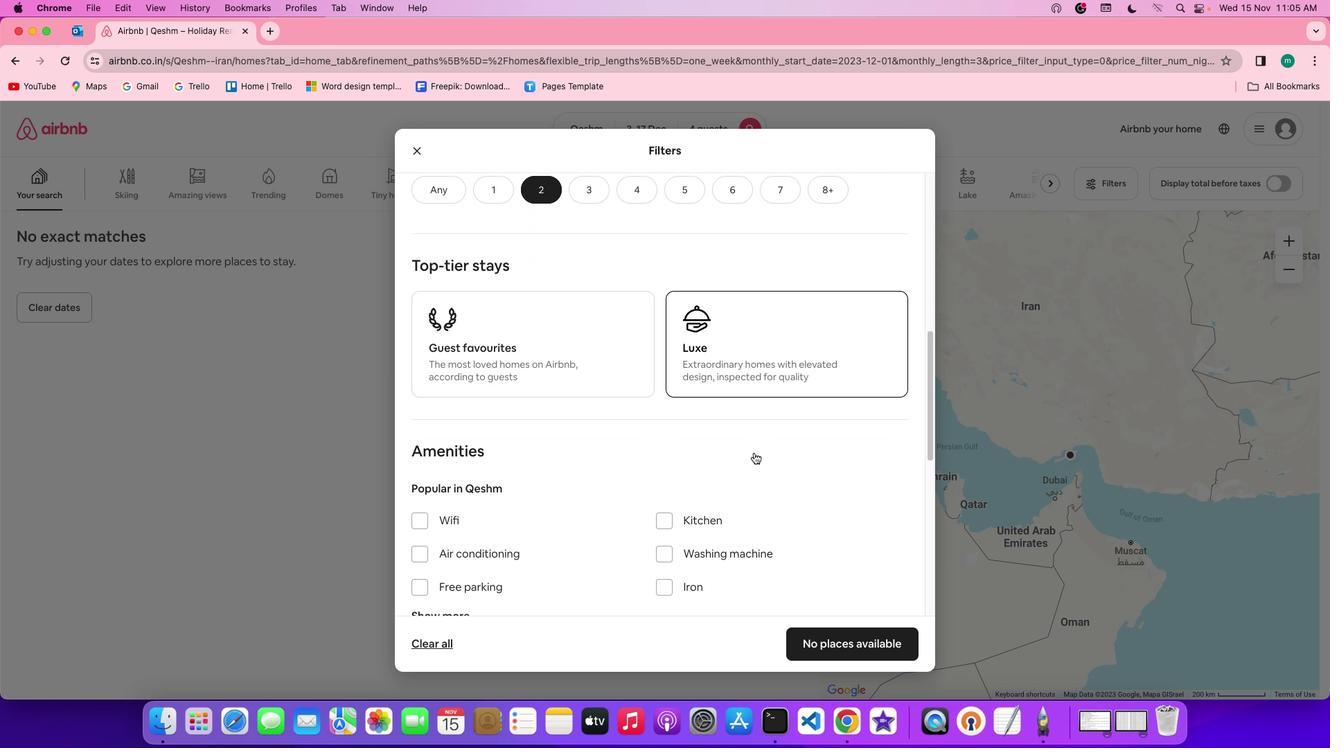 
Action: Mouse scrolled (754, 453) with delta (0, 0)
Screenshot: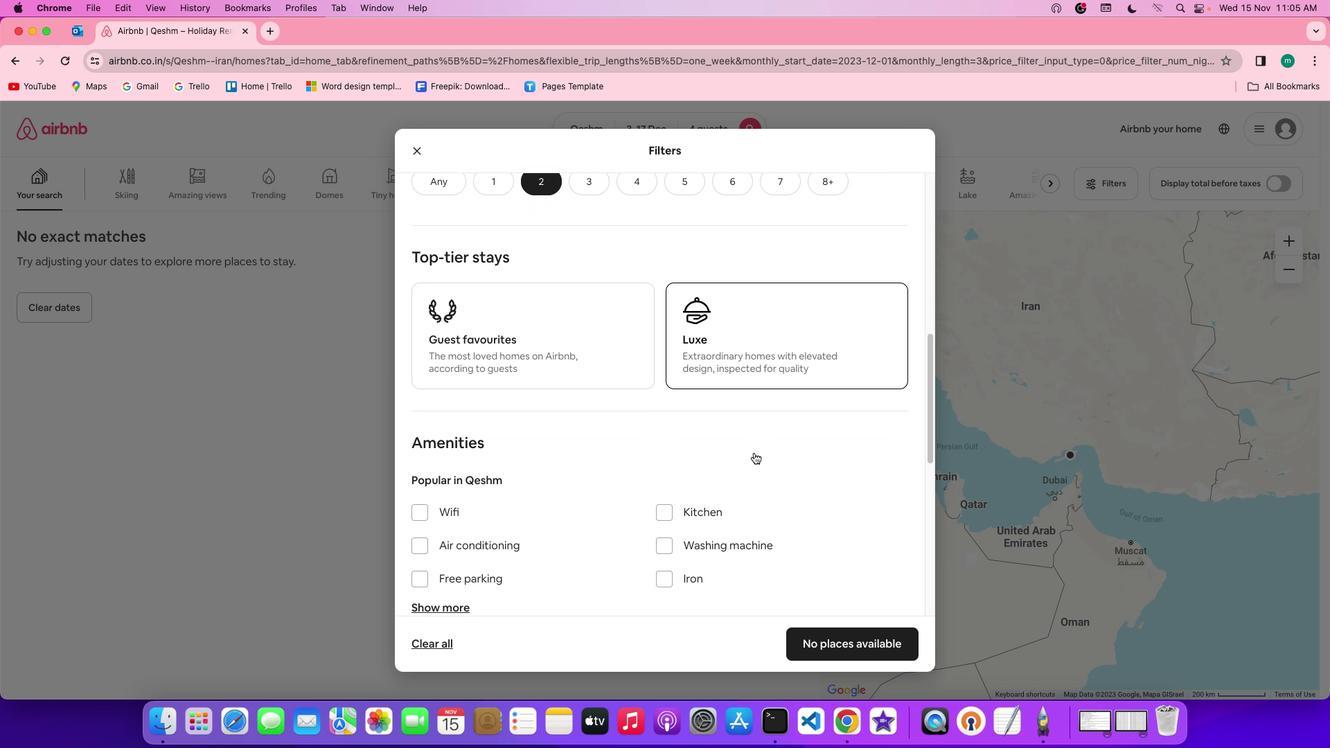 
Action: Mouse scrolled (754, 453) with delta (0, 0)
Screenshot: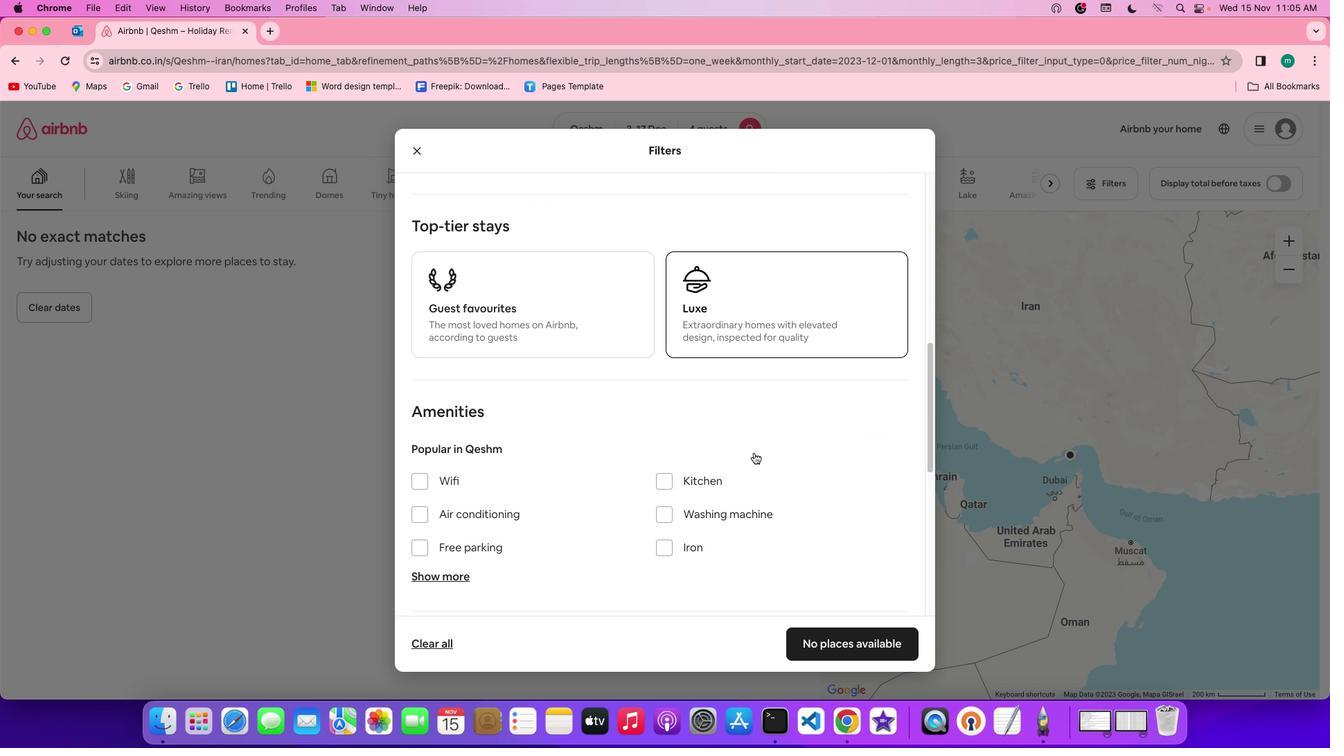 
Action: Mouse scrolled (754, 453) with delta (0, 0)
Screenshot: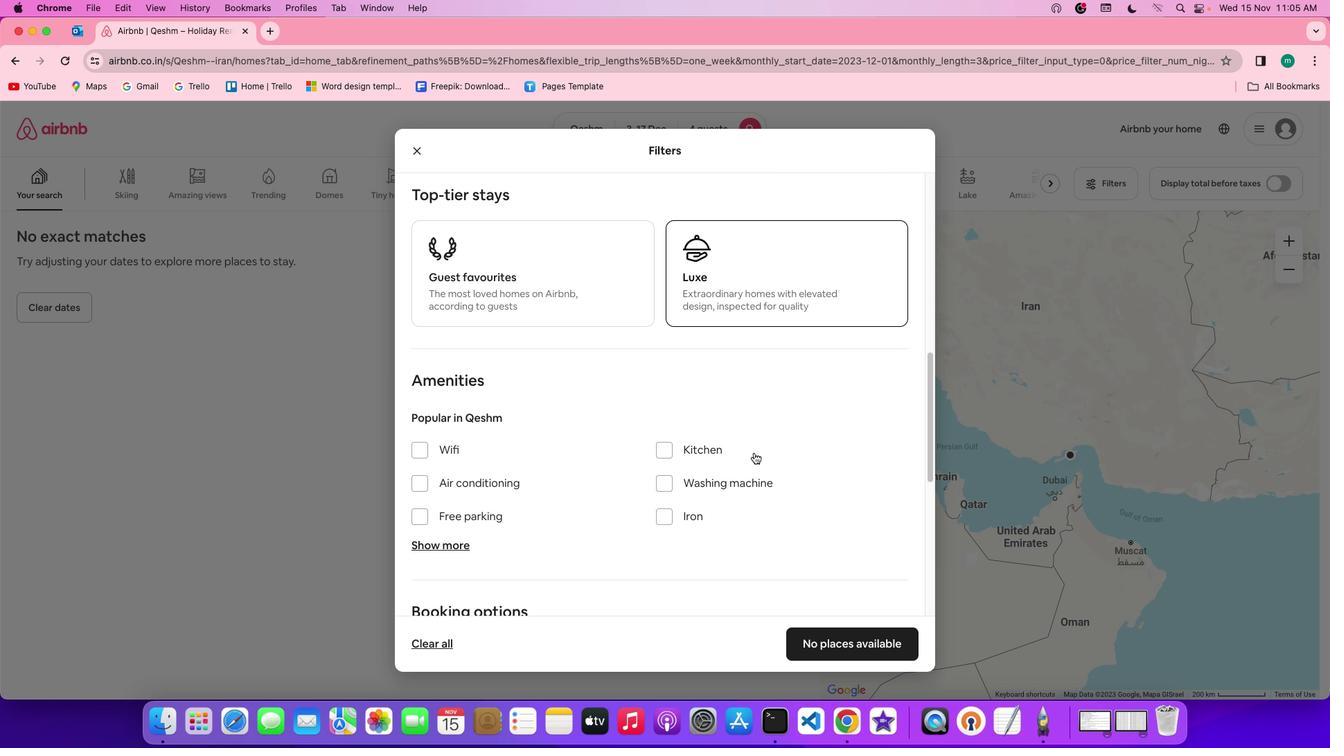 
Action: Mouse scrolled (754, 453) with delta (0, 0)
Screenshot: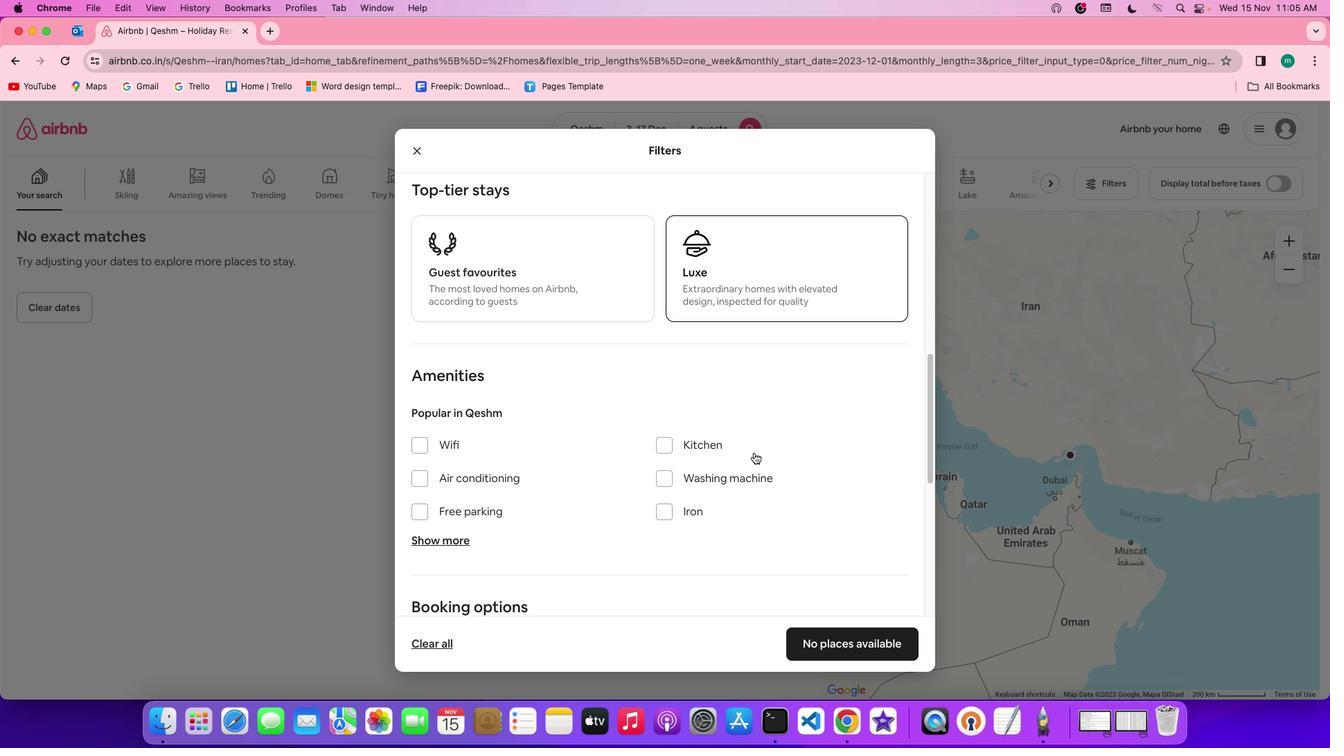 
Action: Mouse scrolled (754, 453) with delta (0, 0)
Screenshot: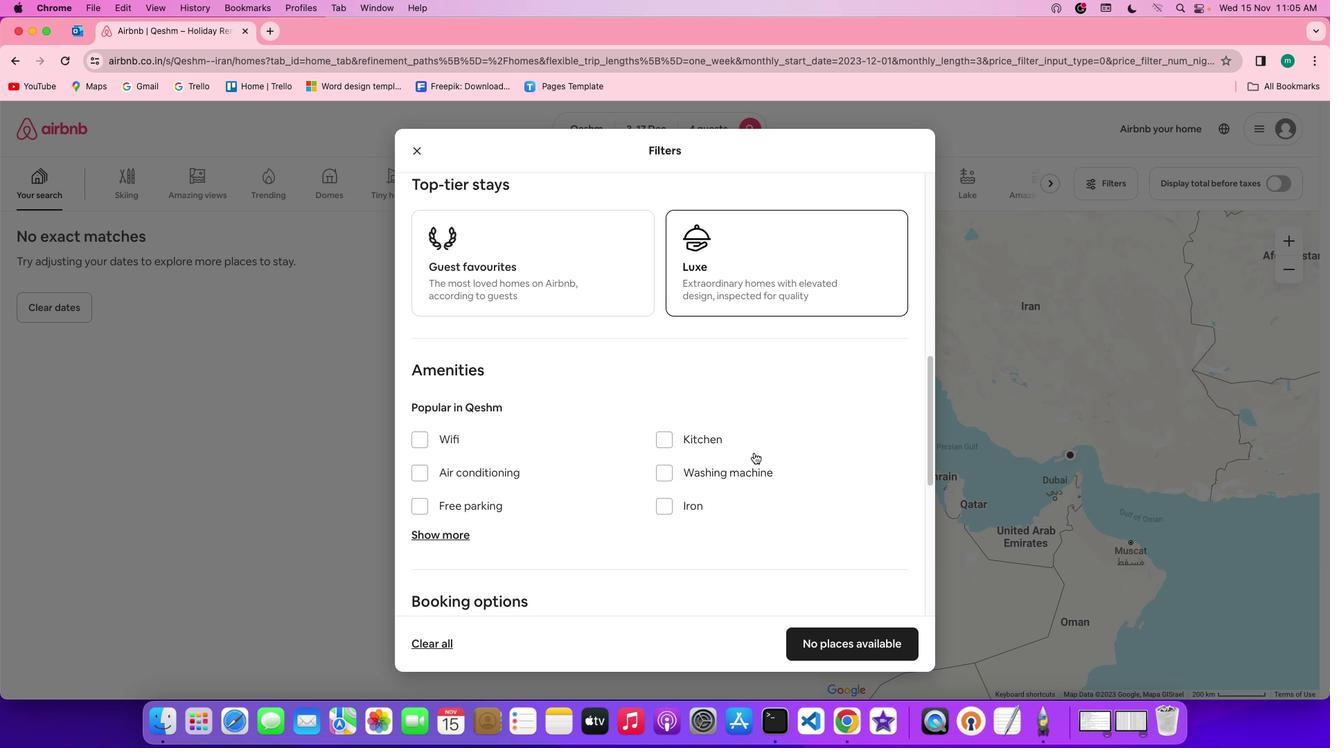 
Action: Mouse scrolled (754, 453) with delta (0, 0)
Screenshot: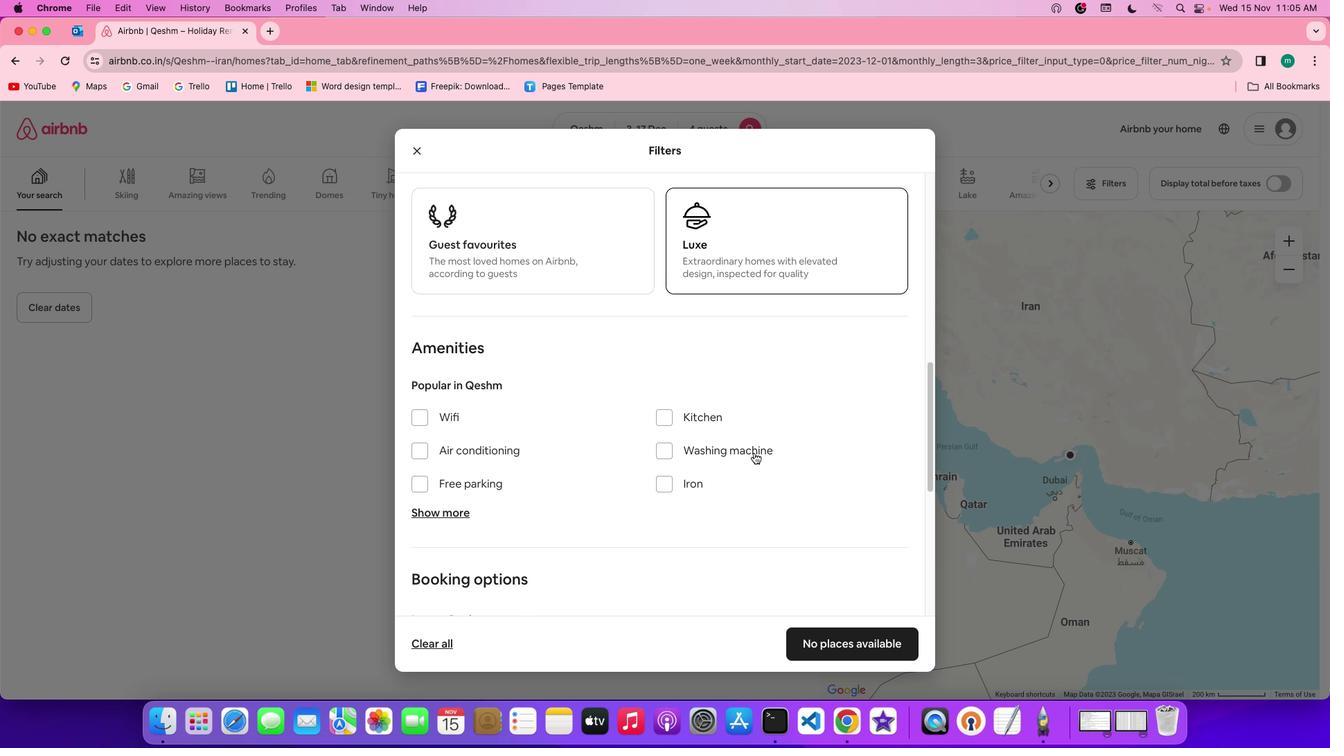 
Action: Mouse scrolled (754, 453) with delta (0, 0)
Screenshot: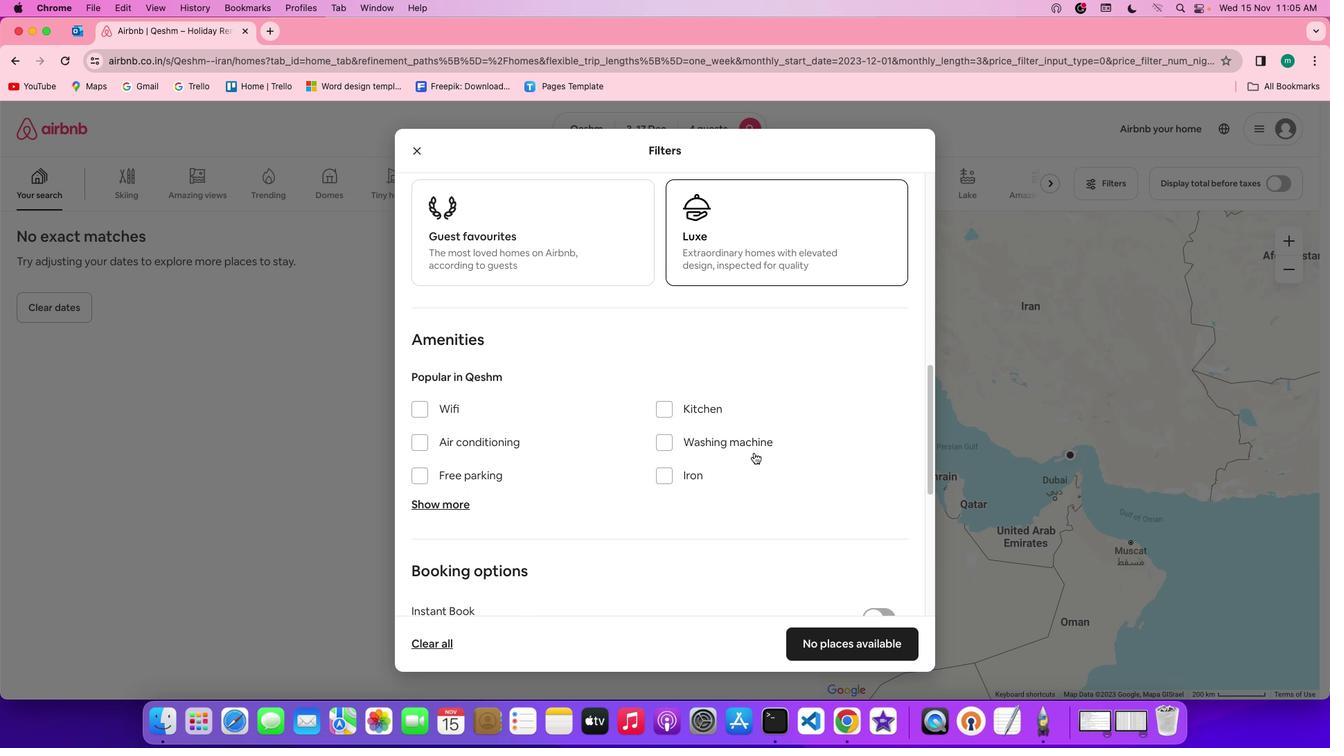 
Action: Mouse scrolled (754, 453) with delta (0, 0)
Screenshot: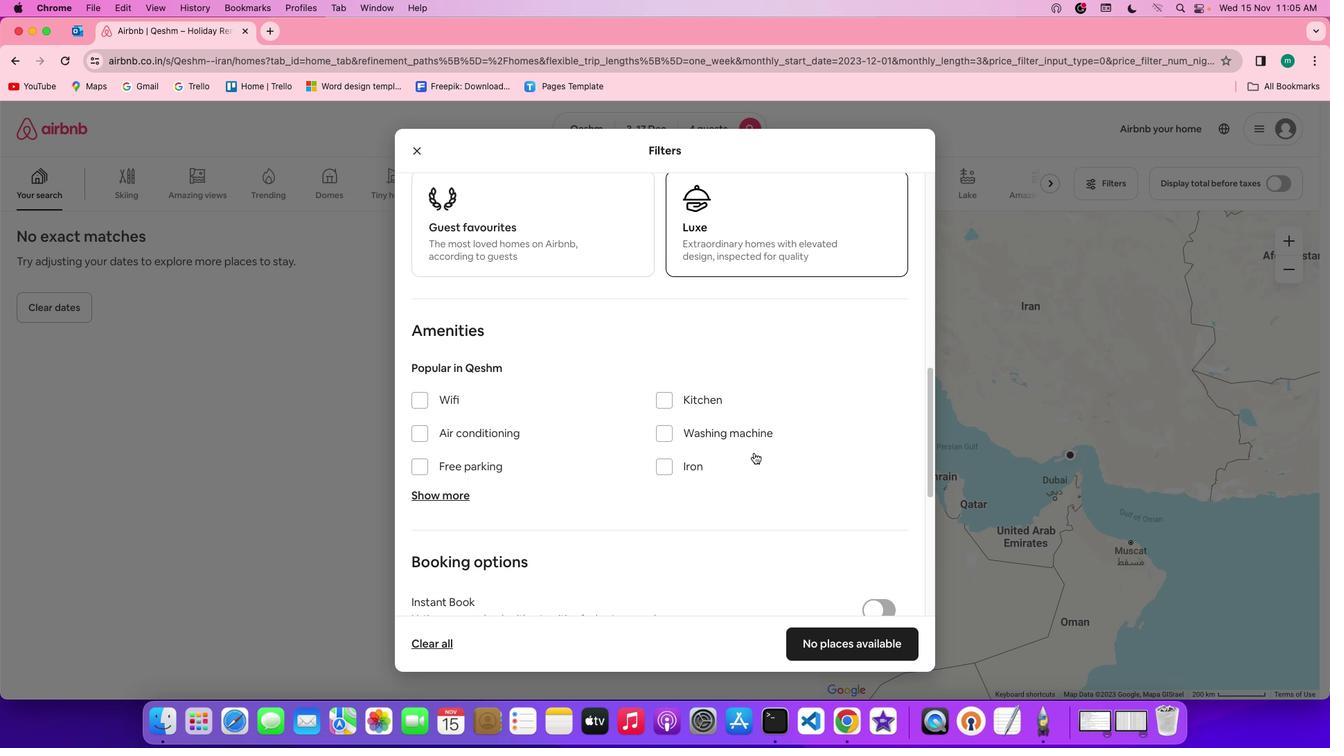 
Action: Mouse scrolled (754, 453) with delta (0, 0)
Screenshot: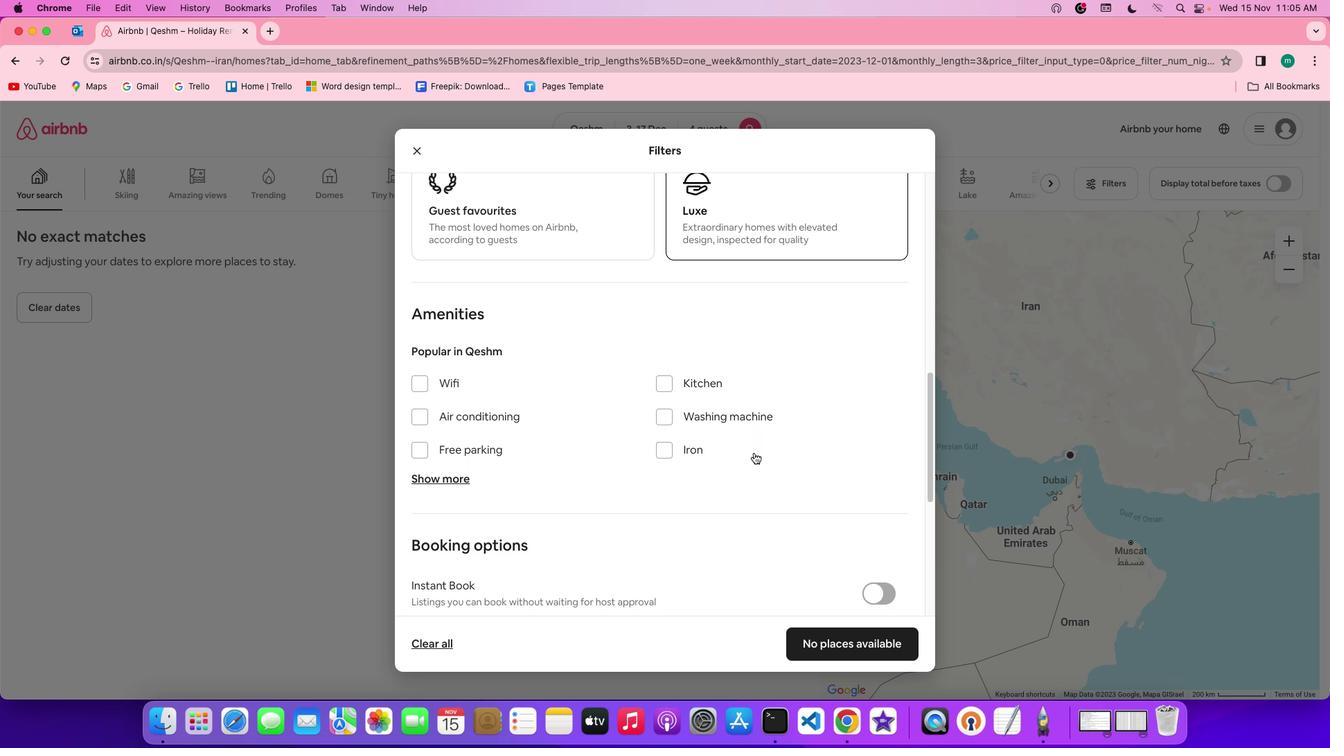 
Action: Mouse scrolled (754, 453) with delta (0, 0)
Screenshot: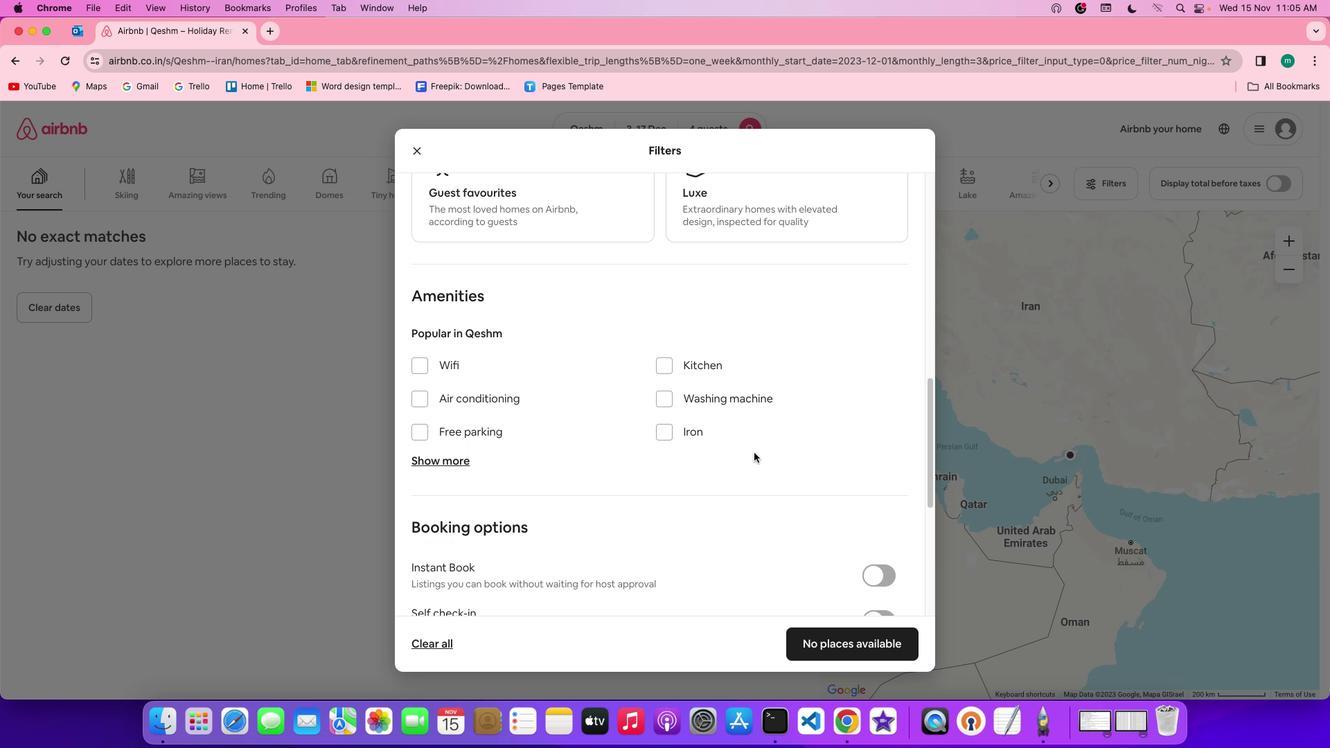 
Action: Mouse scrolled (754, 453) with delta (0, 0)
Screenshot: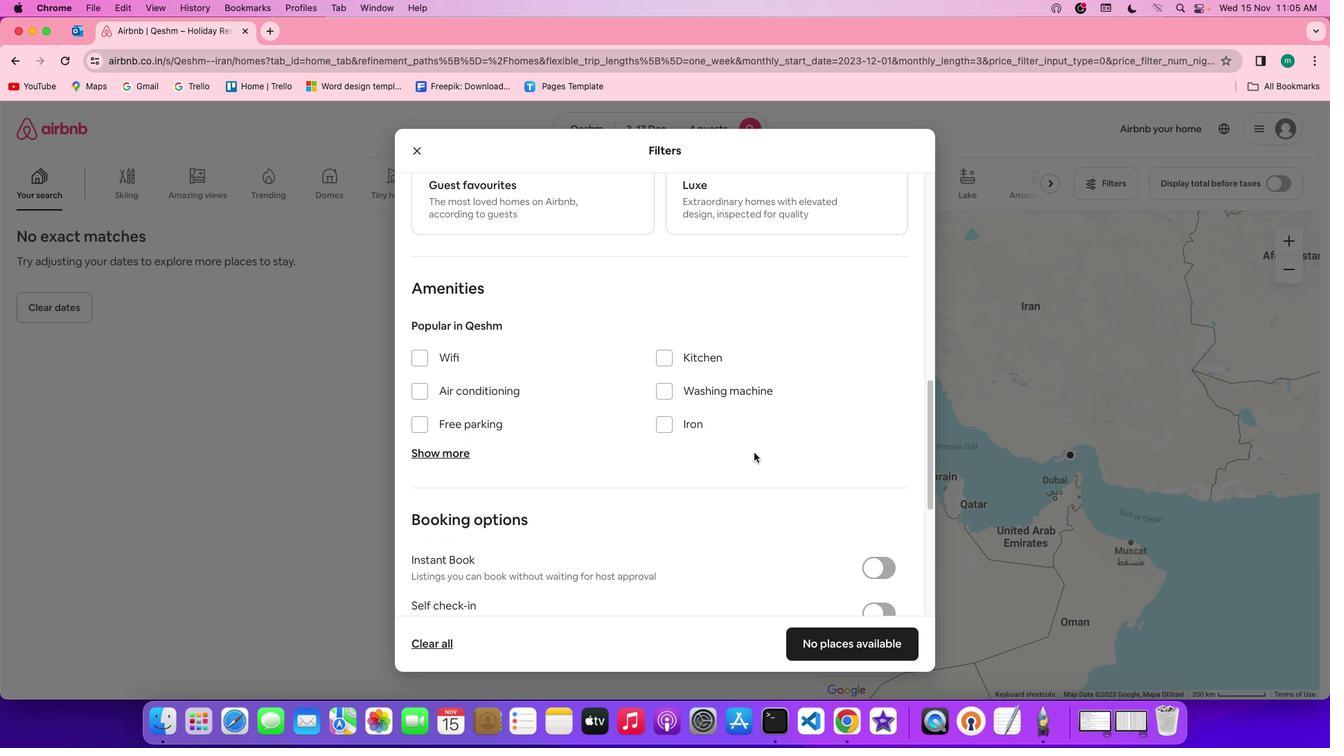 
Action: Mouse scrolled (754, 453) with delta (0, 0)
Screenshot: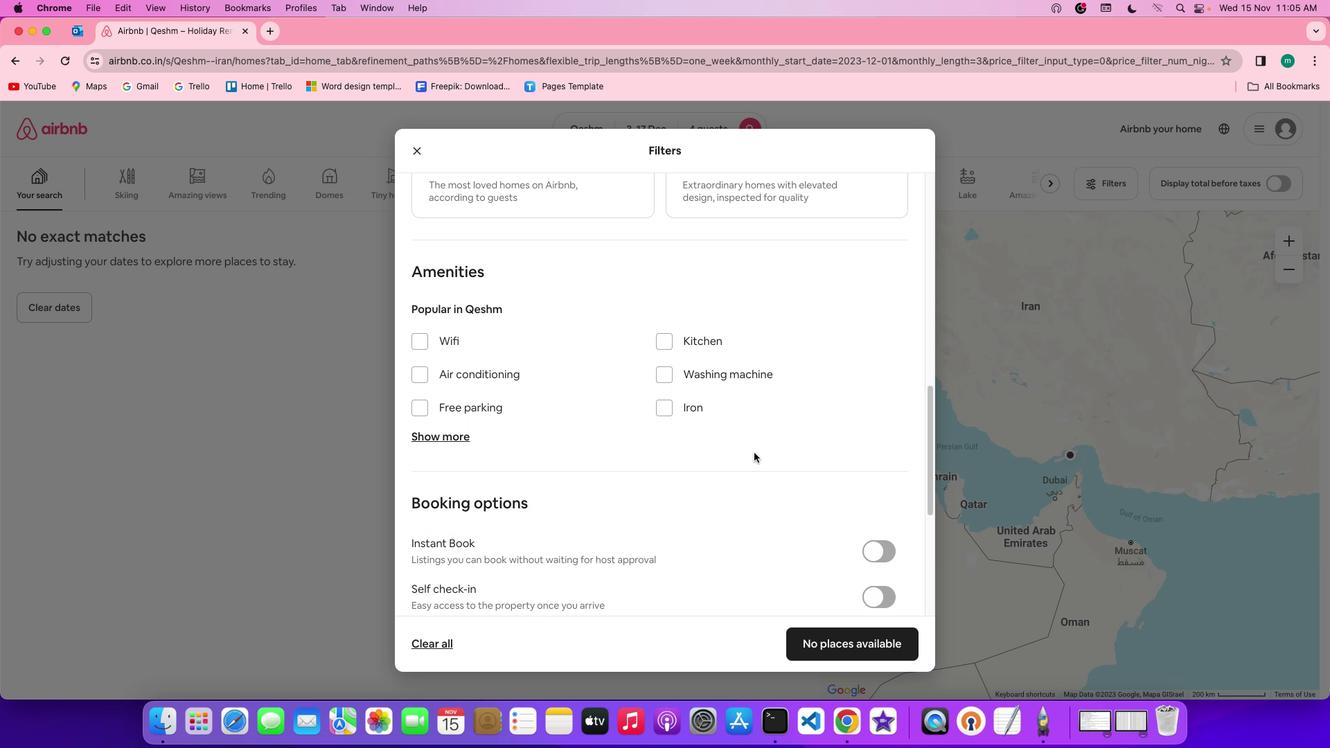 
Action: Mouse scrolled (754, 453) with delta (0, 0)
Screenshot: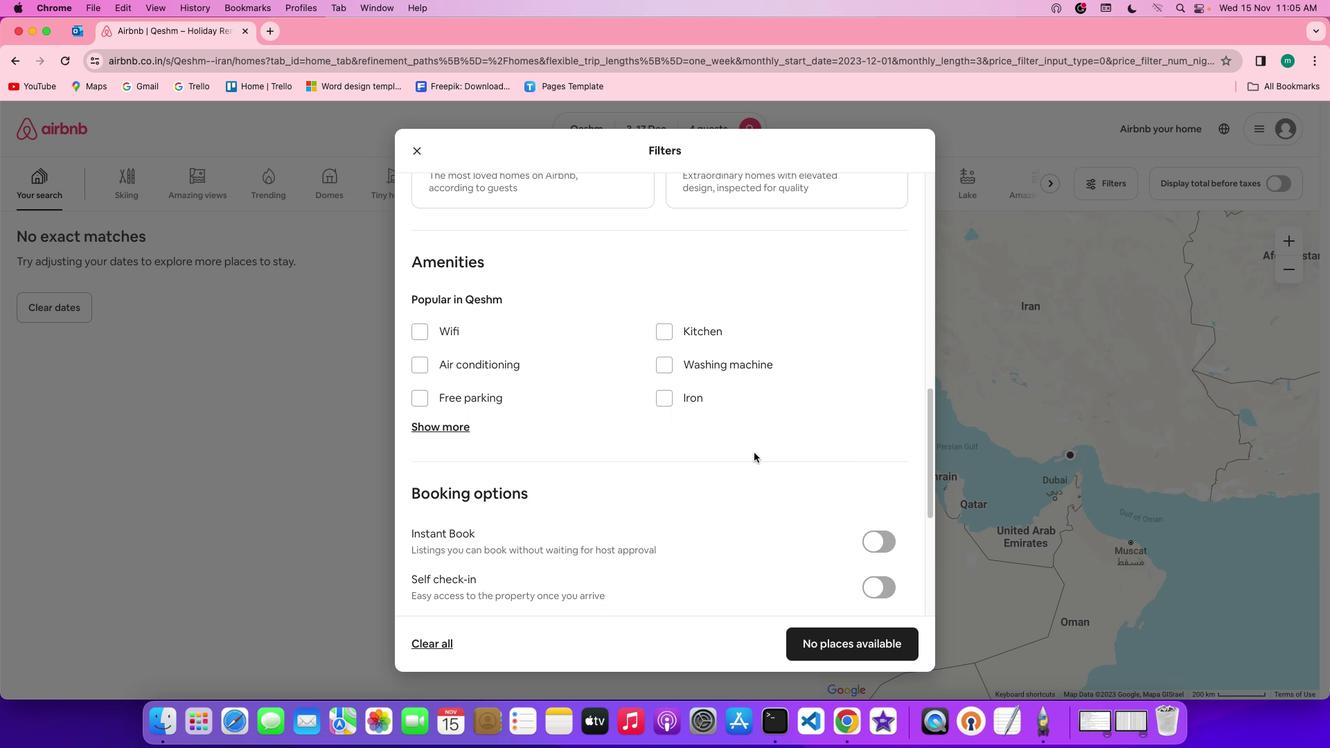 
Action: Mouse scrolled (754, 453) with delta (0, 0)
Screenshot: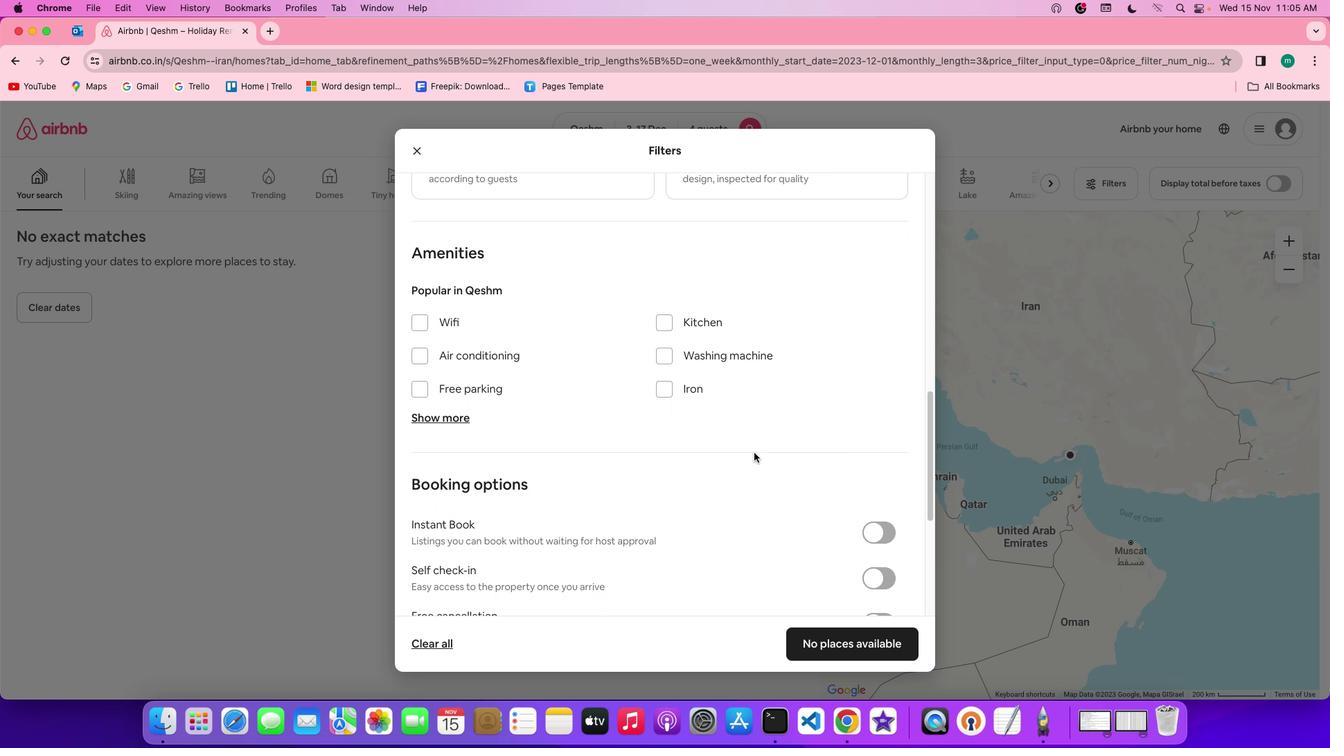 
Action: Mouse scrolled (754, 453) with delta (0, 0)
Screenshot: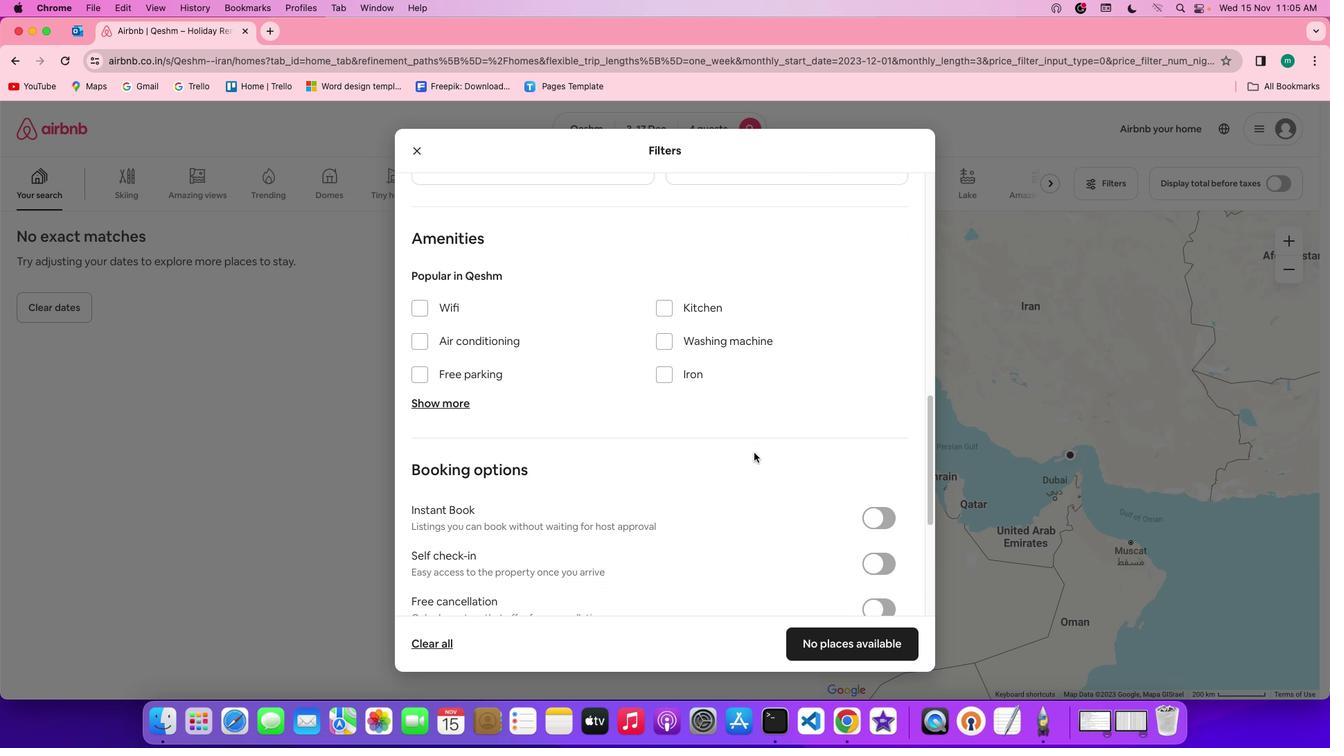 
Action: Mouse scrolled (754, 453) with delta (0, 0)
Screenshot: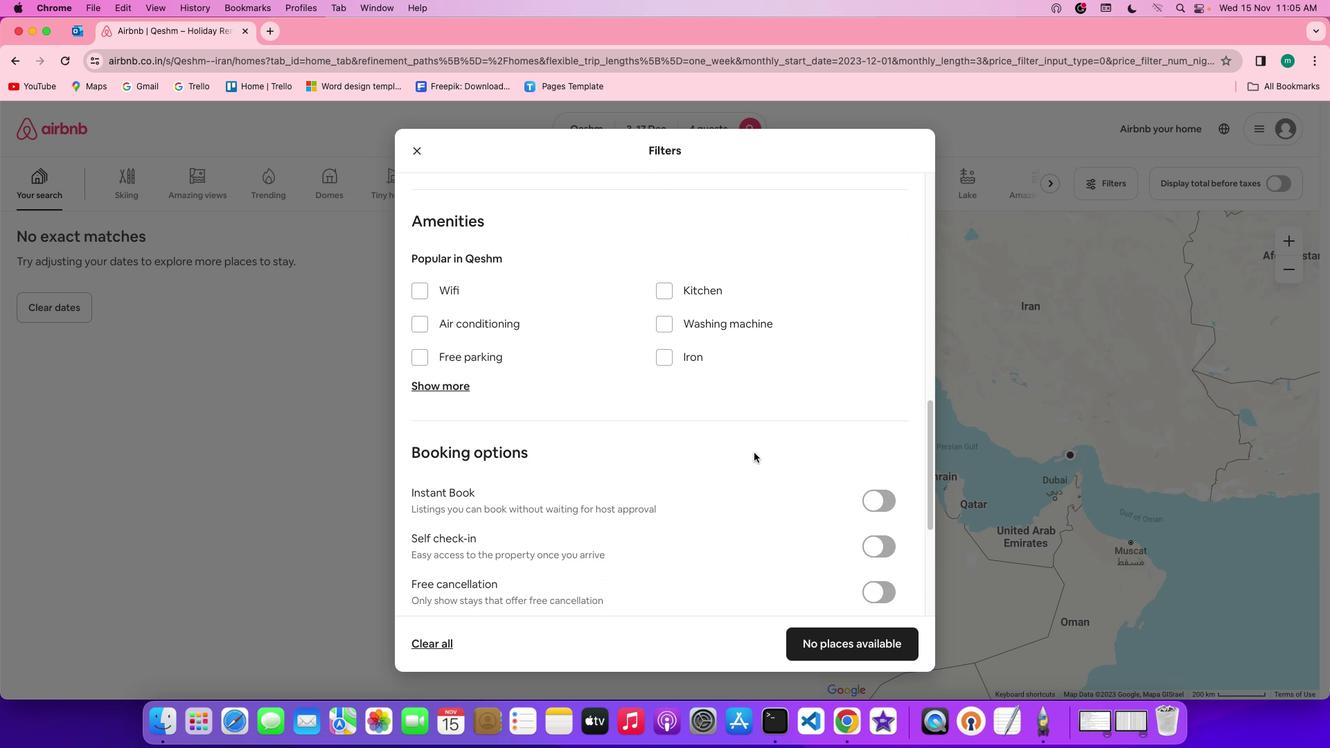 
Action: Mouse moved to (729, 325)
Screenshot: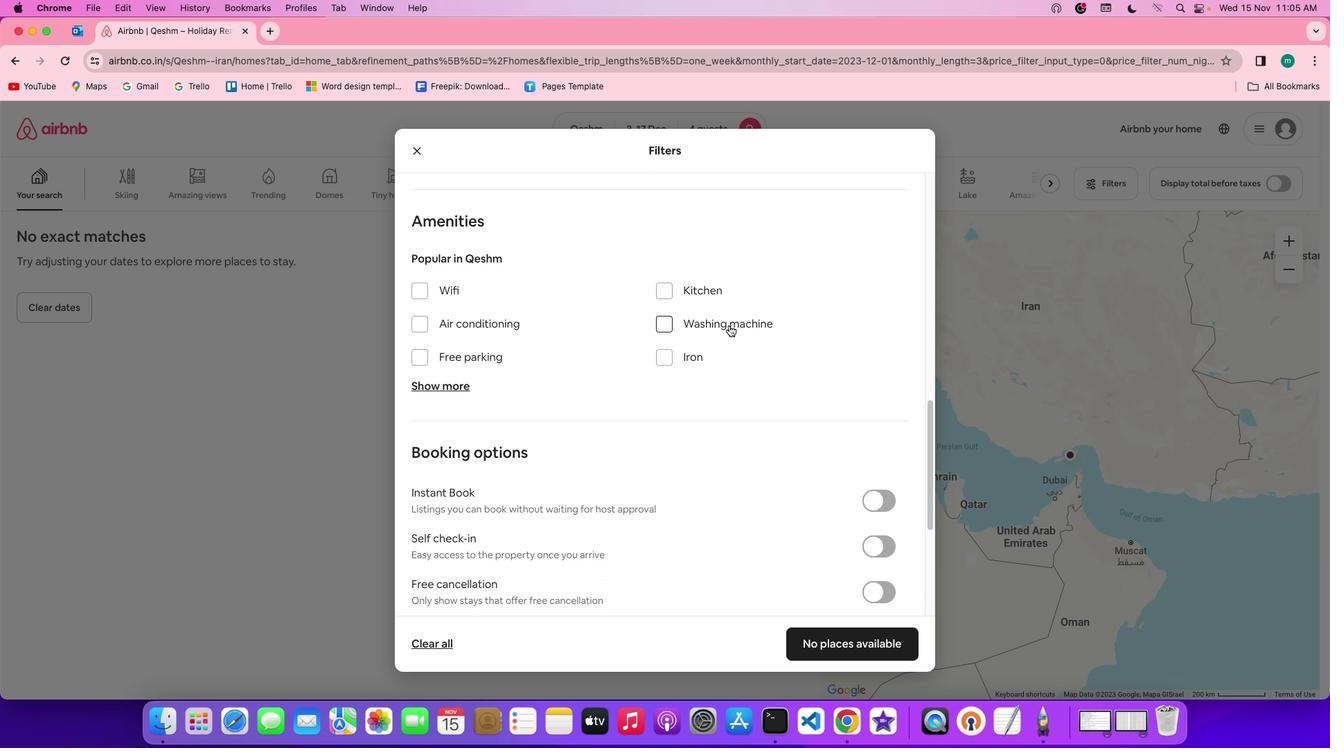 
Action: Mouse pressed left at (729, 325)
Screenshot: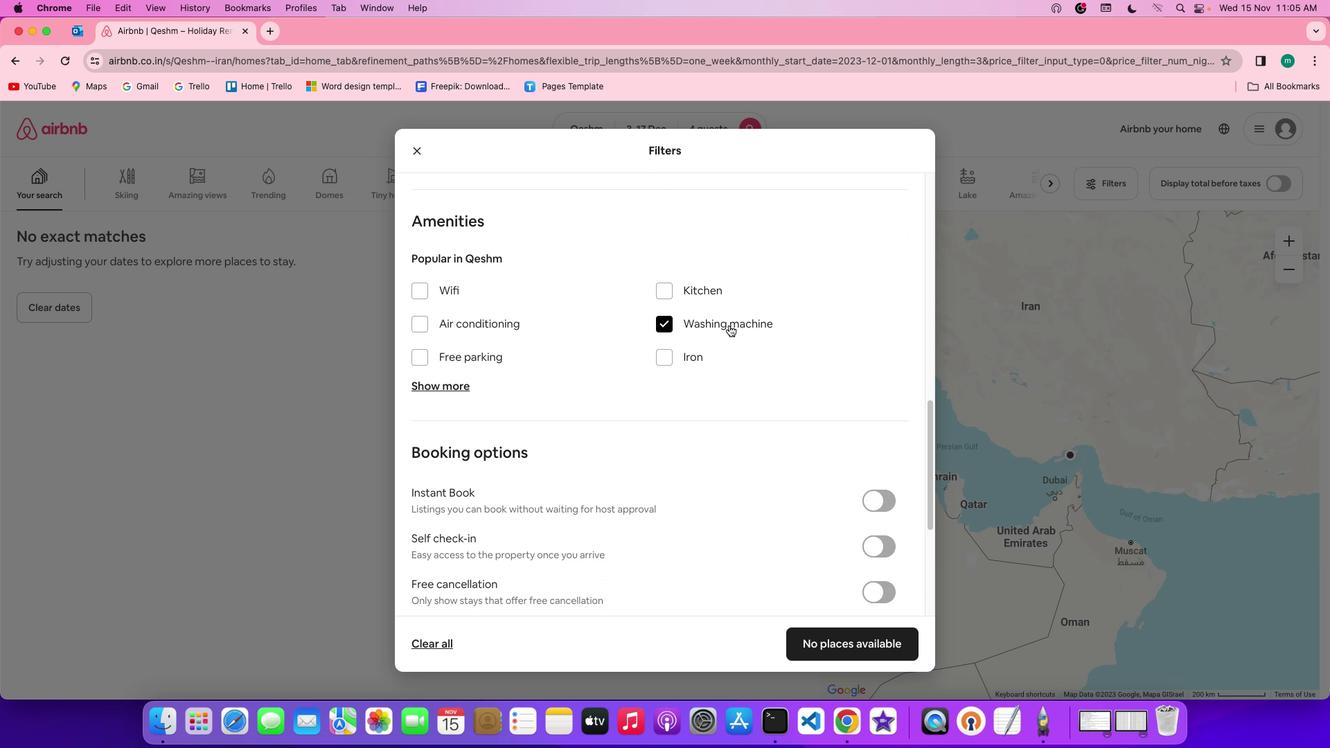 
Action: Mouse moved to (753, 437)
Screenshot: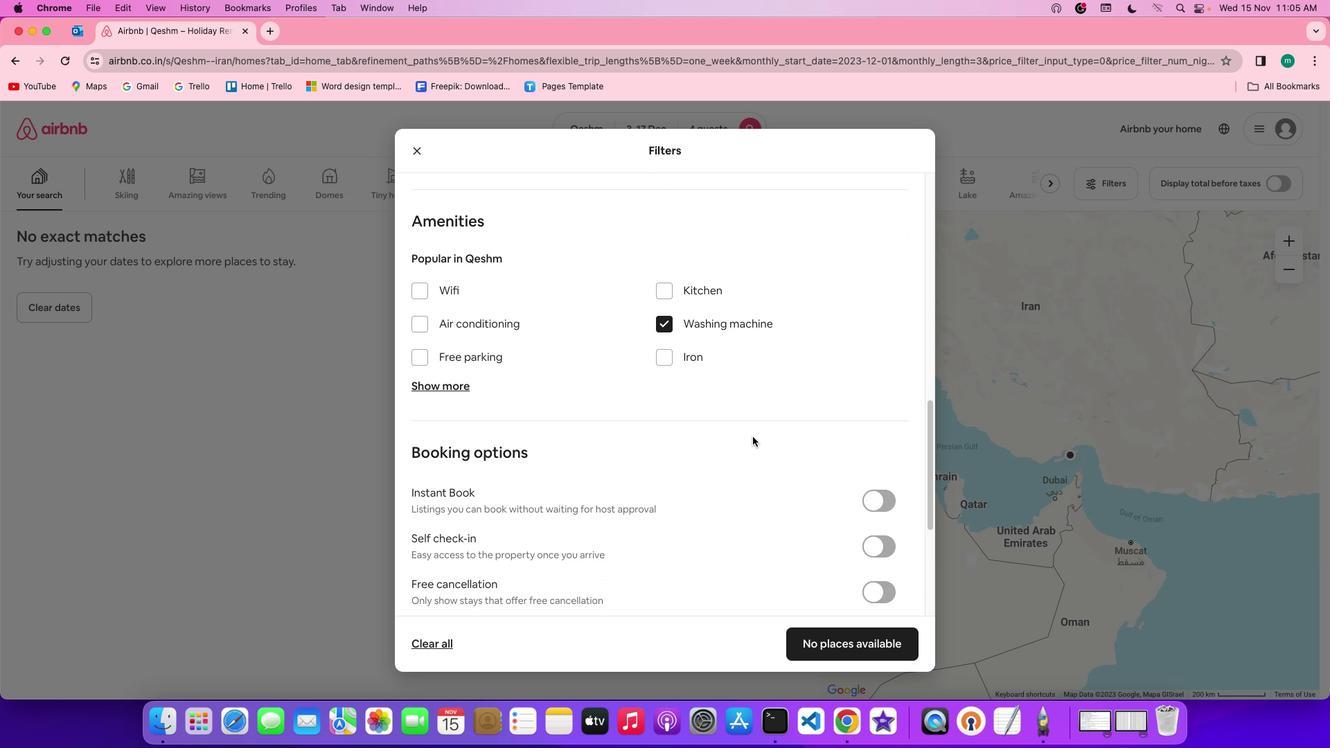 
Action: Mouse scrolled (753, 437) with delta (0, 0)
Screenshot: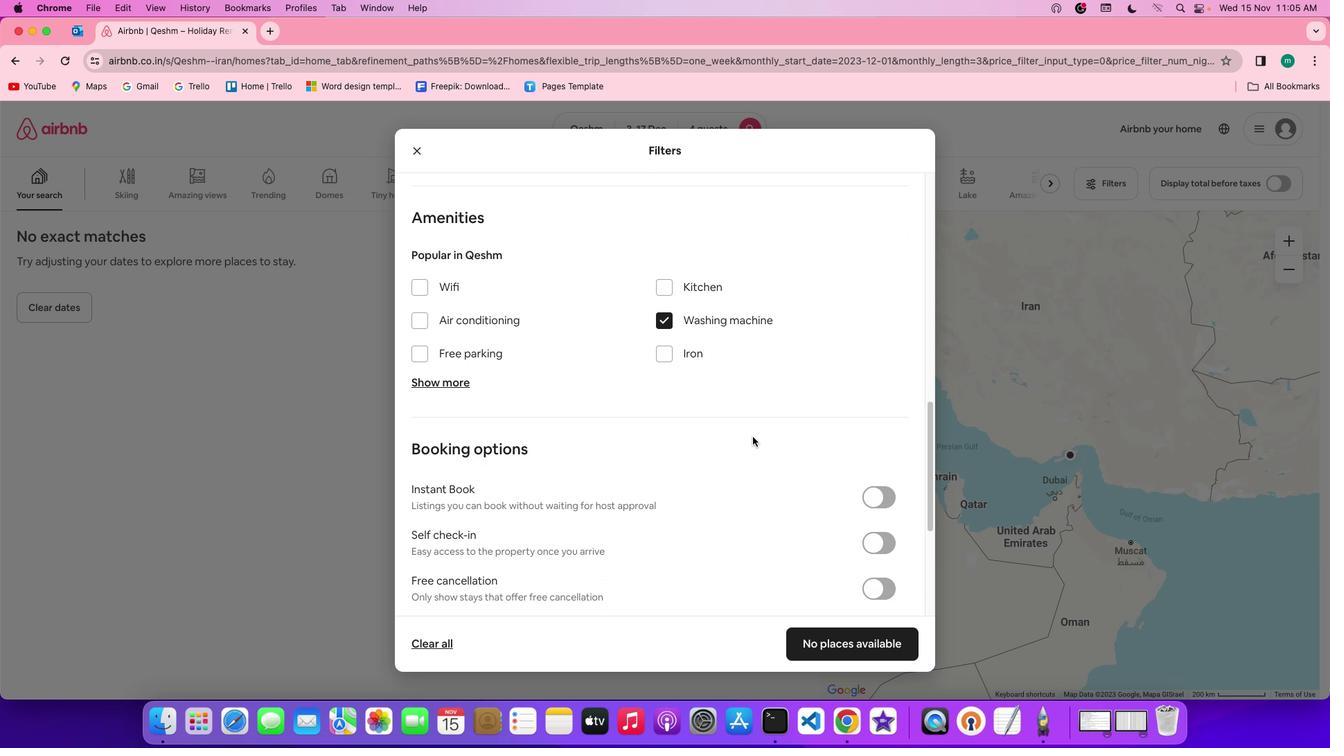 
Action: Mouse scrolled (753, 437) with delta (0, 0)
Screenshot: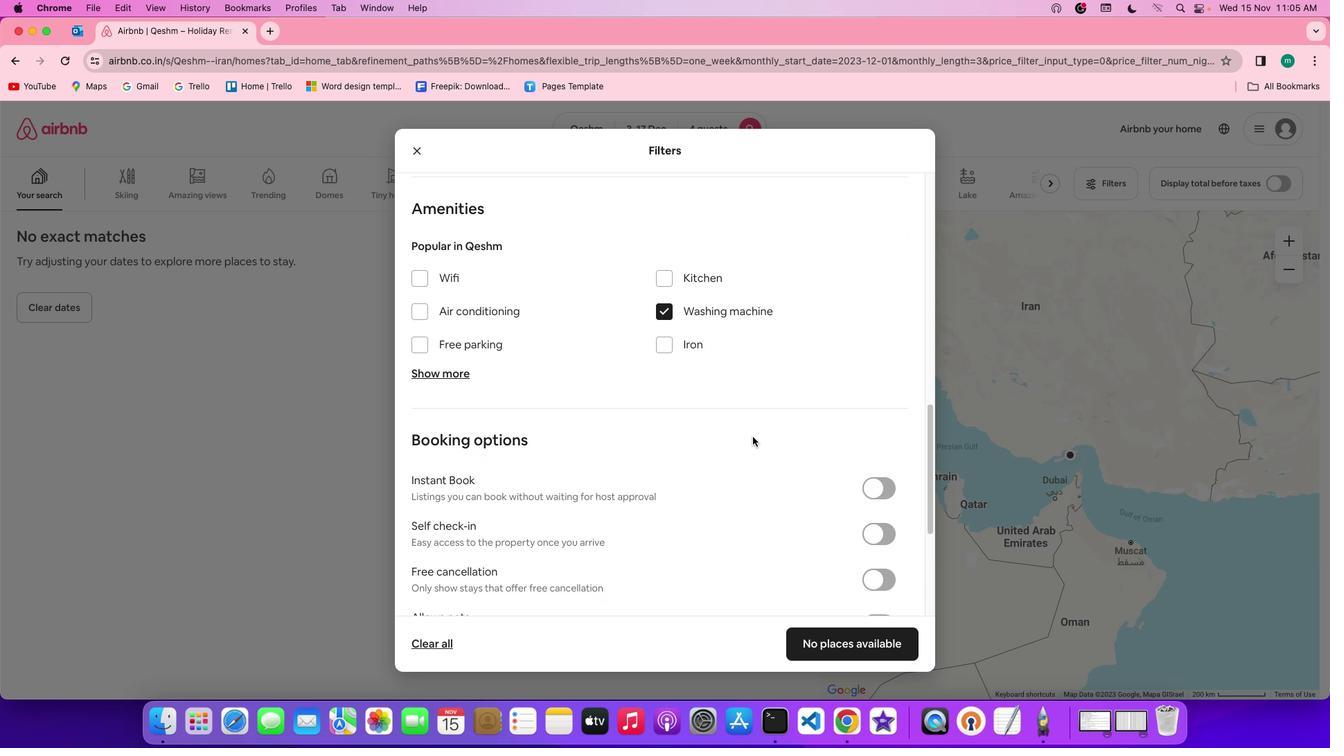 
Action: Mouse scrolled (753, 437) with delta (0, 0)
Screenshot: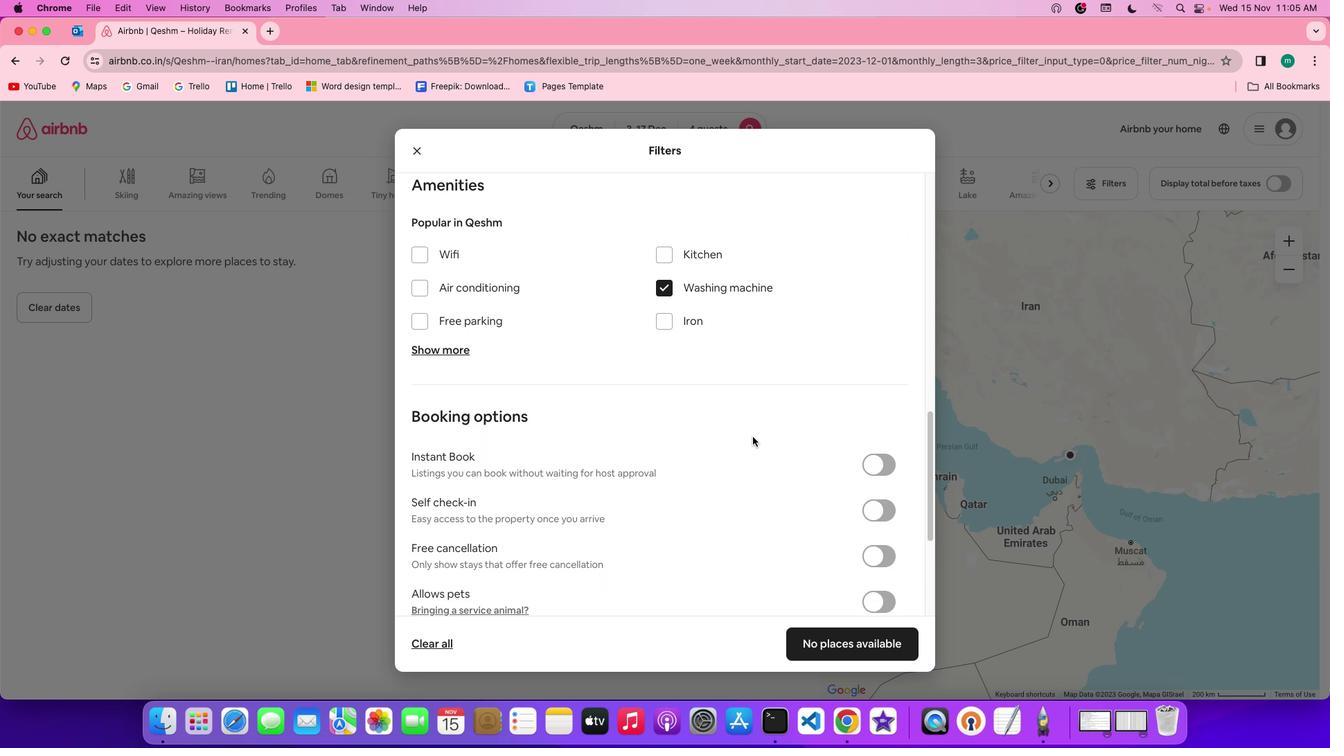 
Action: Mouse scrolled (753, 437) with delta (0, 0)
Screenshot: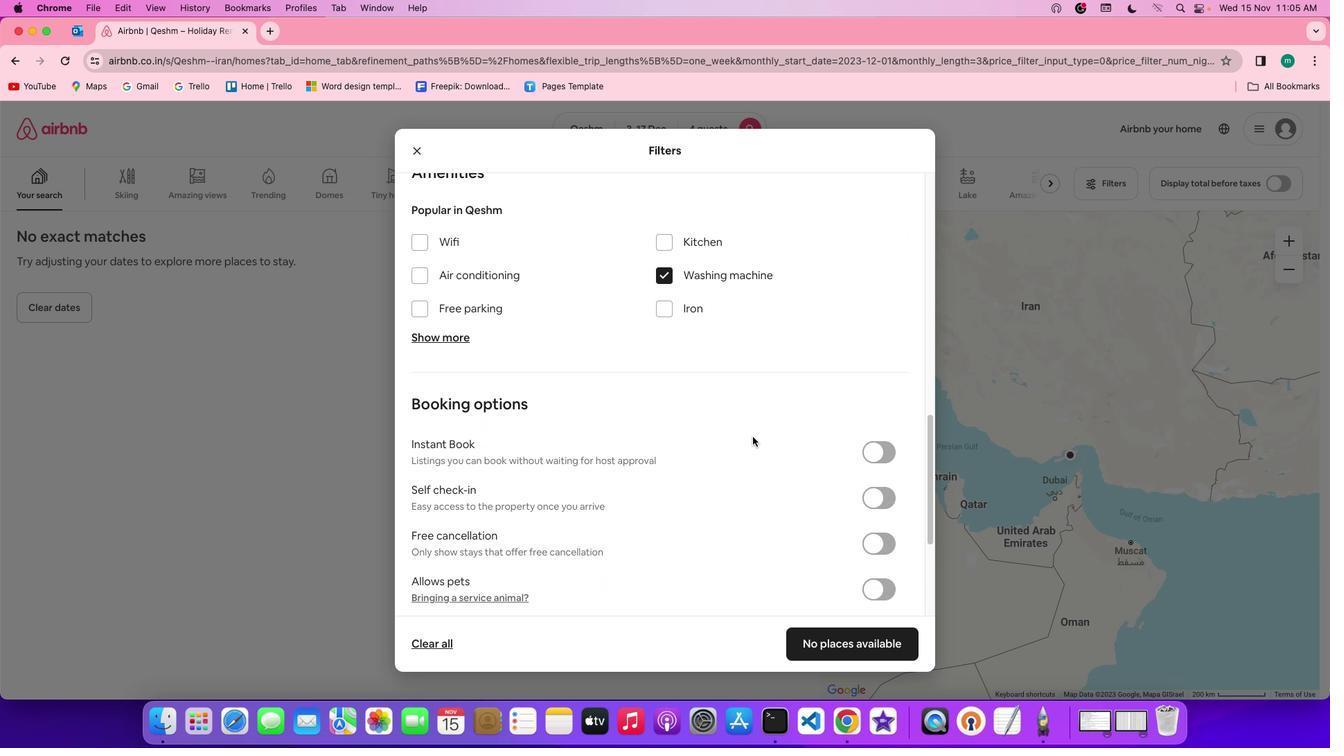 
Action: Mouse scrolled (753, 437) with delta (0, 0)
Screenshot: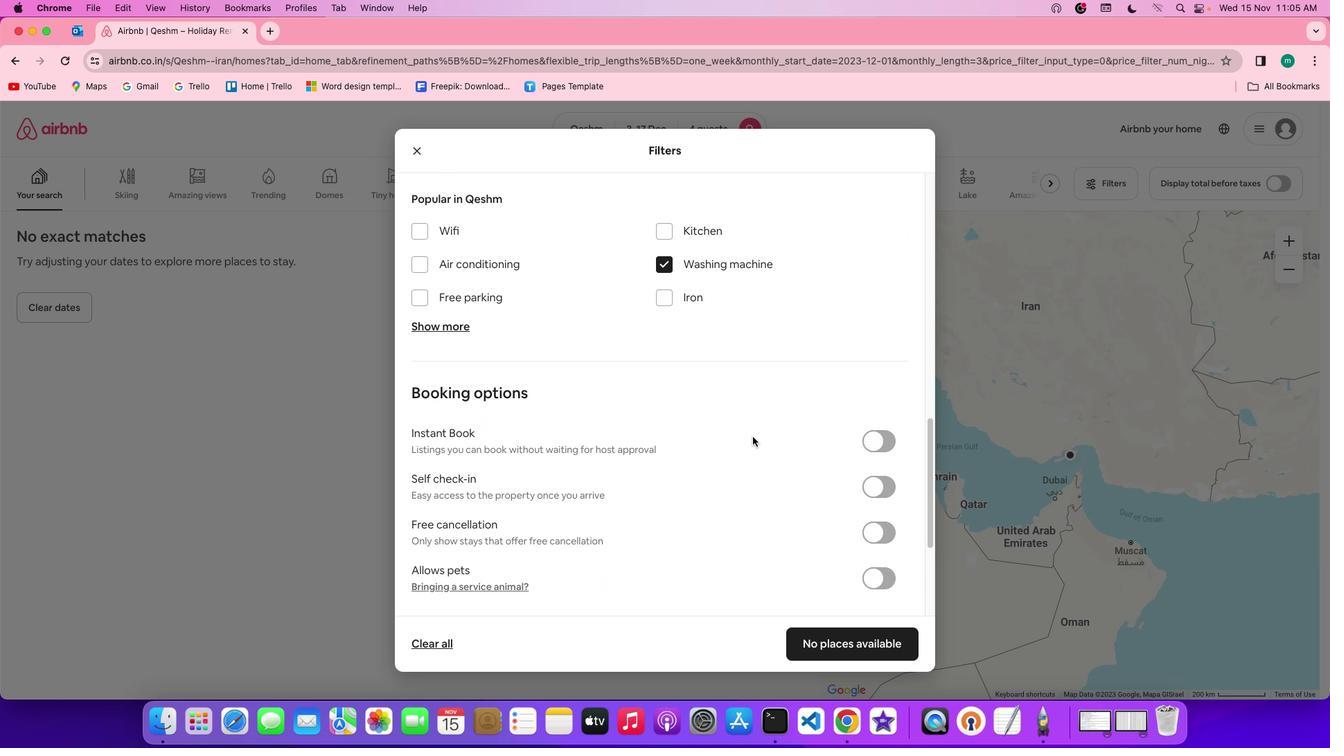 
Action: Mouse scrolled (753, 437) with delta (0, 0)
Screenshot: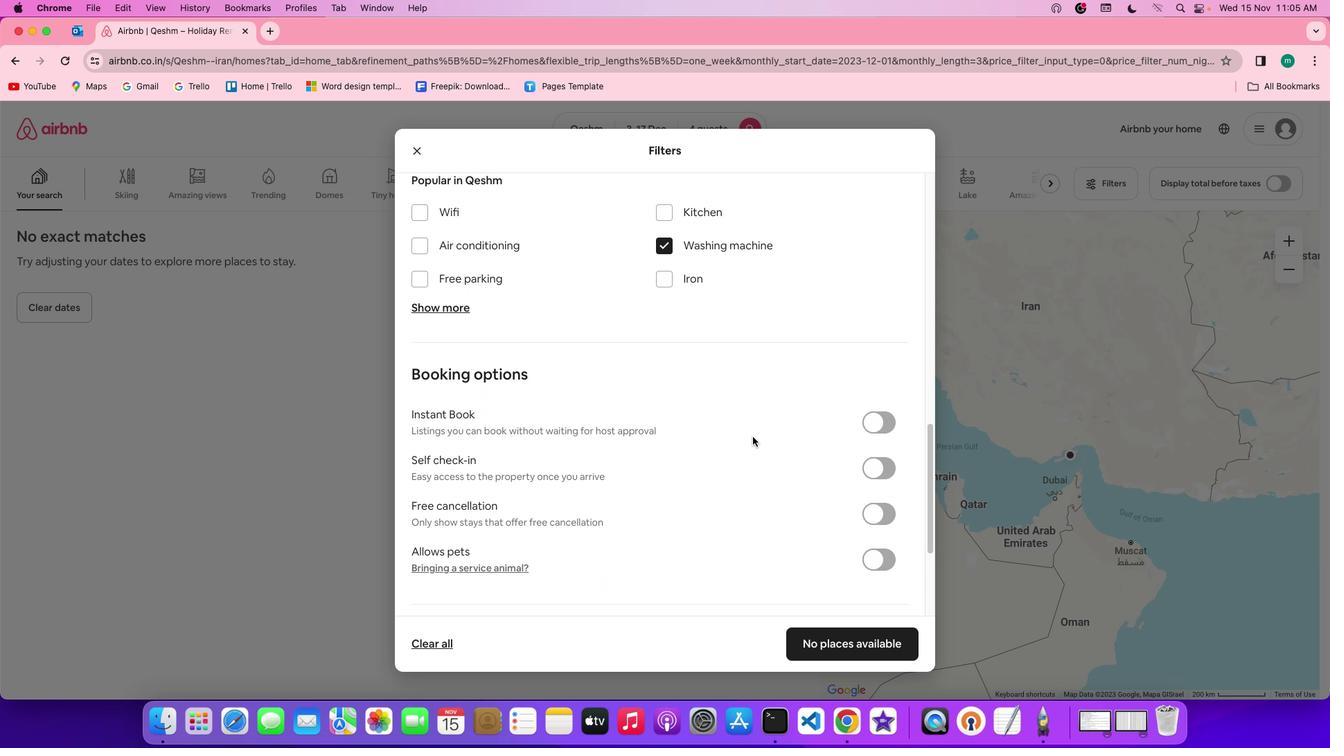 
Action: Mouse scrolled (753, 437) with delta (0, 0)
Screenshot: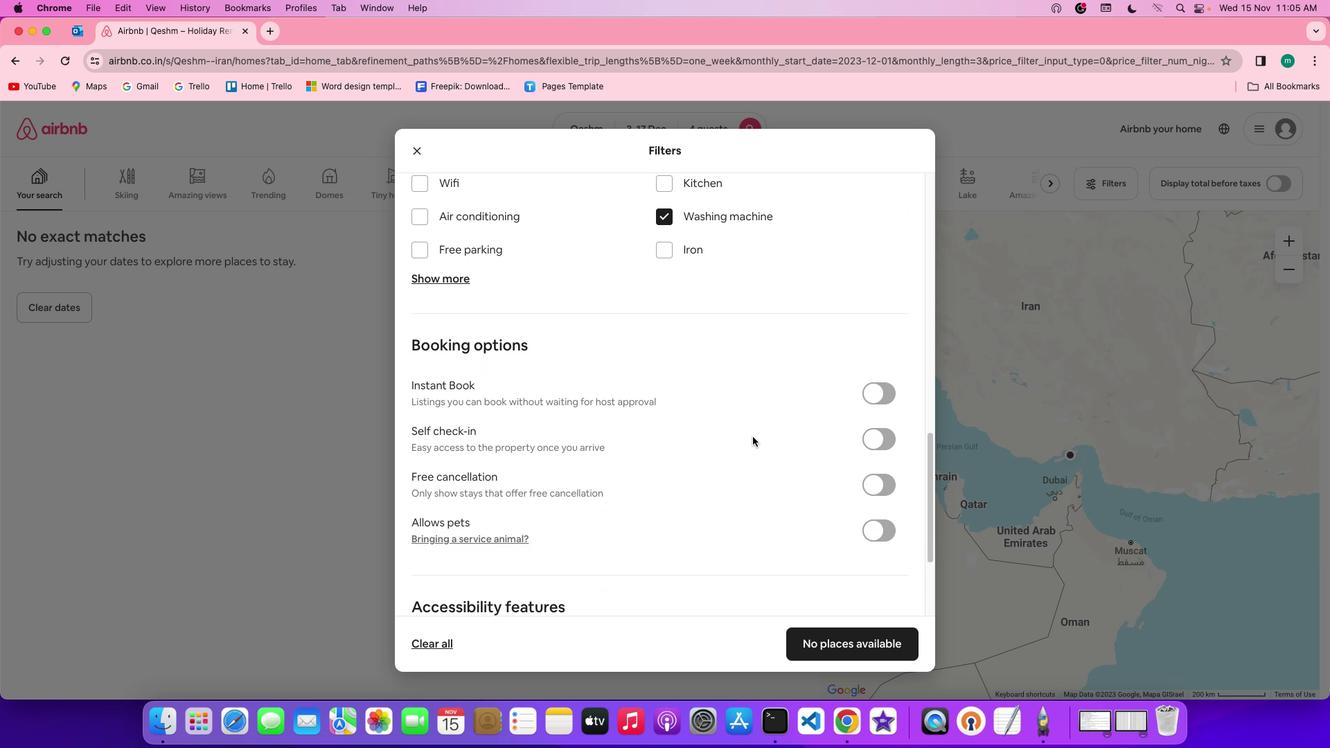 
Action: Mouse scrolled (753, 437) with delta (0, 0)
Screenshot: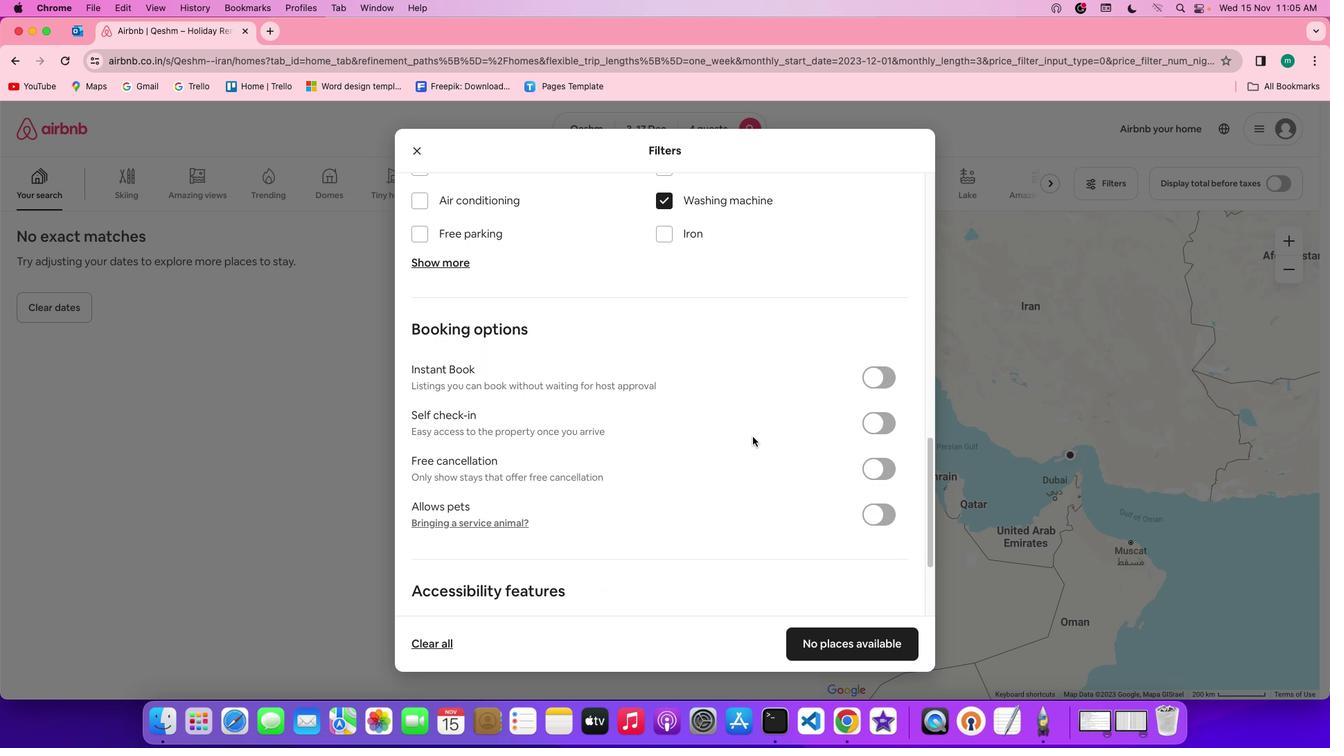 
Action: Mouse scrolled (753, 437) with delta (0, 0)
Screenshot: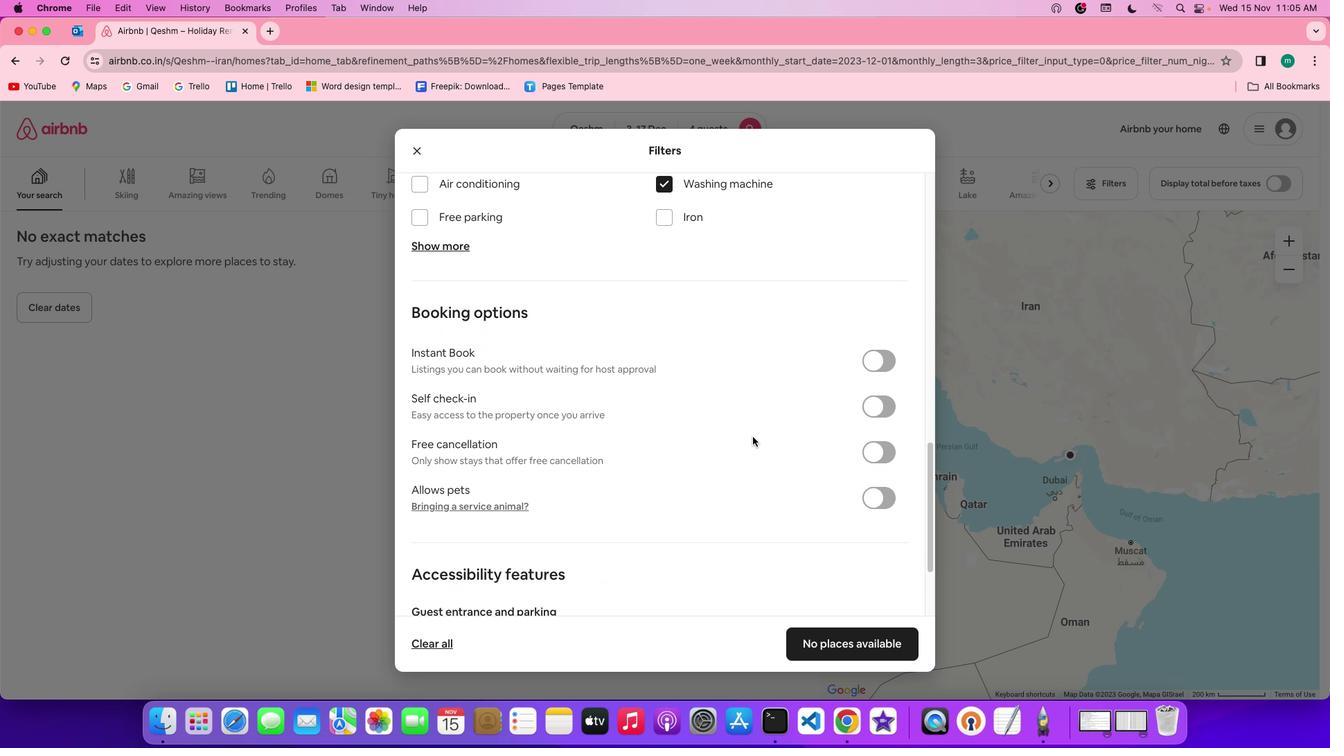 
Action: Mouse scrolled (753, 437) with delta (0, 0)
Screenshot: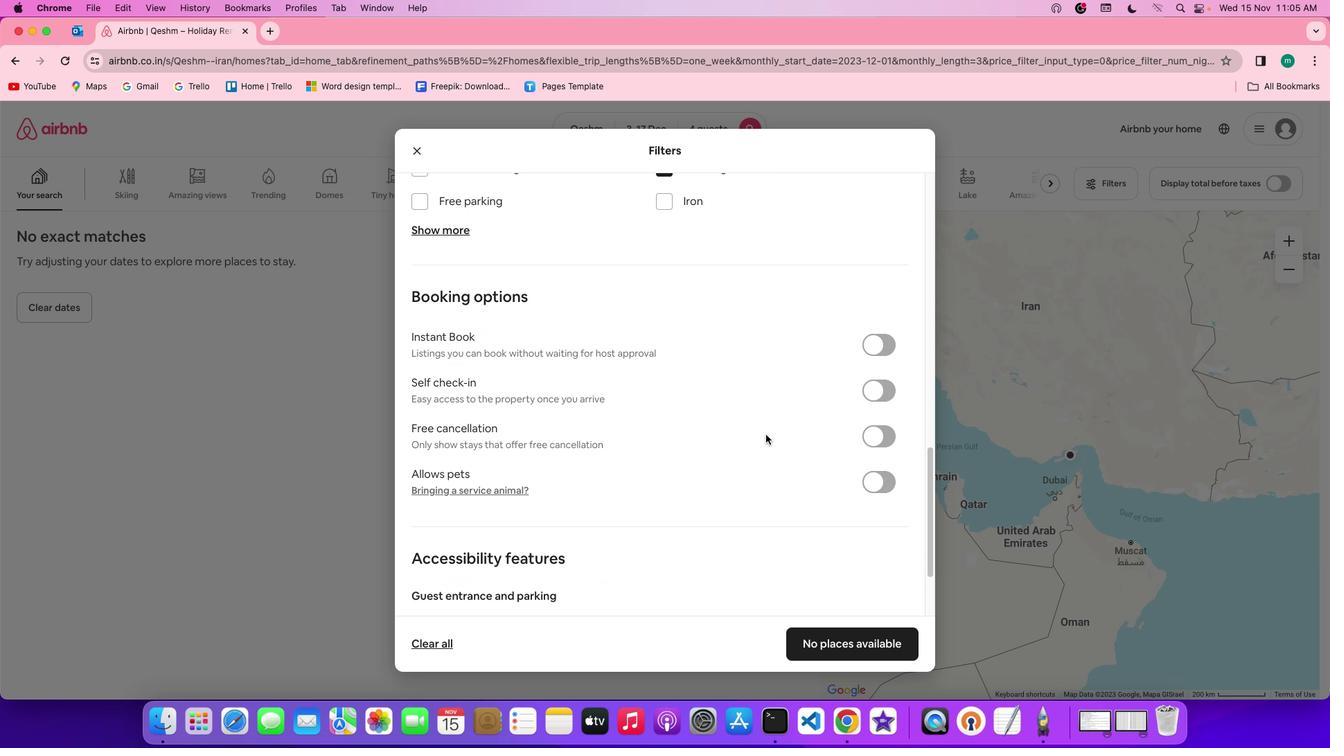 
Action: Mouse moved to (874, 379)
Screenshot: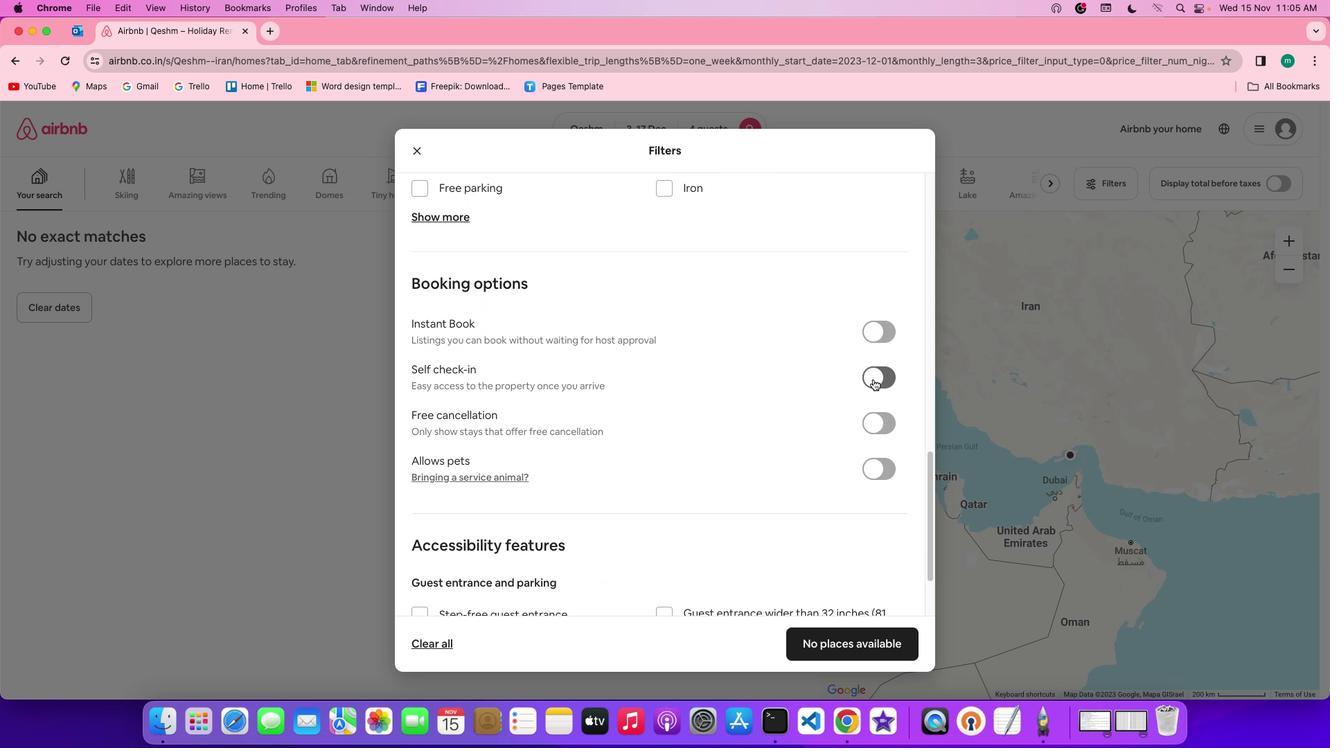 
Action: Mouse pressed left at (874, 379)
Screenshot: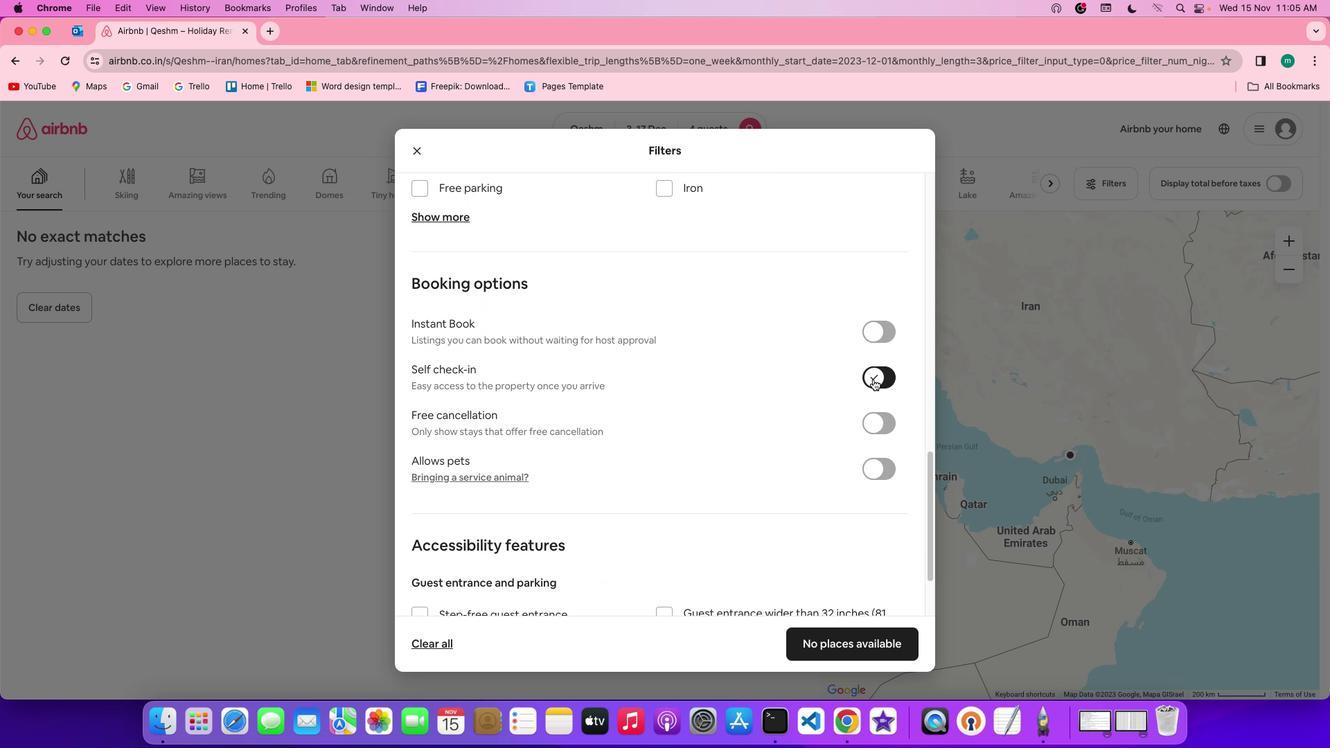 
Action: Mouse moved to (679, 445)
Screenshot: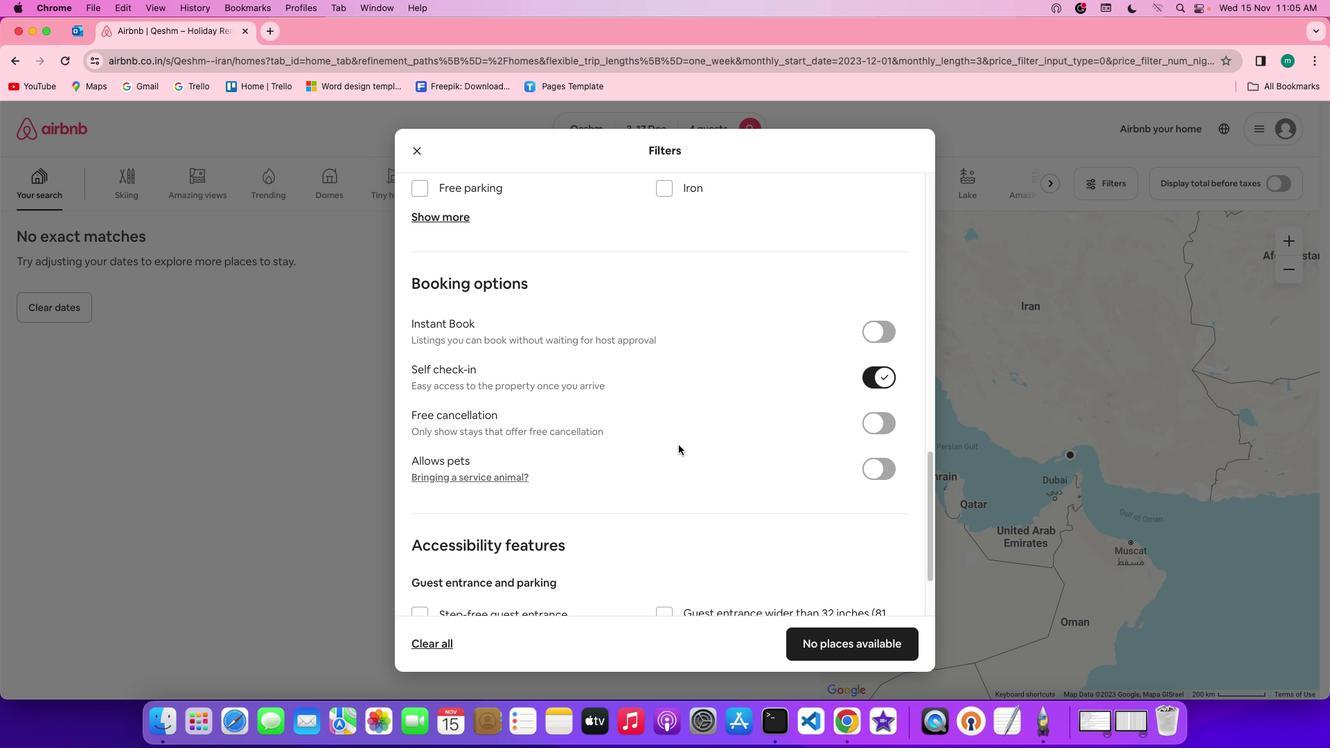 
Action: Mouse scrolled (679, 445) with delta (0, 0)
Screenshot: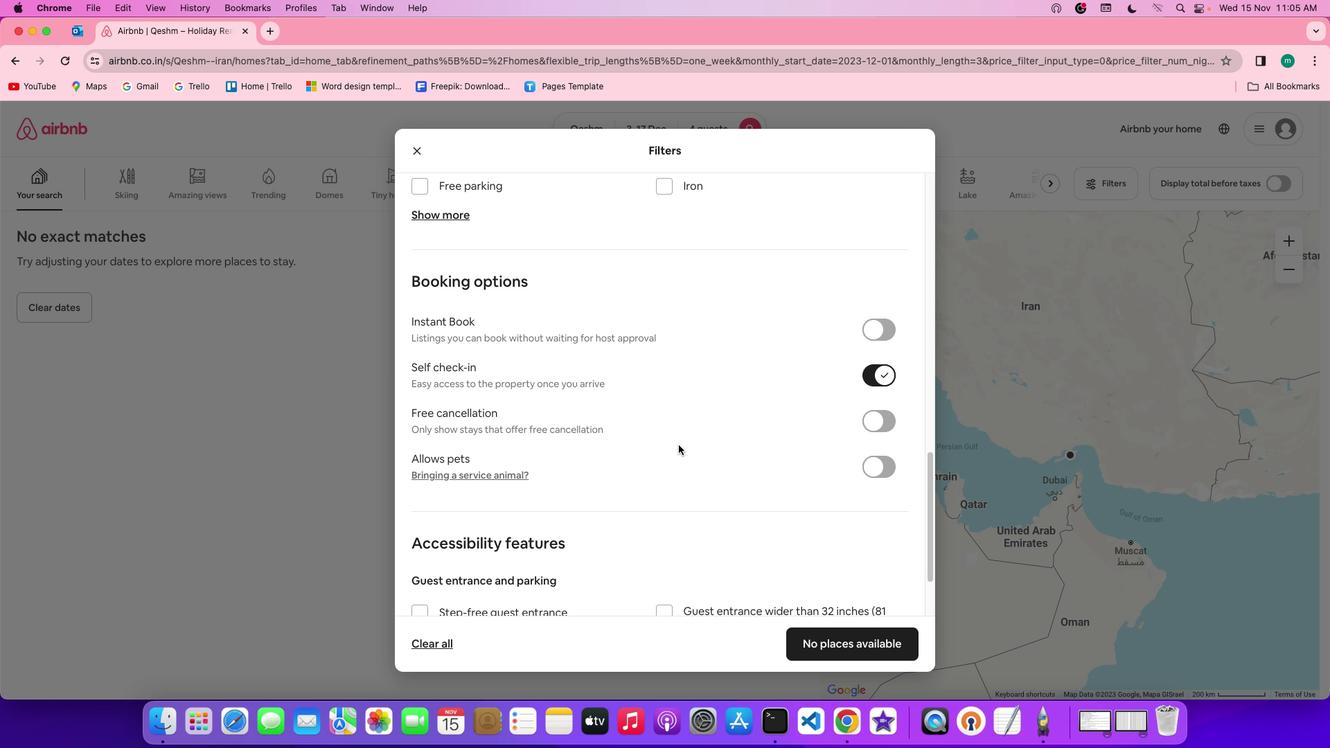
Action: Mouse scrolled (679, 445) with delta (0, 0)
Screenshot: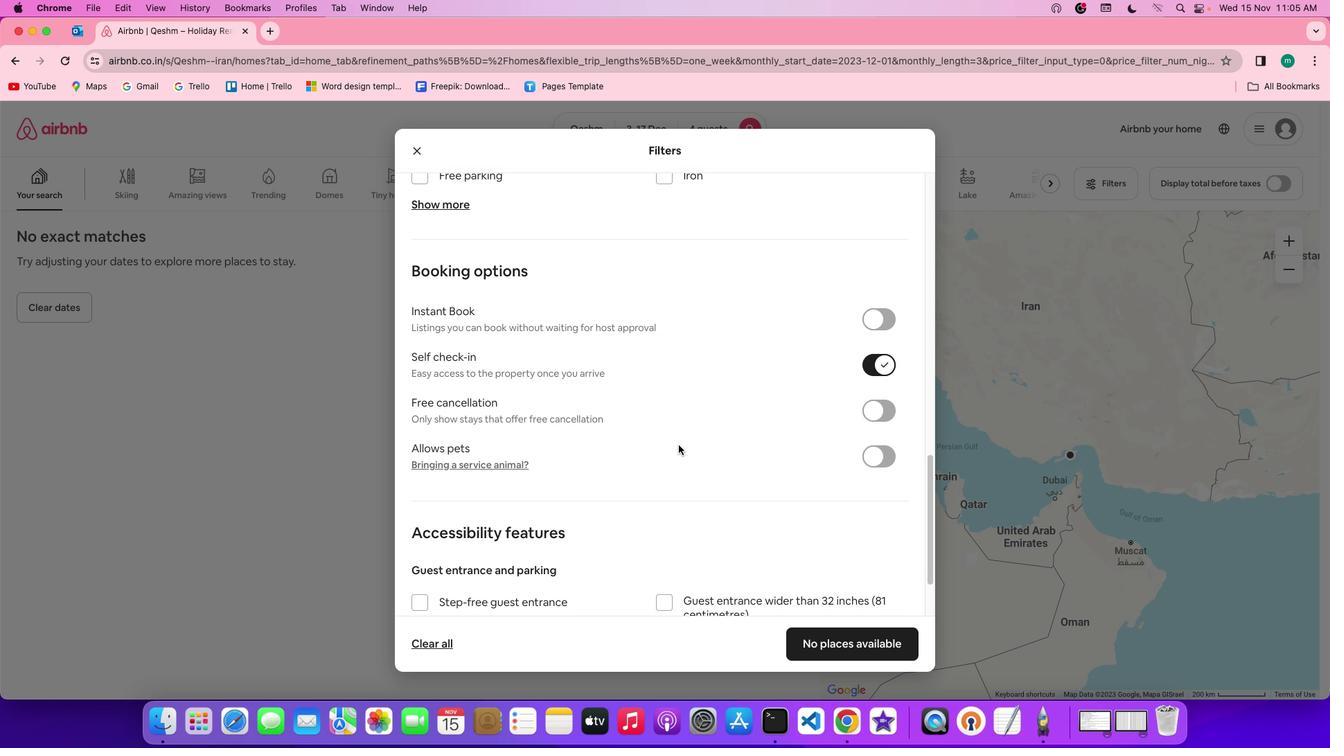 
Action: Mouse scrolled (679, 445) with delta (0, 0)
Screenshot: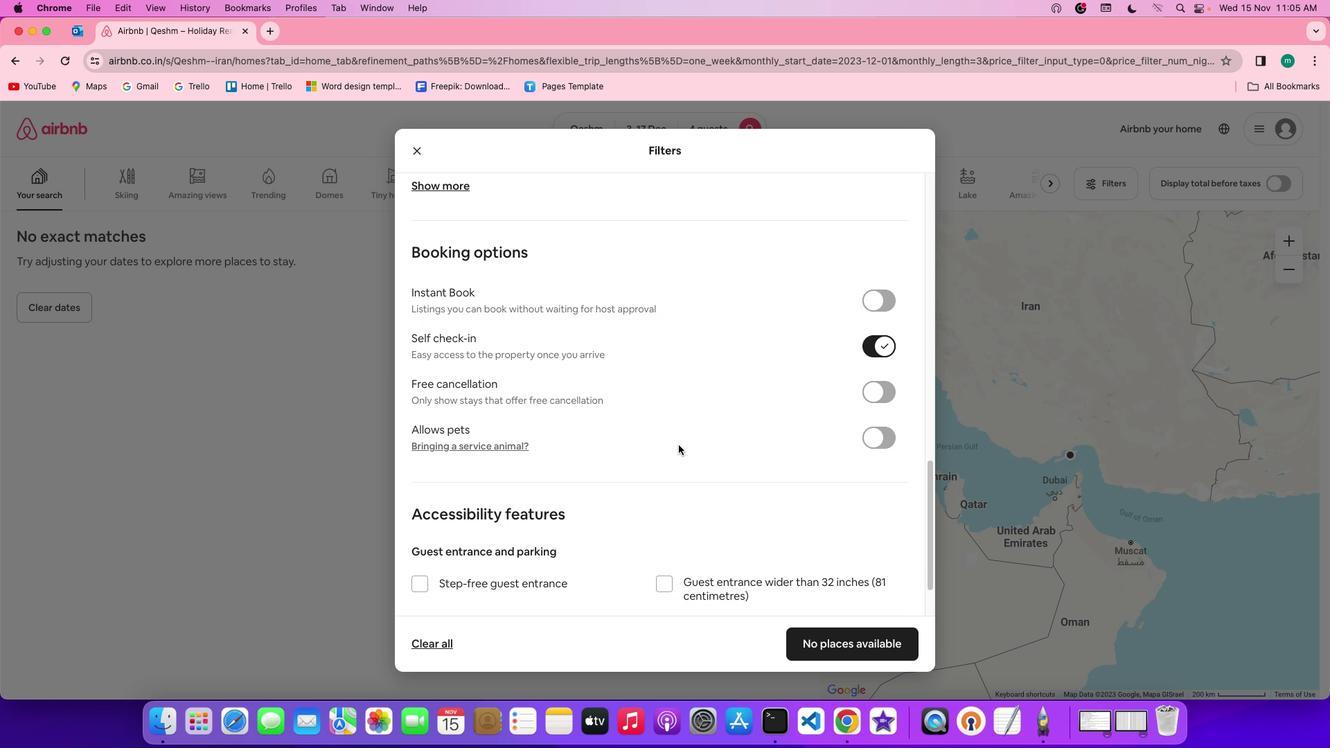 
Action: Mouse scrolled (679, 445) with delta (0, 0)
Screenshot: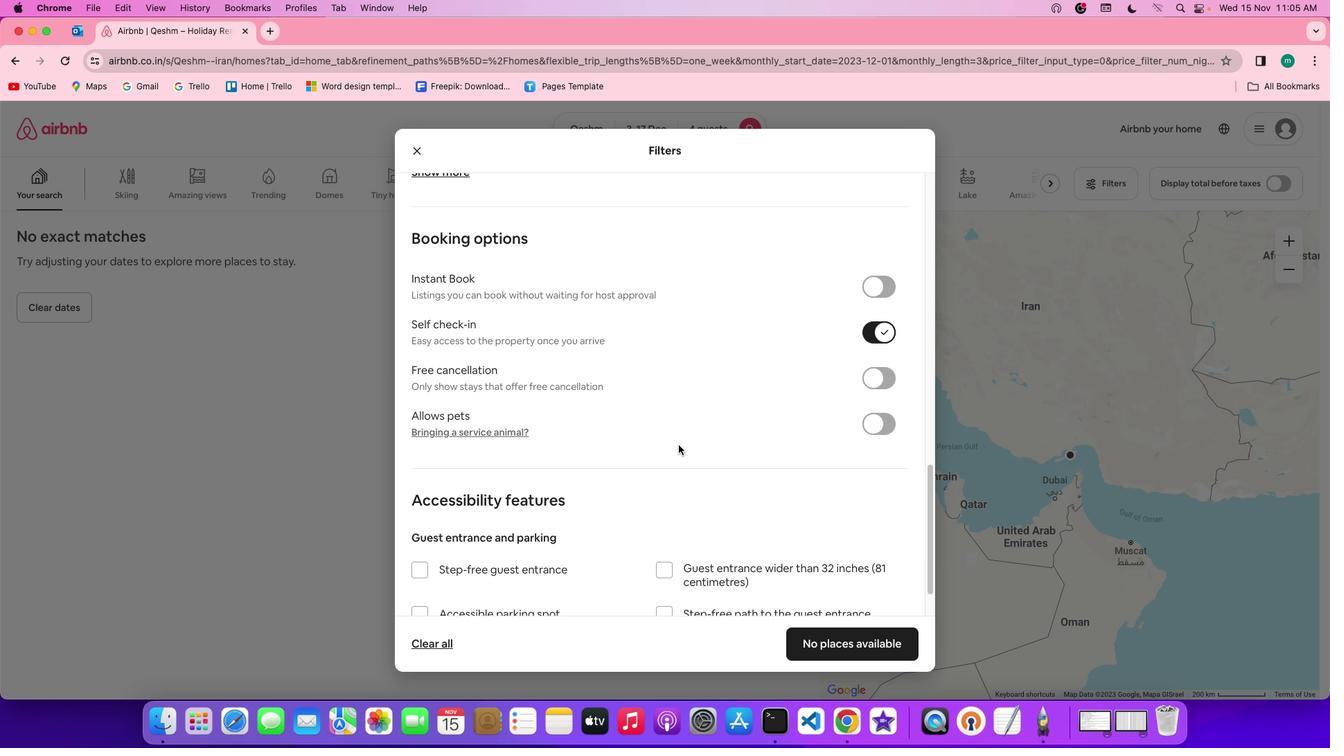 
Action: Mouse scrolled (679, 445) with delta (0, 0)
Screenshot: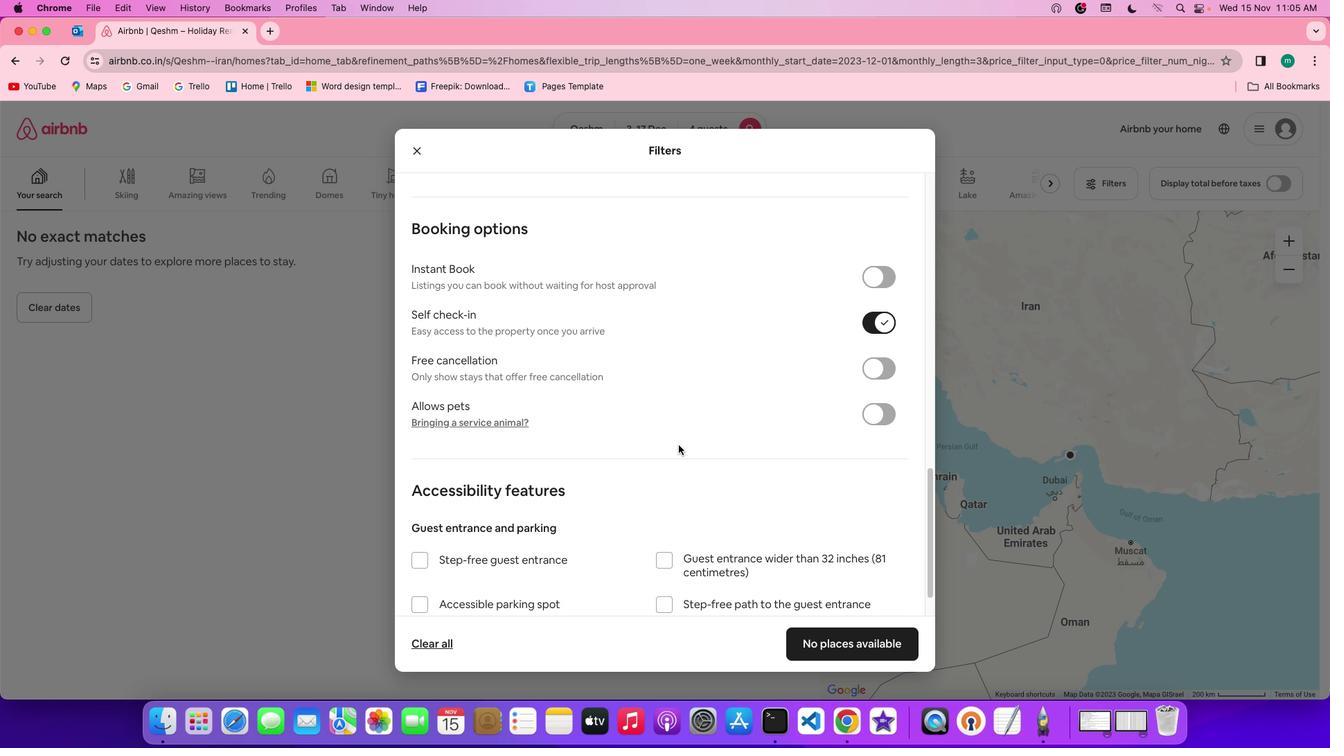 
Action: Mouse scrolled (679, 445) with delta (0, 0)
Screenshot: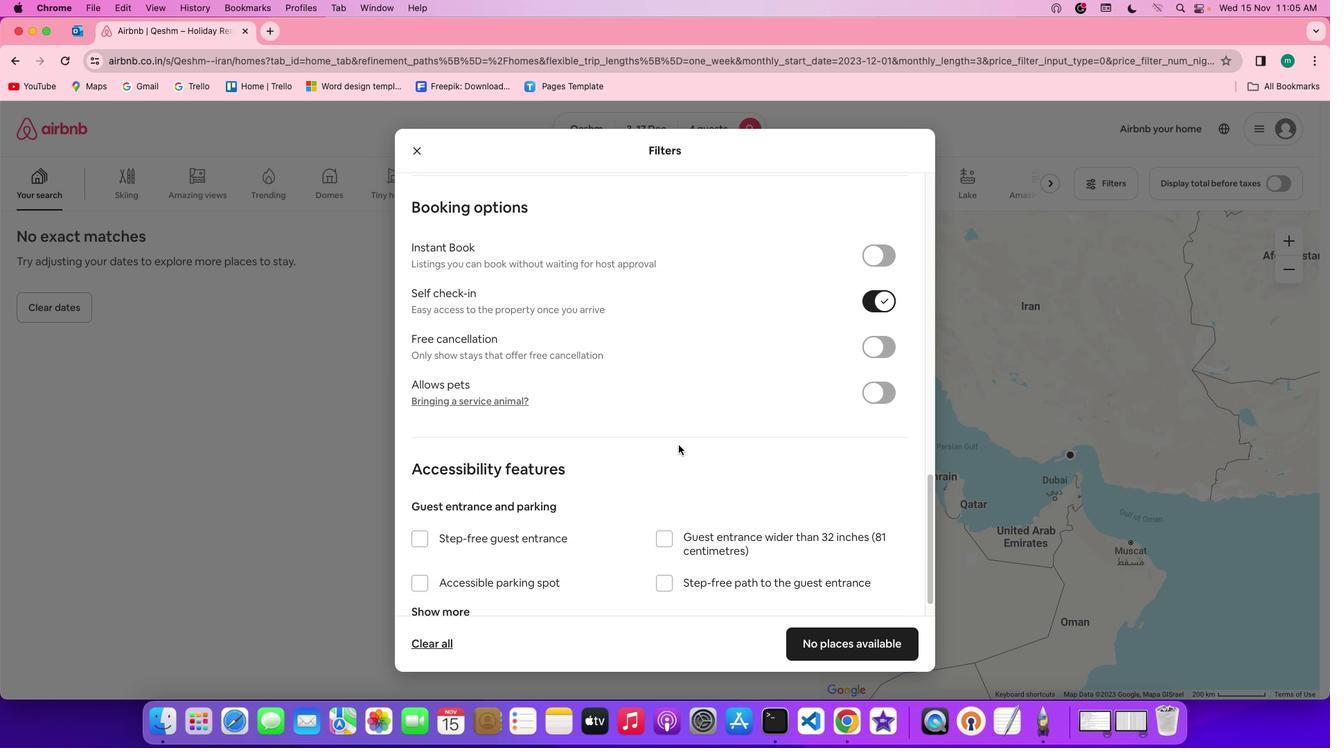 
Action: Mouse scrolled (679, 445) with delta (0, -1)
Screenshot: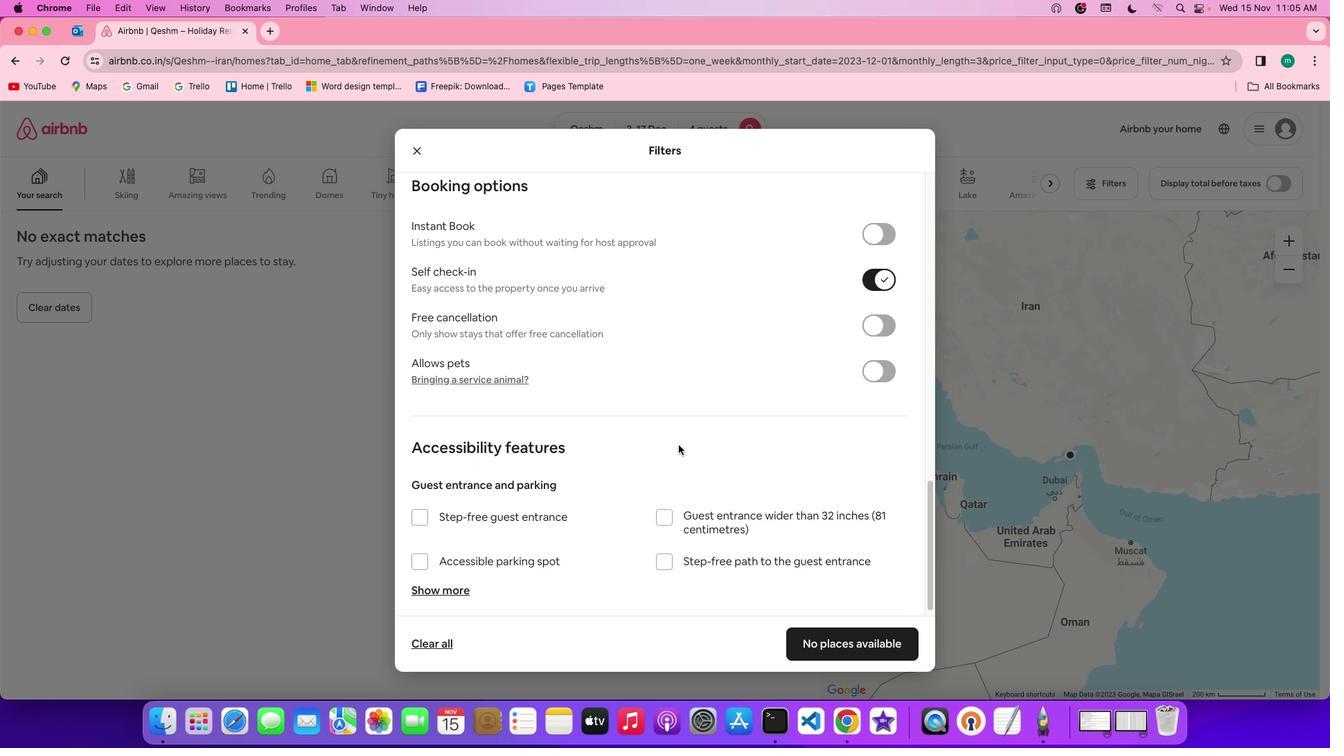 
Action: Mouse scrolled (679, 445) with delta (0, 0)
Screenshot: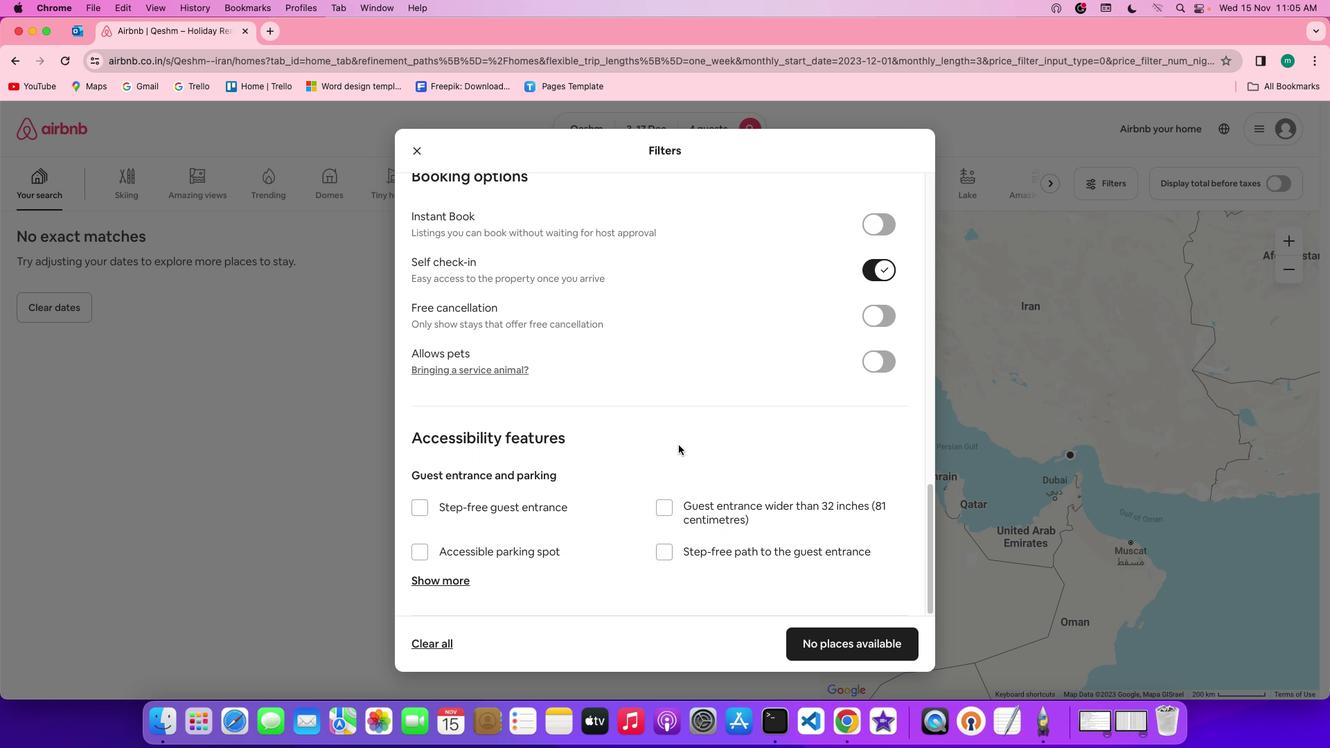 
Action: Mouse scrolled (679, 445) with delta (0, 0)
Screenshot: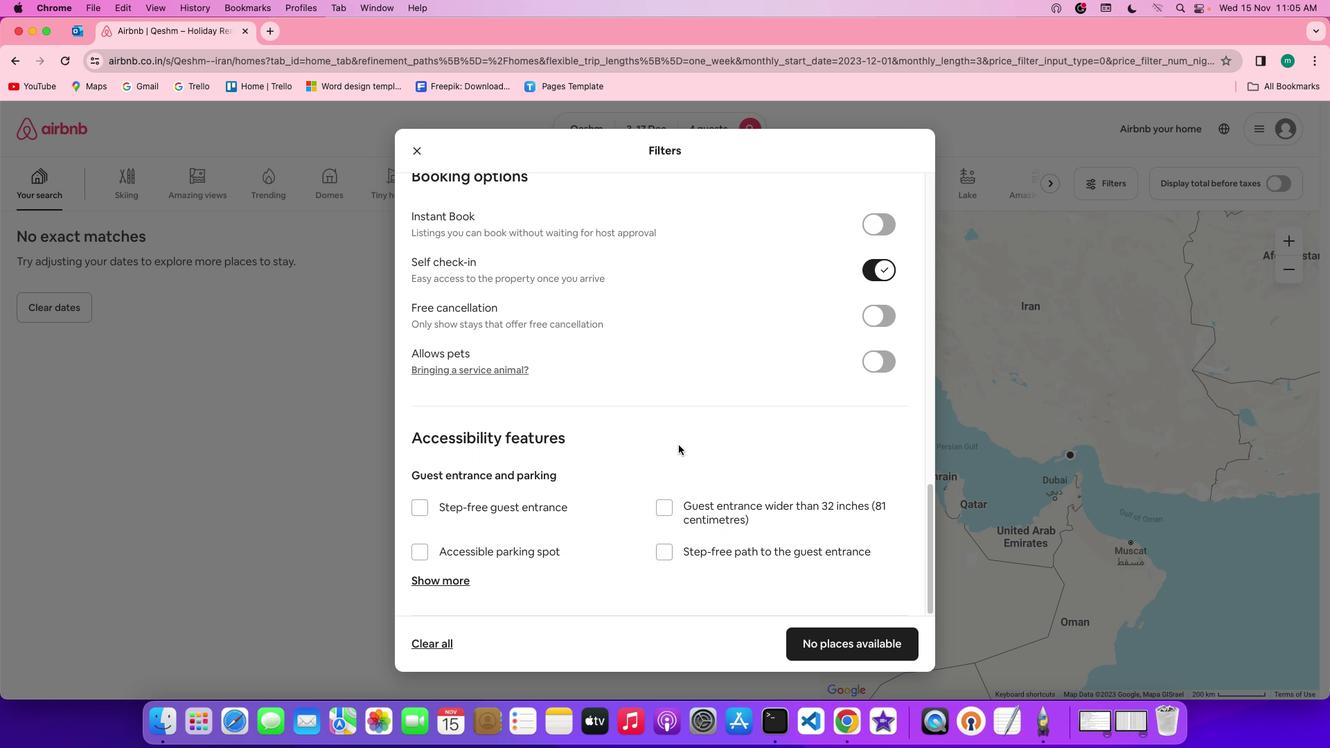 
Action: Mouse scrolled (679, 445) with delta (0, -1)
Screenshot: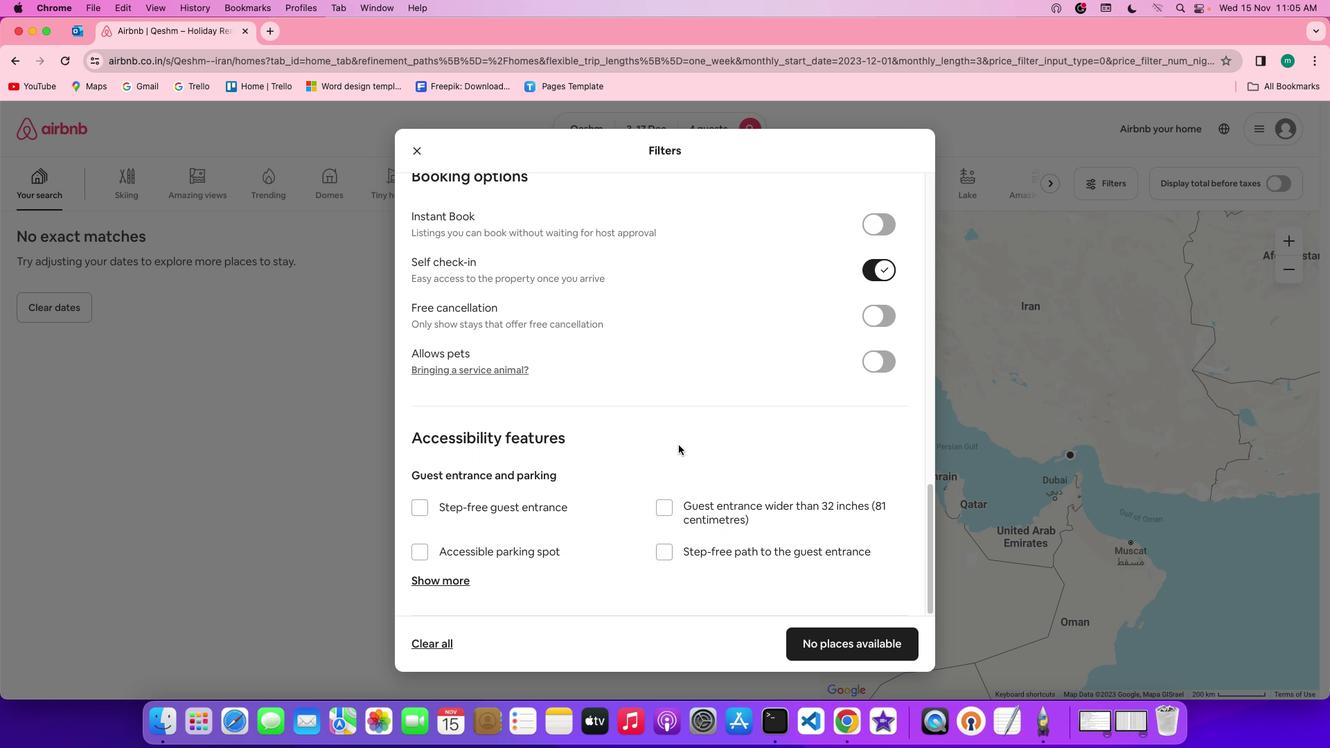
Action: Mouse scrolled (679, 445) with delta (0, 0)
Screenshot: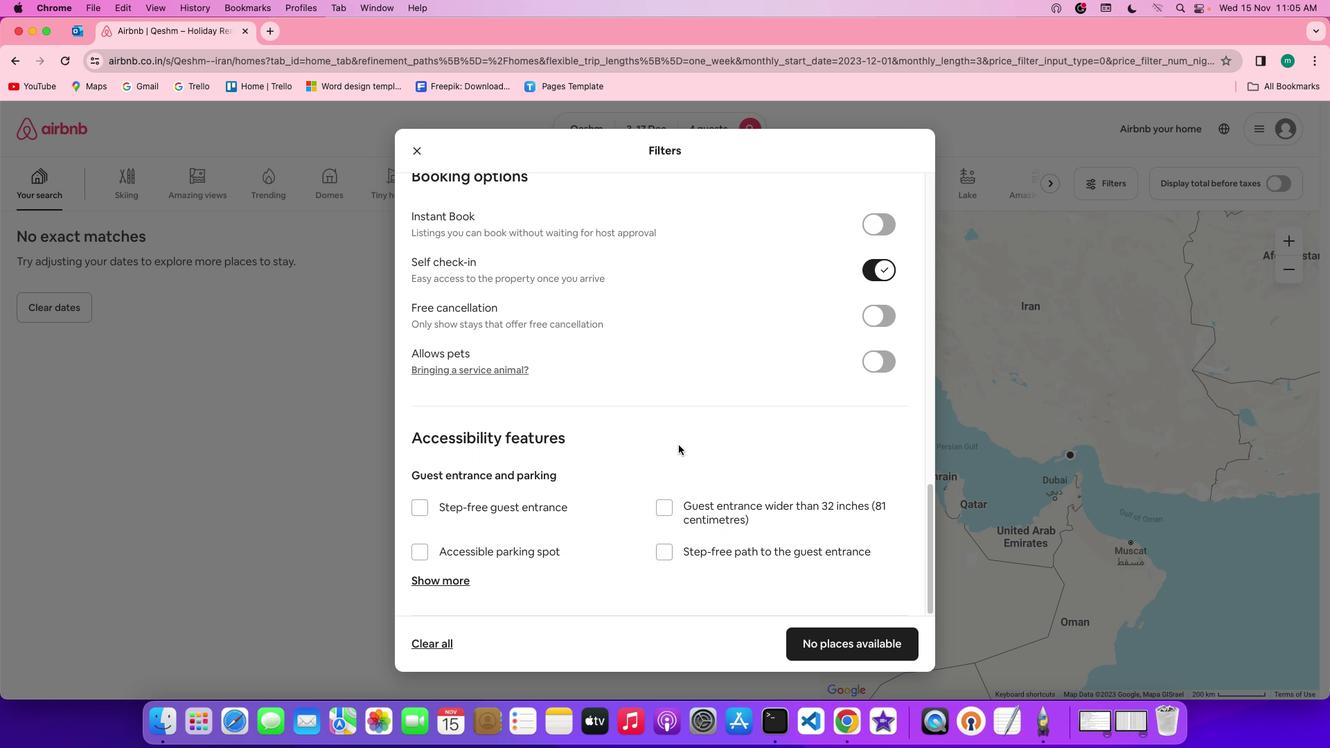 
Action: Mouse scrolled (679, 445) with delta (0, 0)
Screenshot: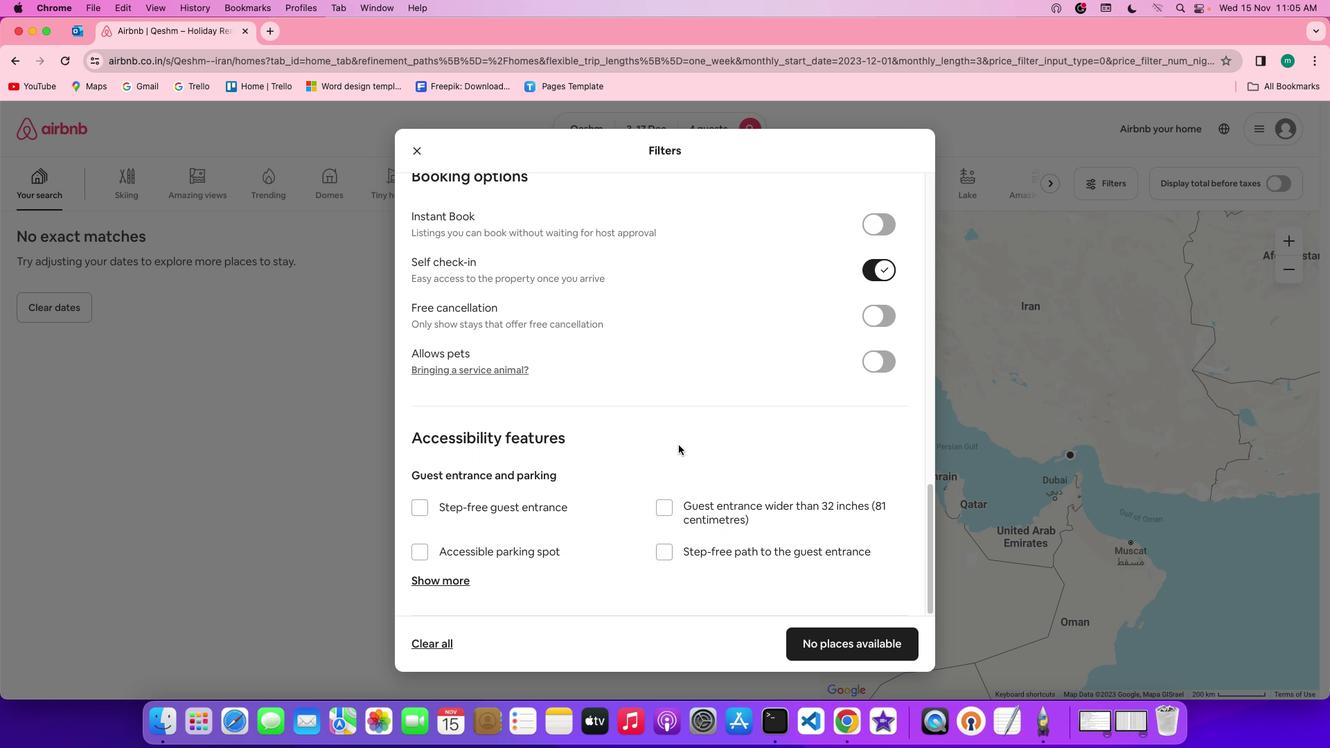 
Action: Mouse scrolled (679, 445) with delta (0, -1)
Screenshot: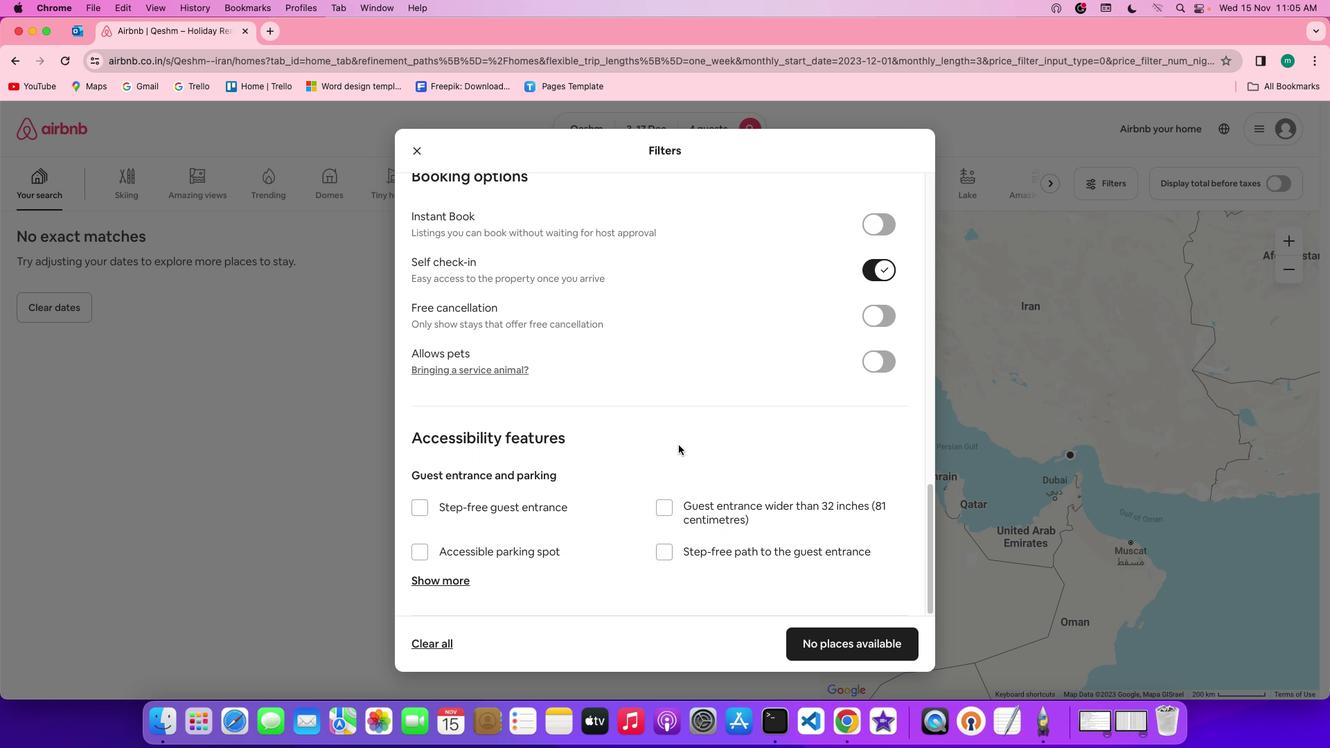 
Action: Mouse scrolled (679, 445) with delta (0, 0)
Screenshot: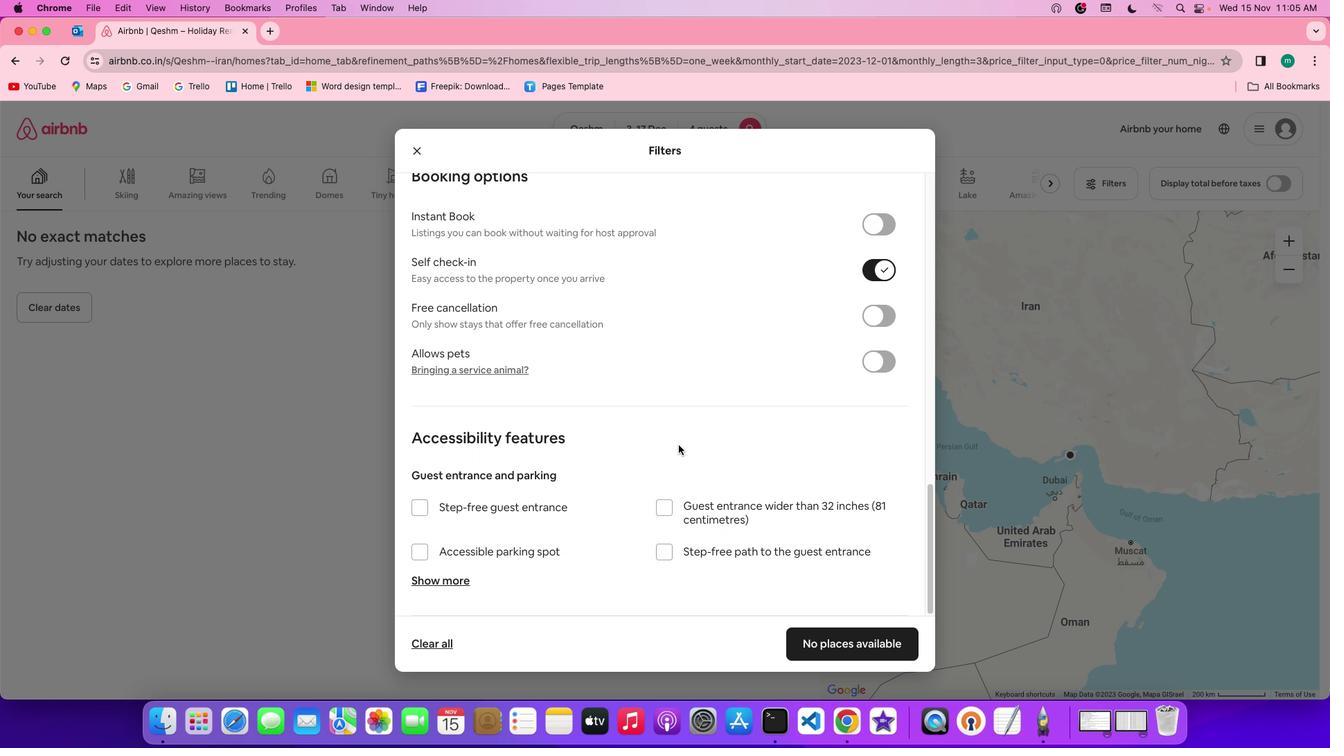 
Action: Mouse scrolled (679, 445) with delta (0, 0)
Screenshot: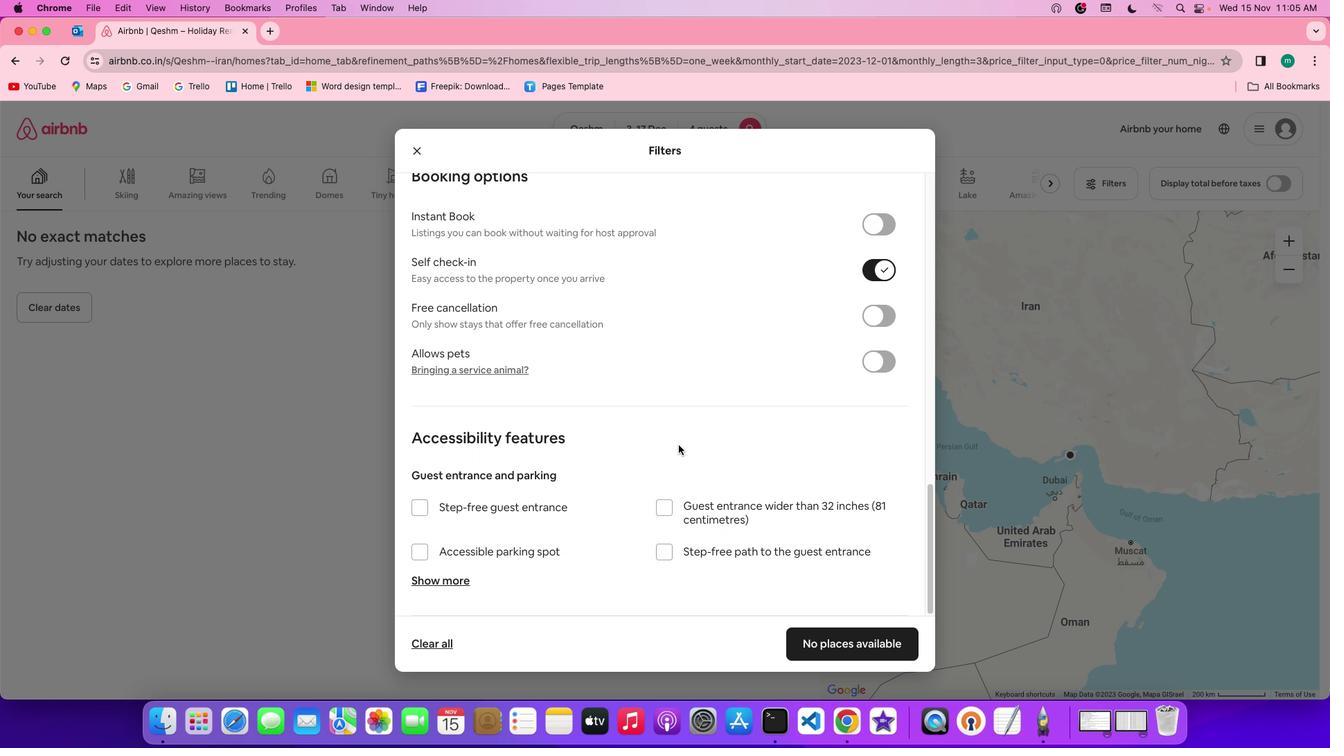 
Action: Mouse scrolled (679, 445) with delta (0, 0)
Screenshot: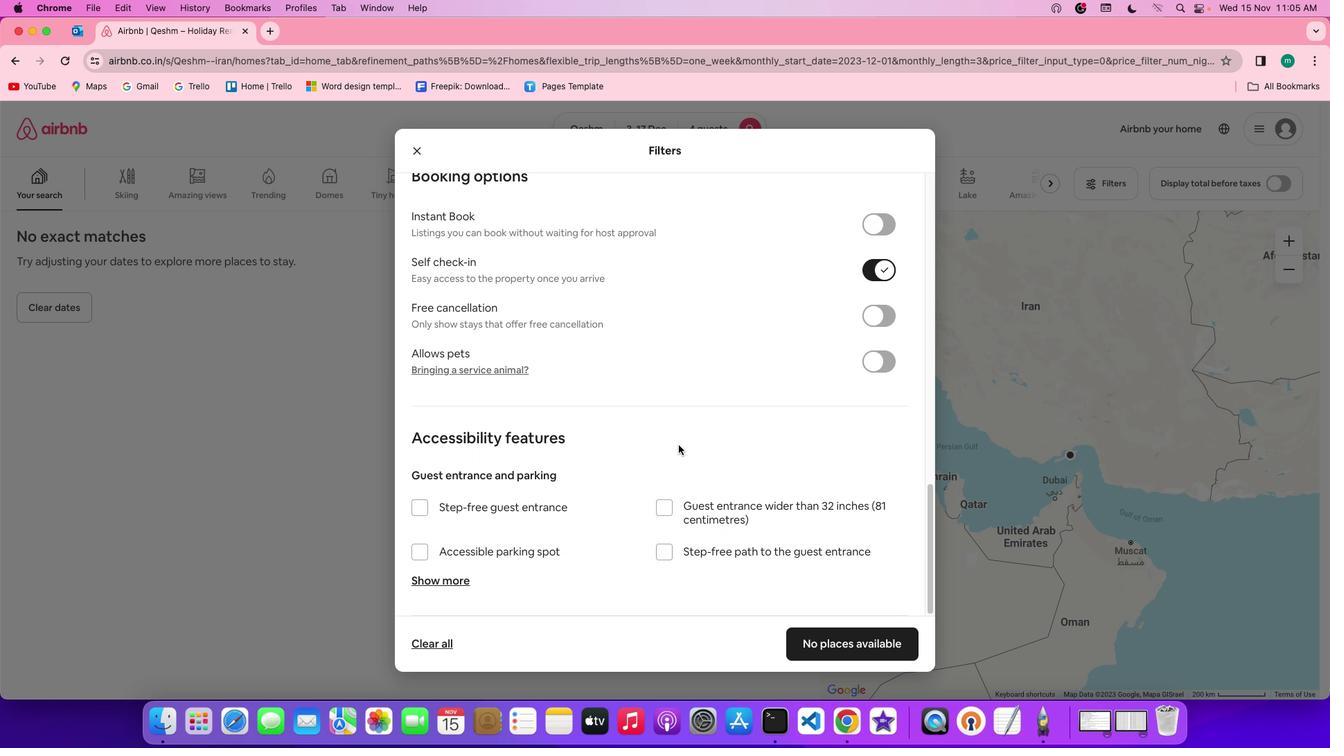 
Action: Mouse scrolled (679, 445) with delta (0, -1)
Screenshot: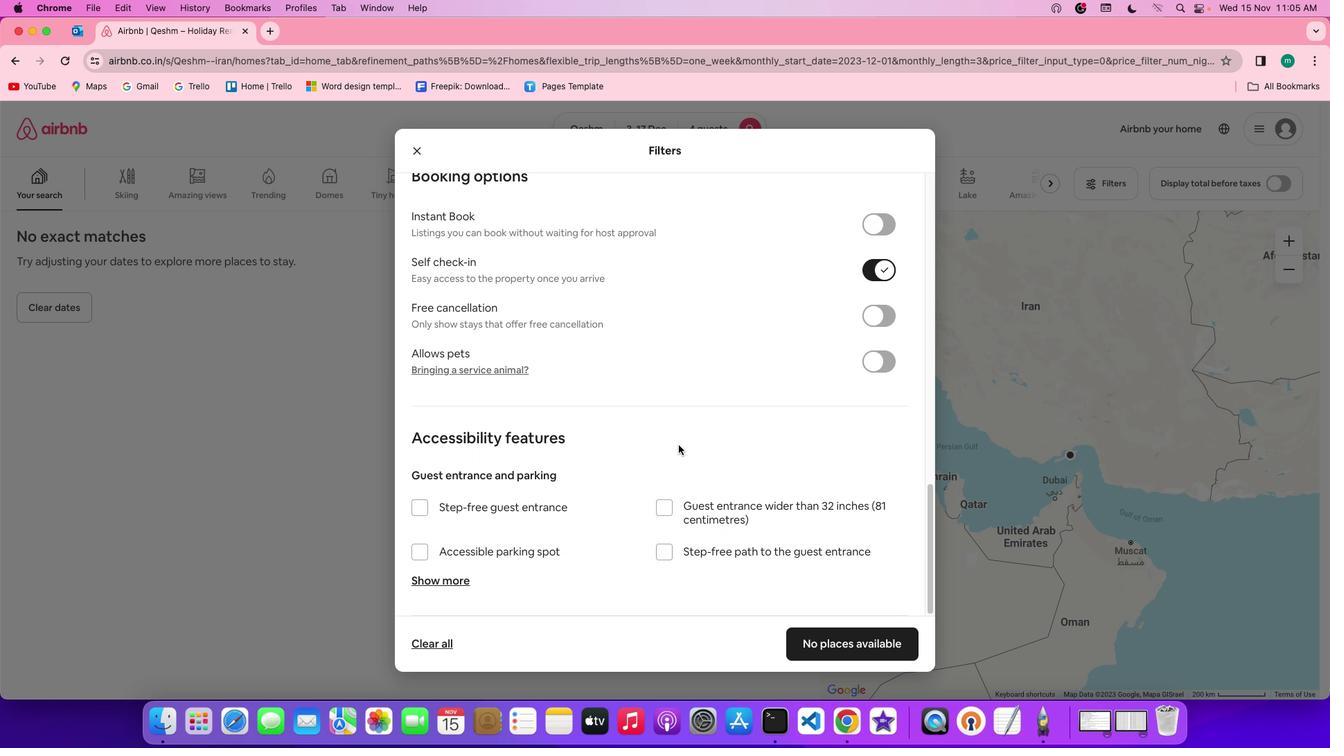 
Action: Mouse scrolled (679, 445) with delta (0, 0)
Screenshot: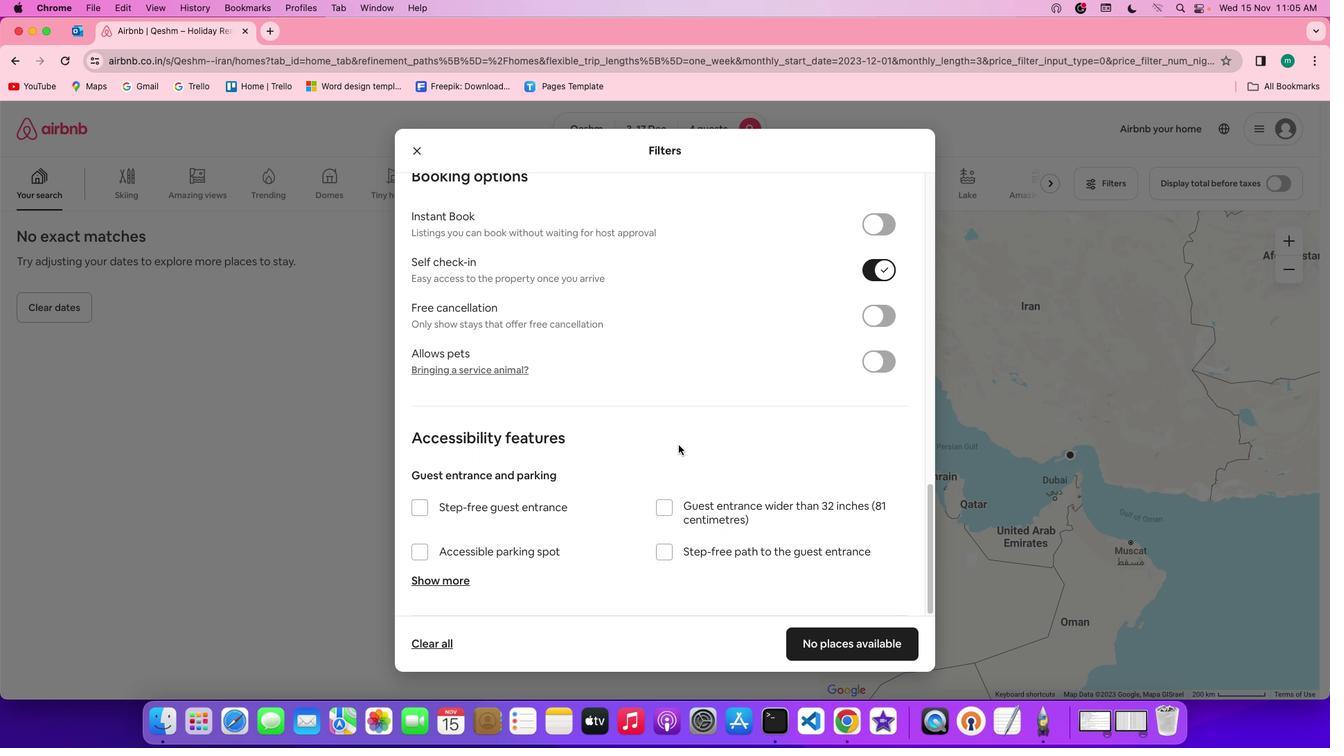 
Action: Mouse scrolled (679, 445) with delta (0, 0)
Screenshot: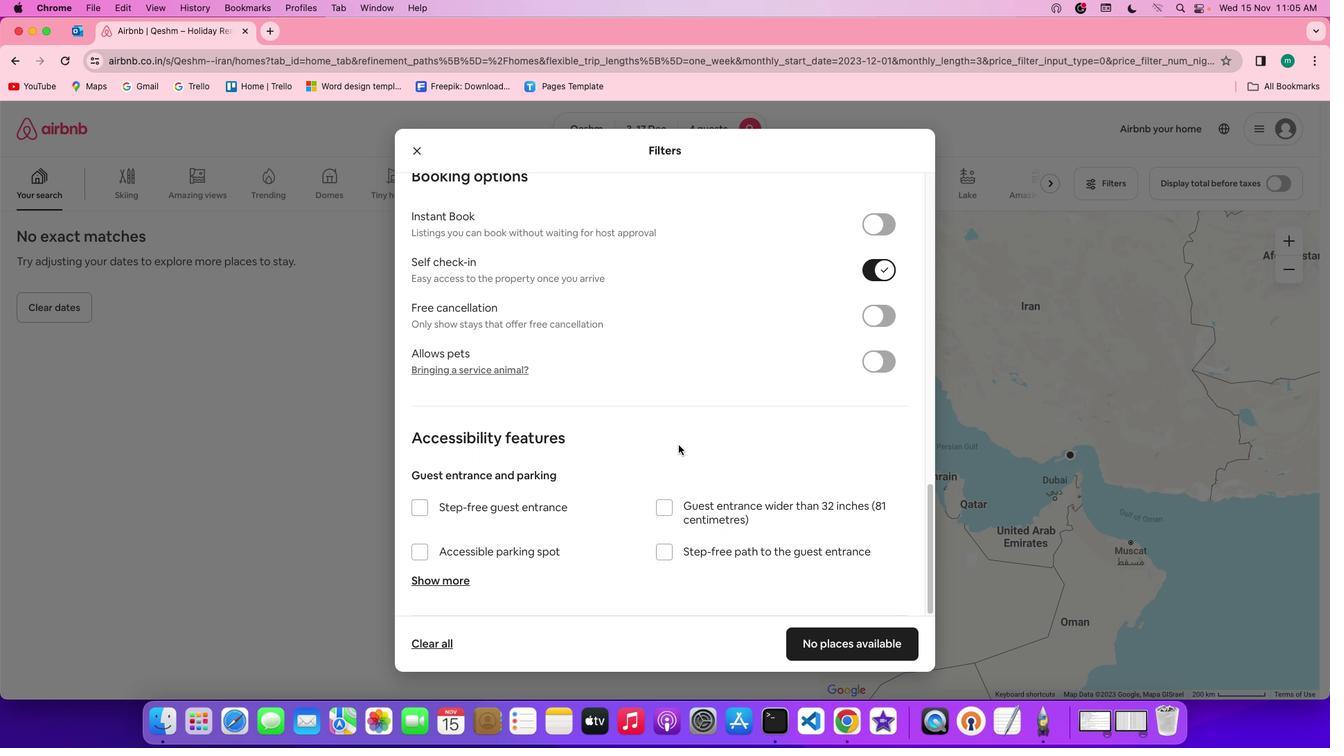 
Action: Mouse scrolled (679, 445) with delta (0, -1)
Screenshot: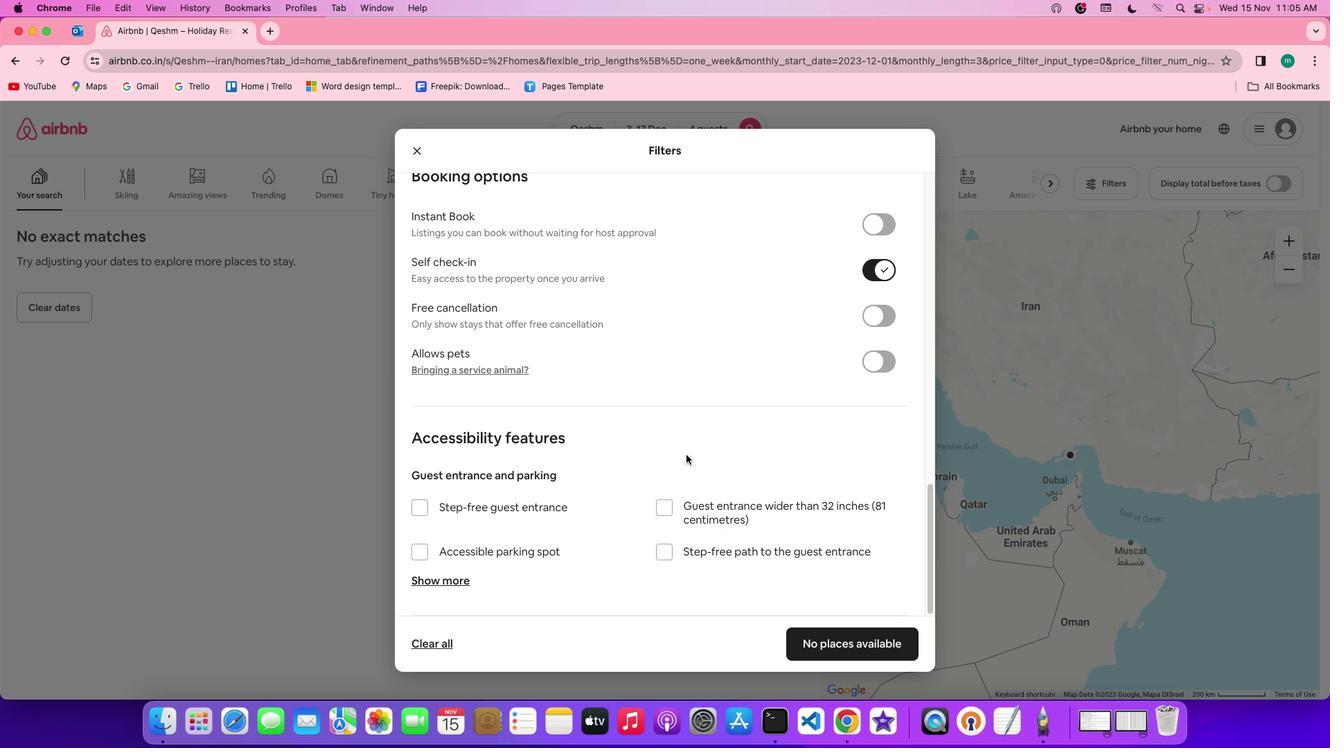 
Action: Mouse moved to (853, 641)
Screenshot: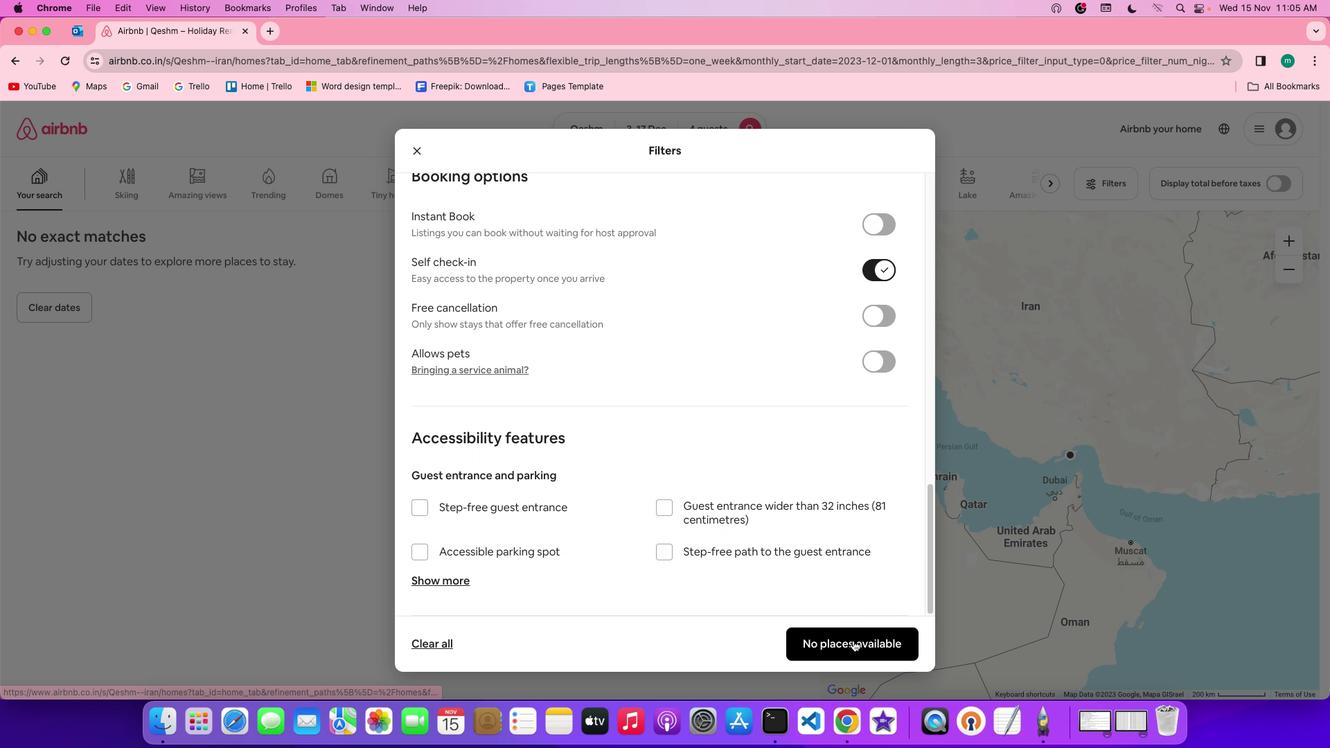 
Action: Mouse pressed left at (853, 641)
Screenshot: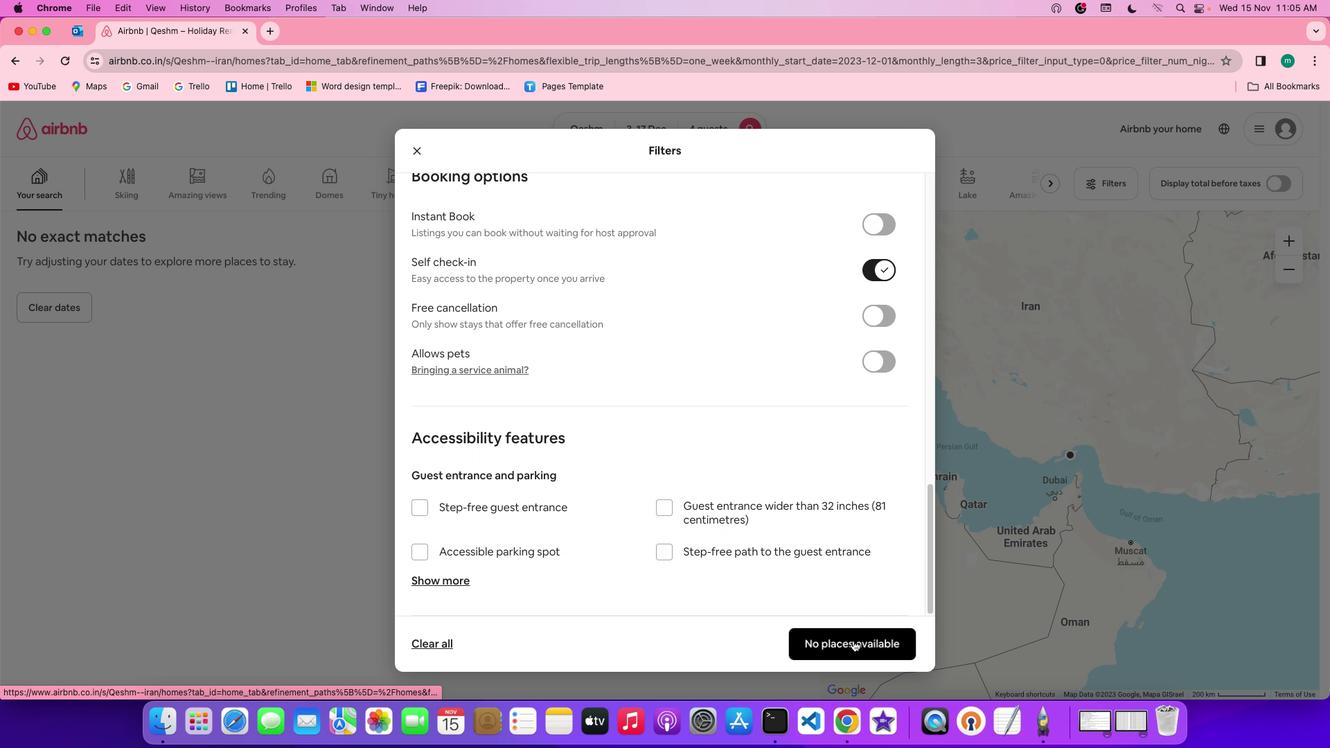 
Action: Mouse moved to (526, 465)
Screenshot: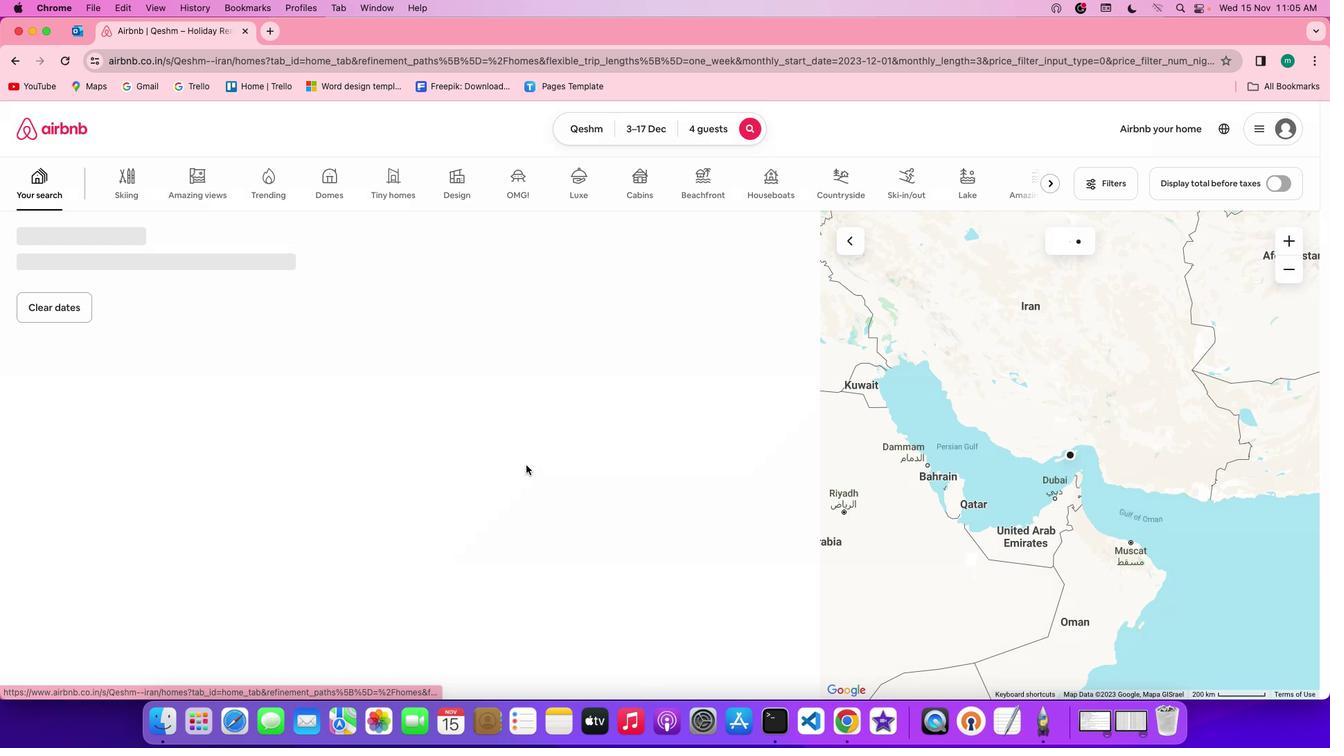 
